 Task: Select Kindle E-Readers from Kindle E-readers & Books. Add to cart Kindle Kids Edition-2. Place order for _x000D_
12 Shoal Dr_x000D_
Barnegat, New Jersey(NJ), 08005, Cell Number (609) 660-9227
Action: Mouse moved to (12, 34)
Screenshot: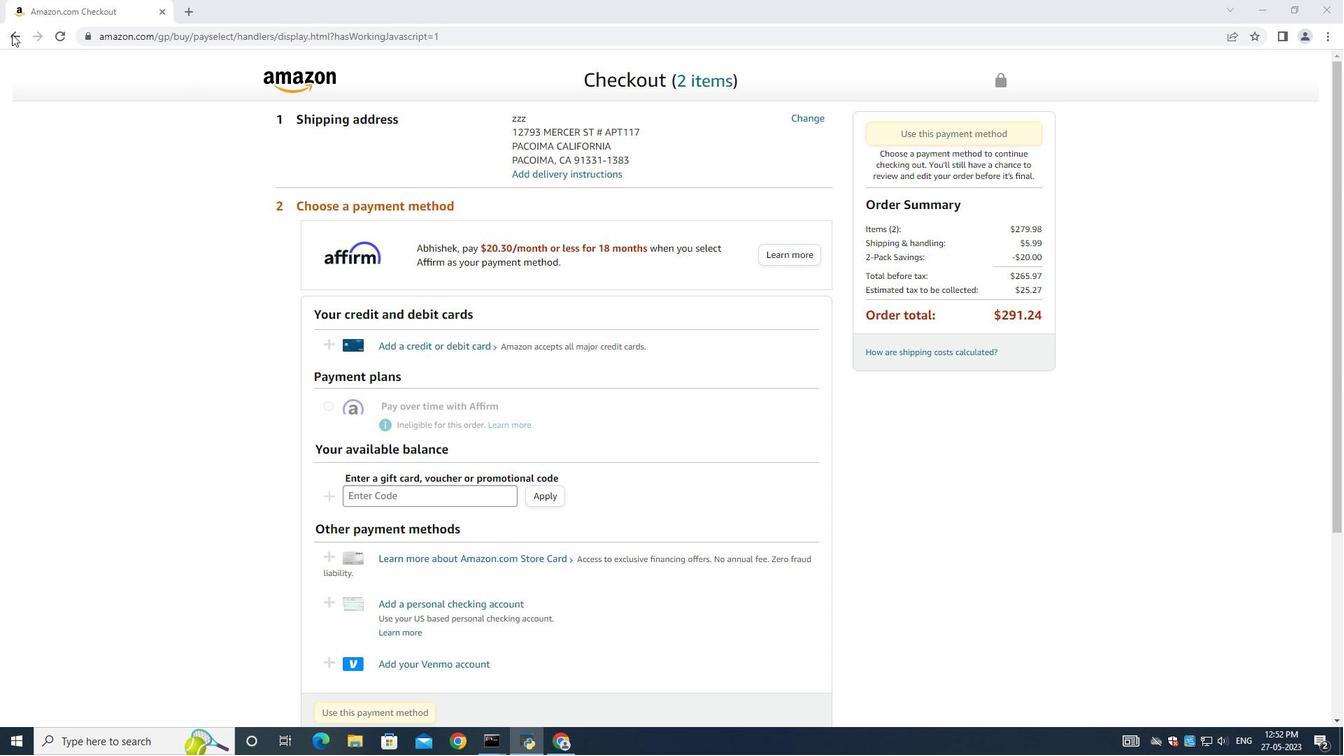 
Action: Mouse pressed left at (12, 34)
Screenshot: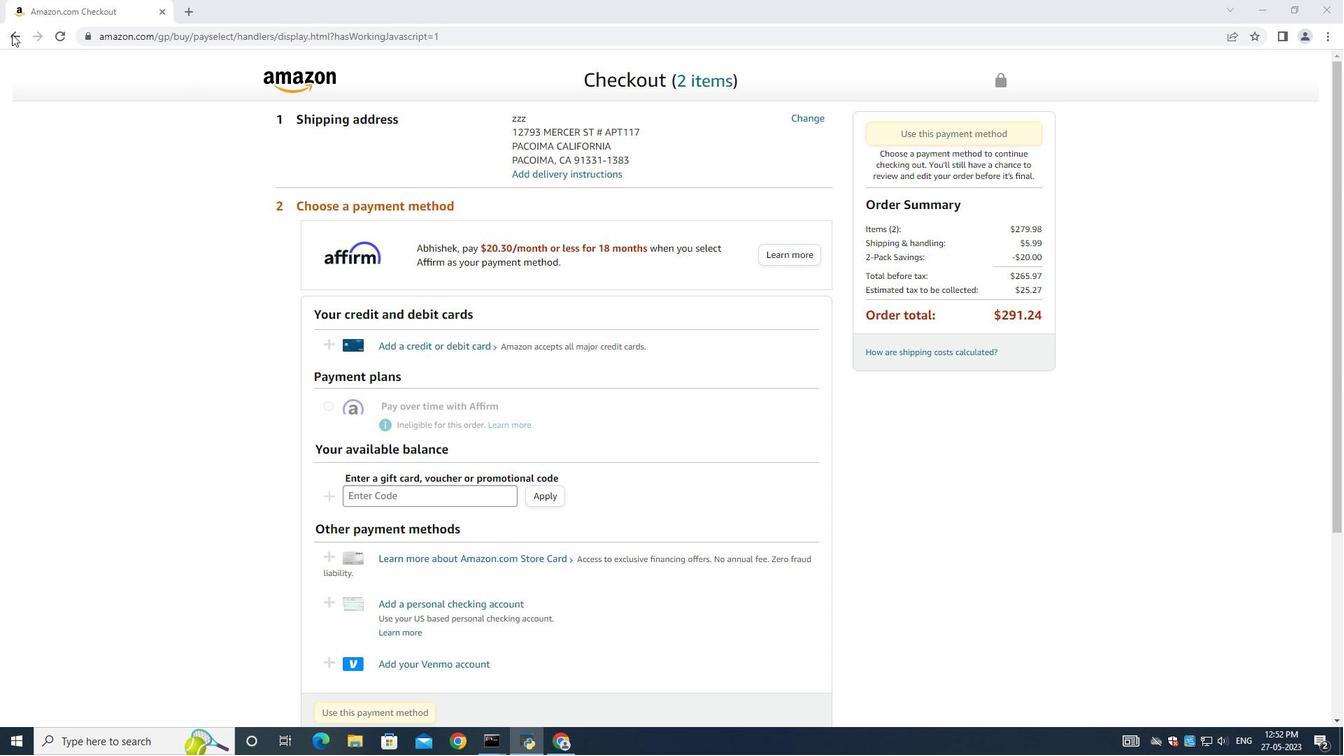 
Action: Mouse pressed left at (12, 34)
Screenshot: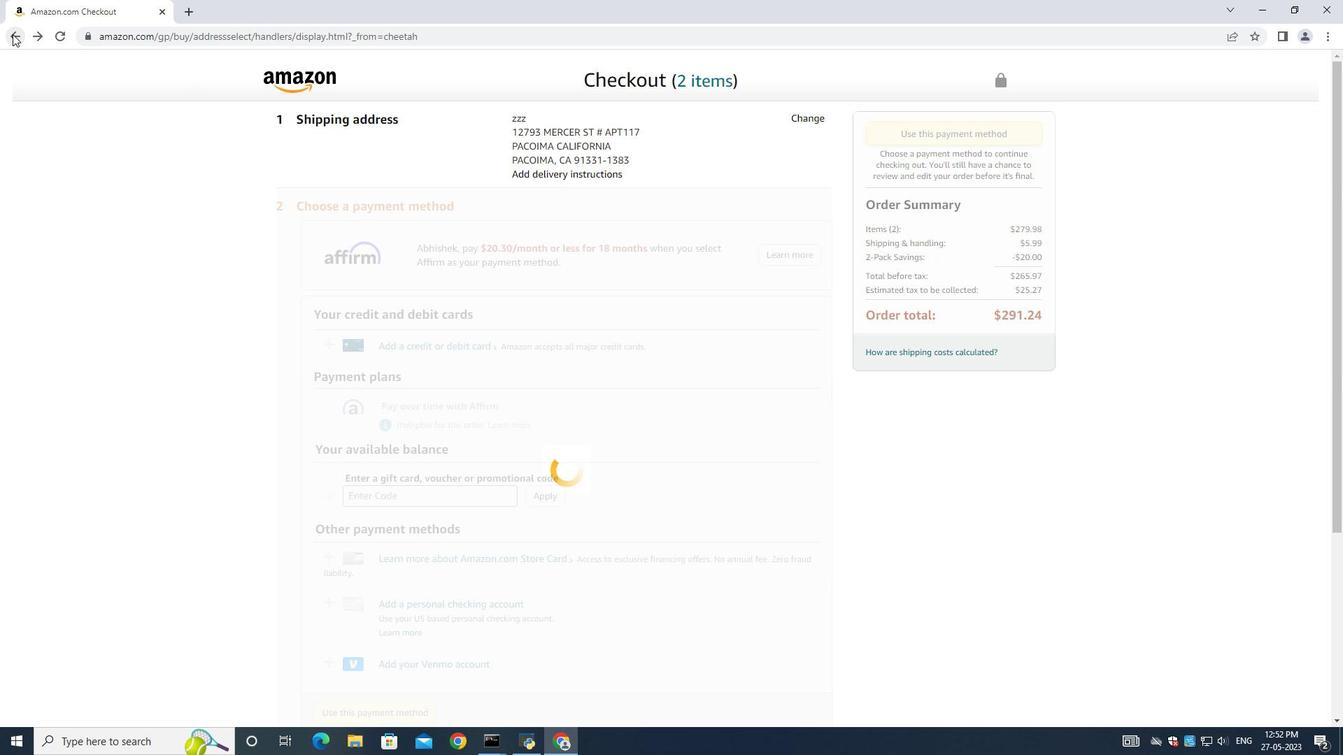 
Action: Mouse moved to (1310, 291)
Screenshot: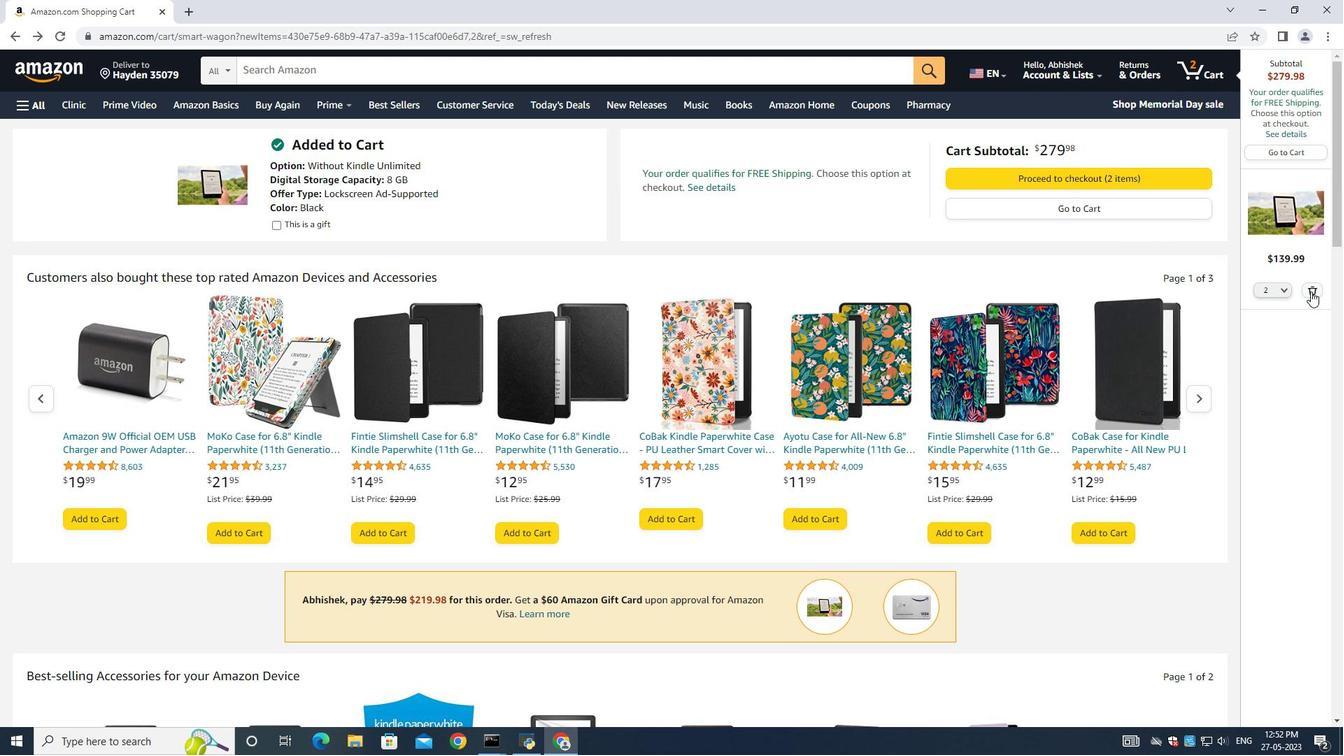 
Action: Mouse pressed left at (1310, 291)
Screenshot: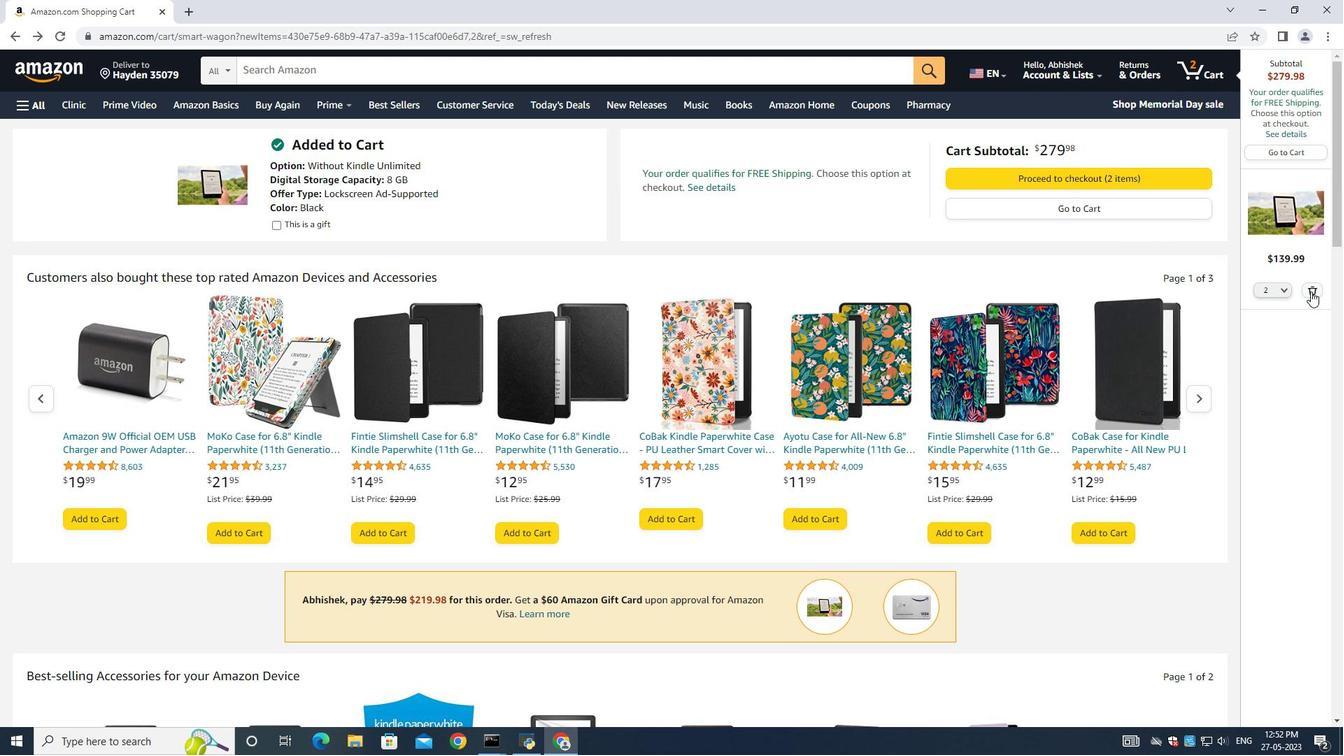 
Action: Mouse moved to (32, 75)
Screenshot: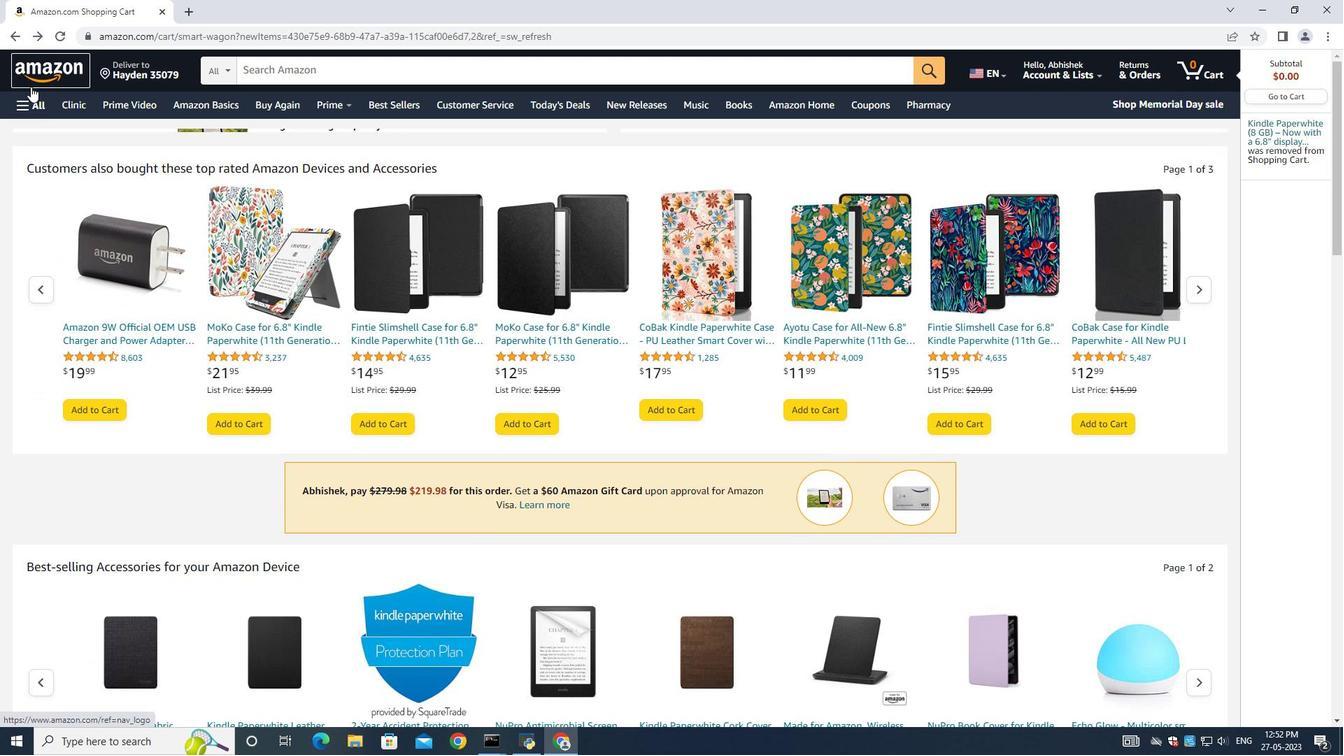 
Action: Mouse pressed left at (32, 75)
Screenshot: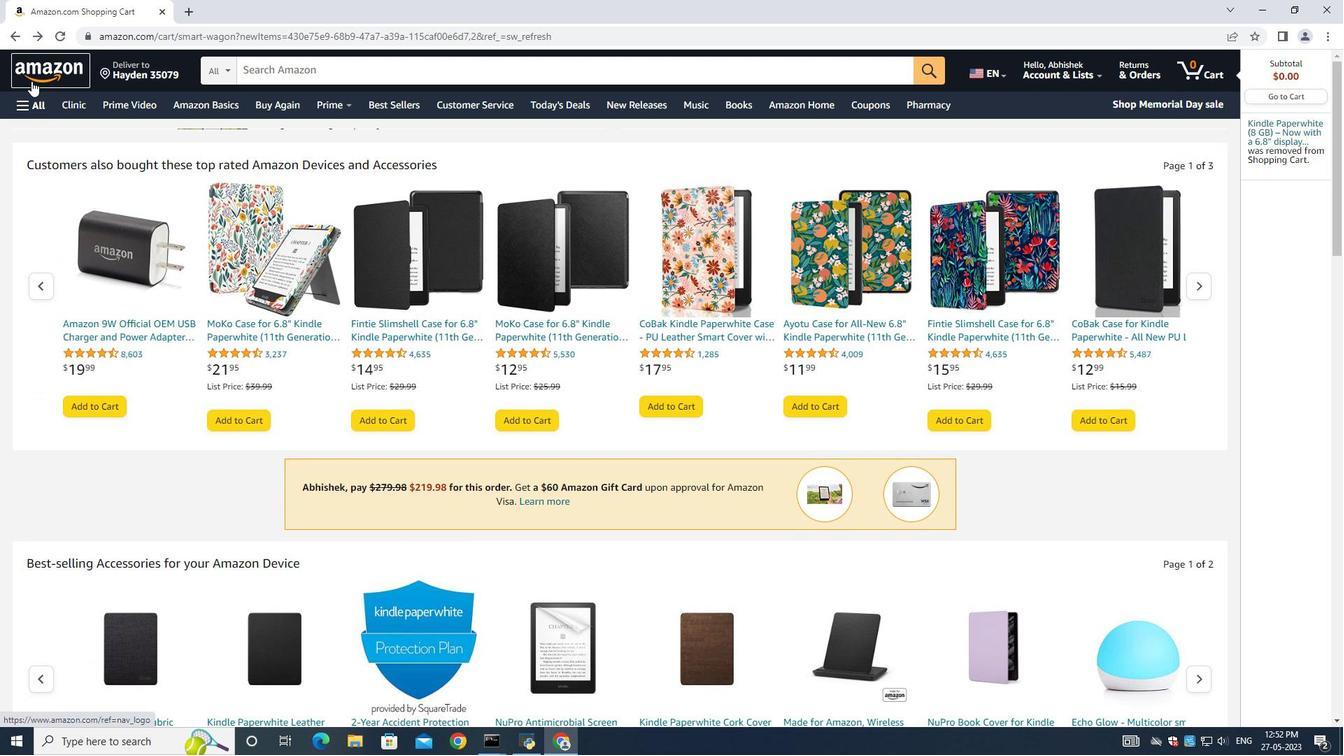 
Action: Mouse moved to (16, 101)
Screenshot: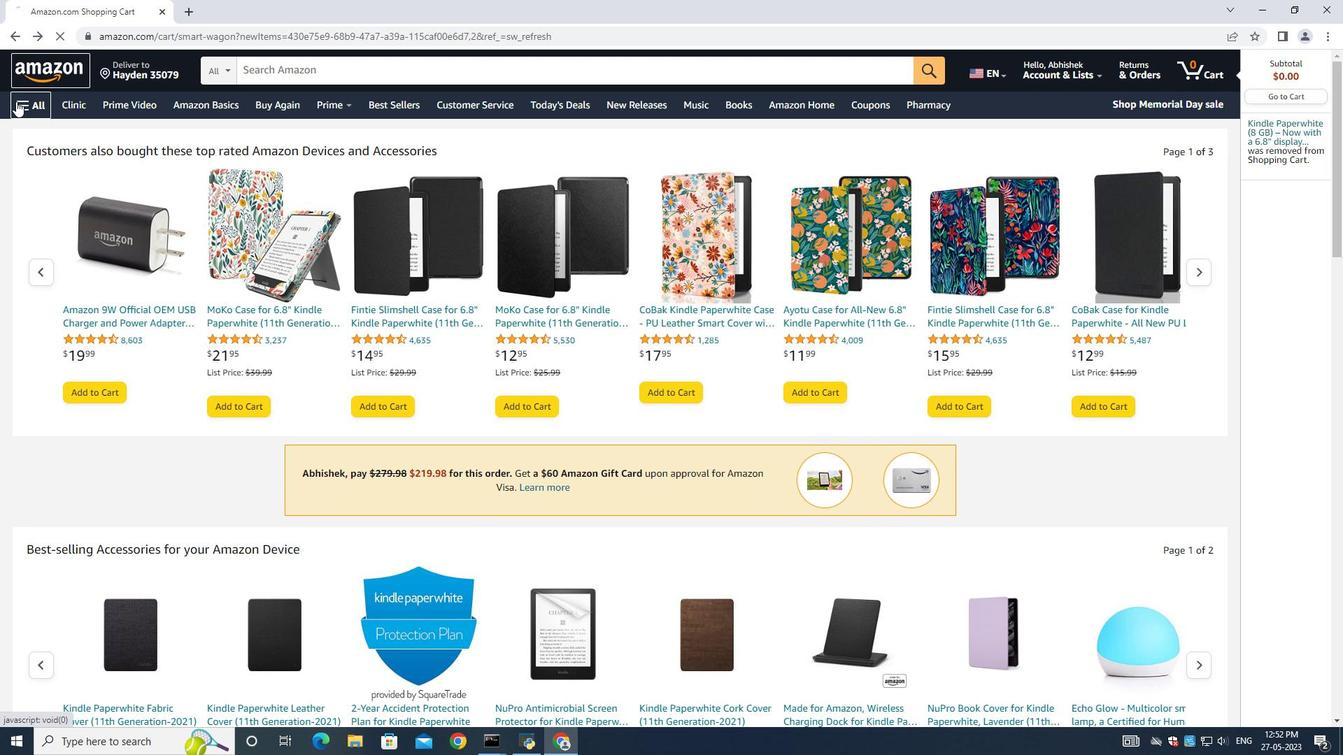 
Action: Mouse pressed left at (16, 101)
Screenshot: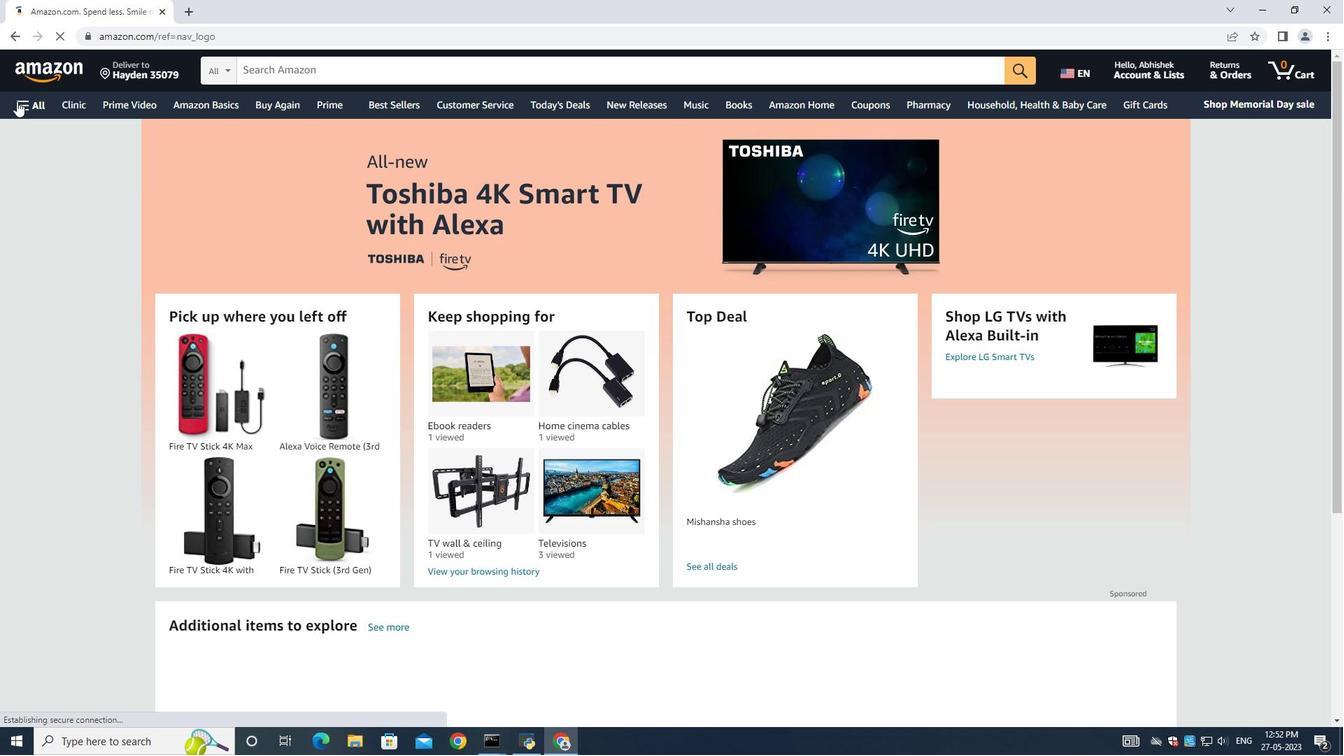
Action: Mouse moved to (128, 421)
Screenshot: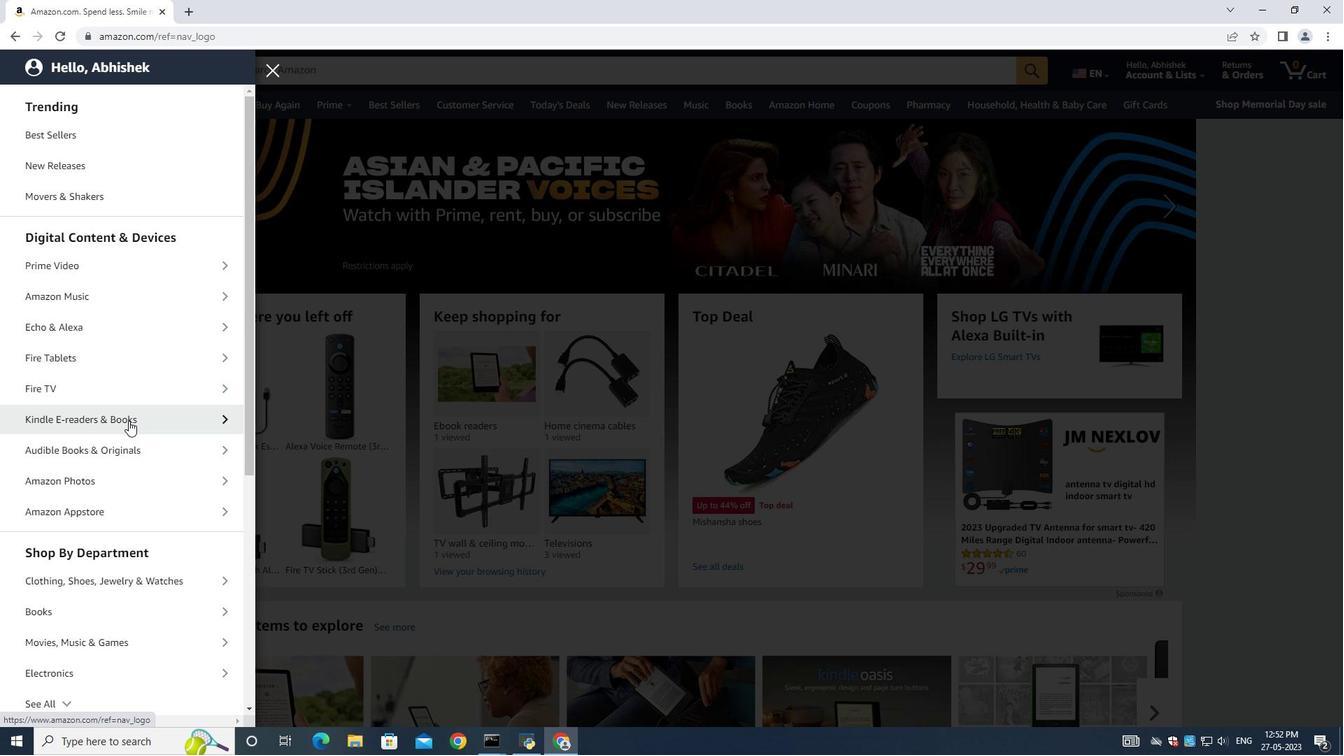 
Action: Mouse pressed left at (128, 421)
Screenshot: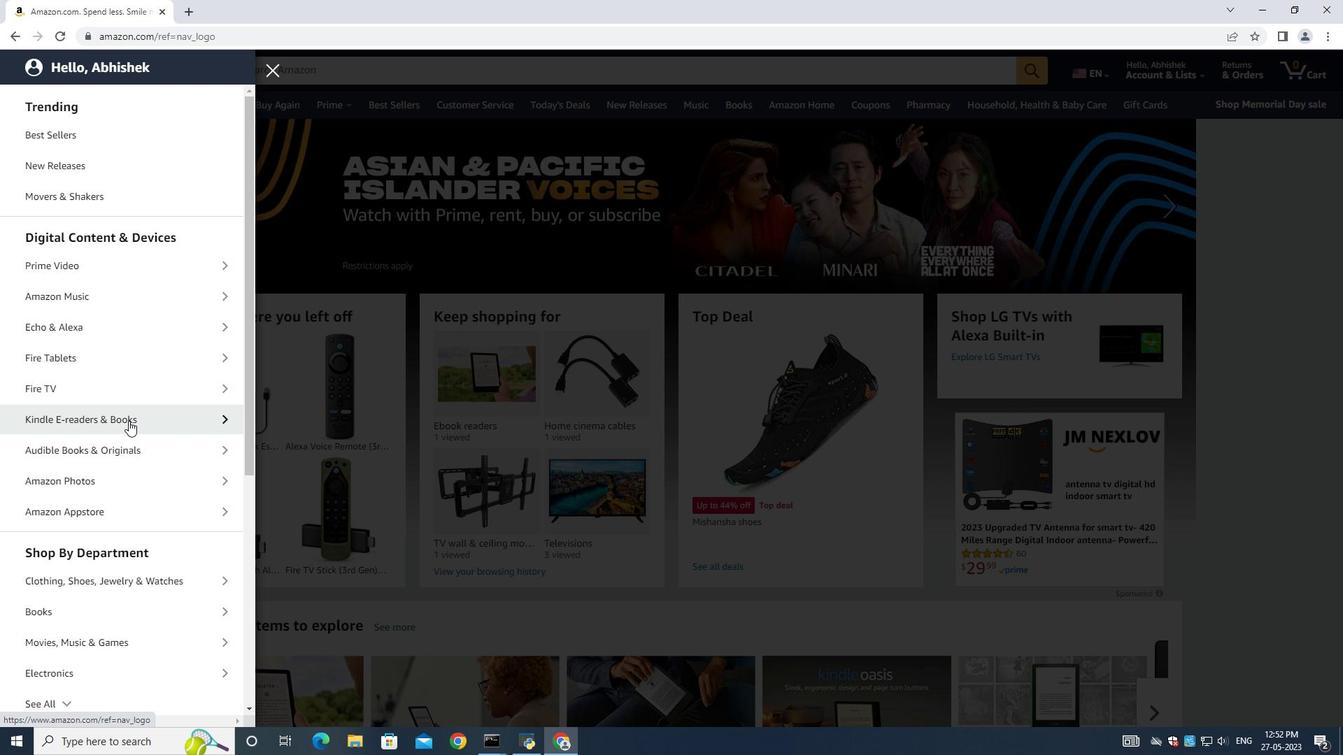 
Action: Mouse moved to (49, 162)
Screenshot: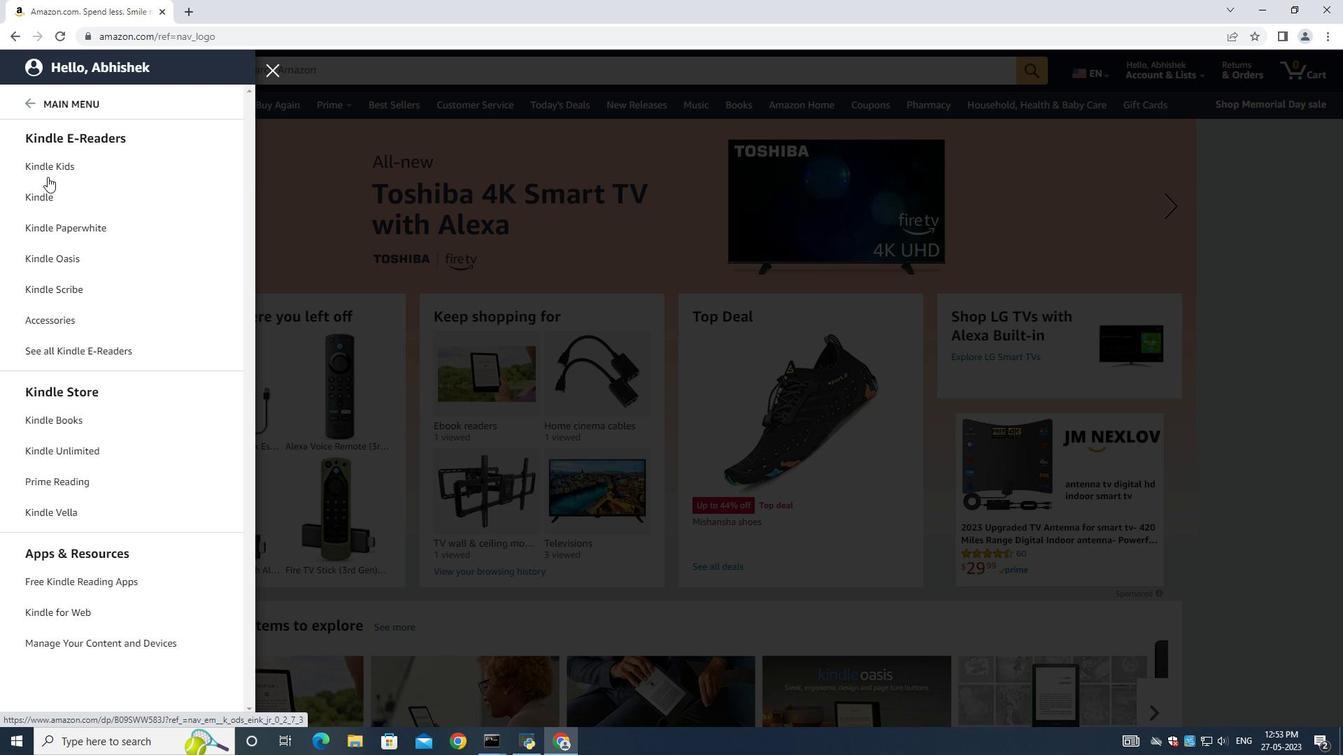 
Action: Mouse pressed left at (49, 162)
Screenshot: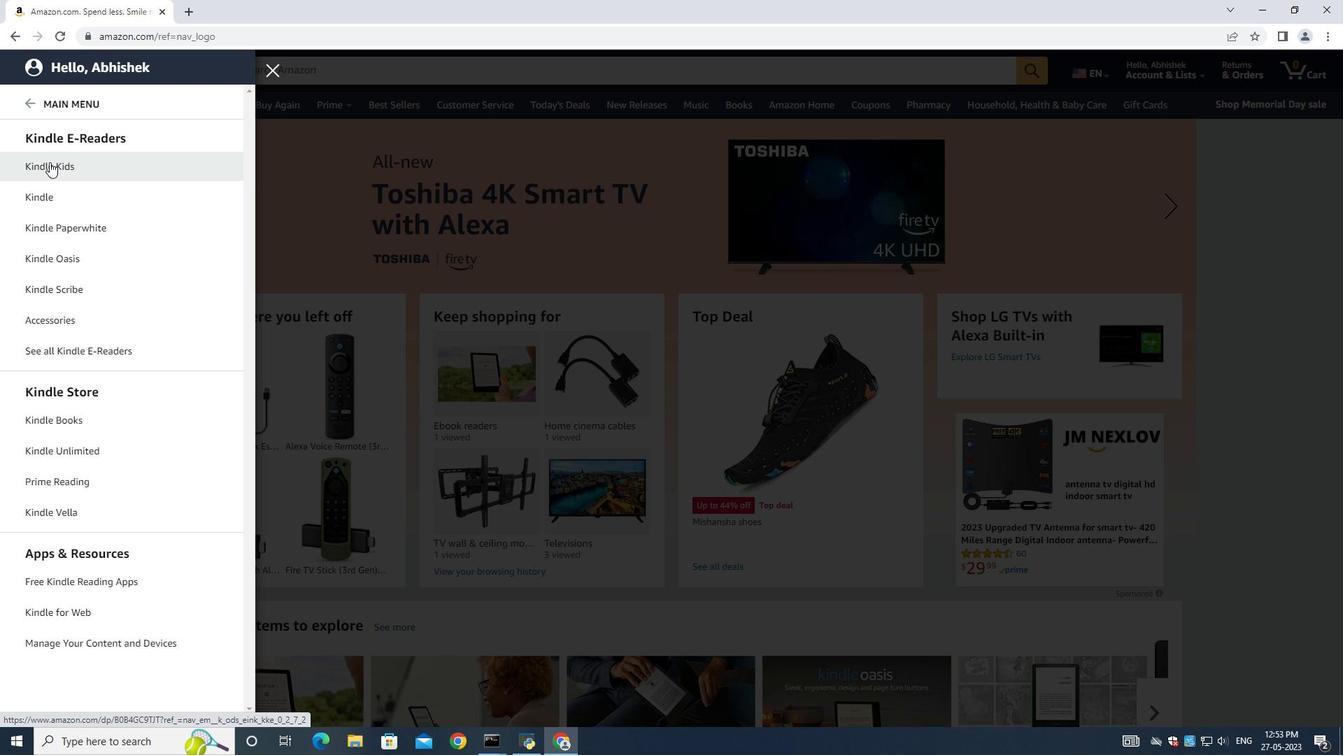 
Action: Mouse moved to (1031, 402)
Screenshot: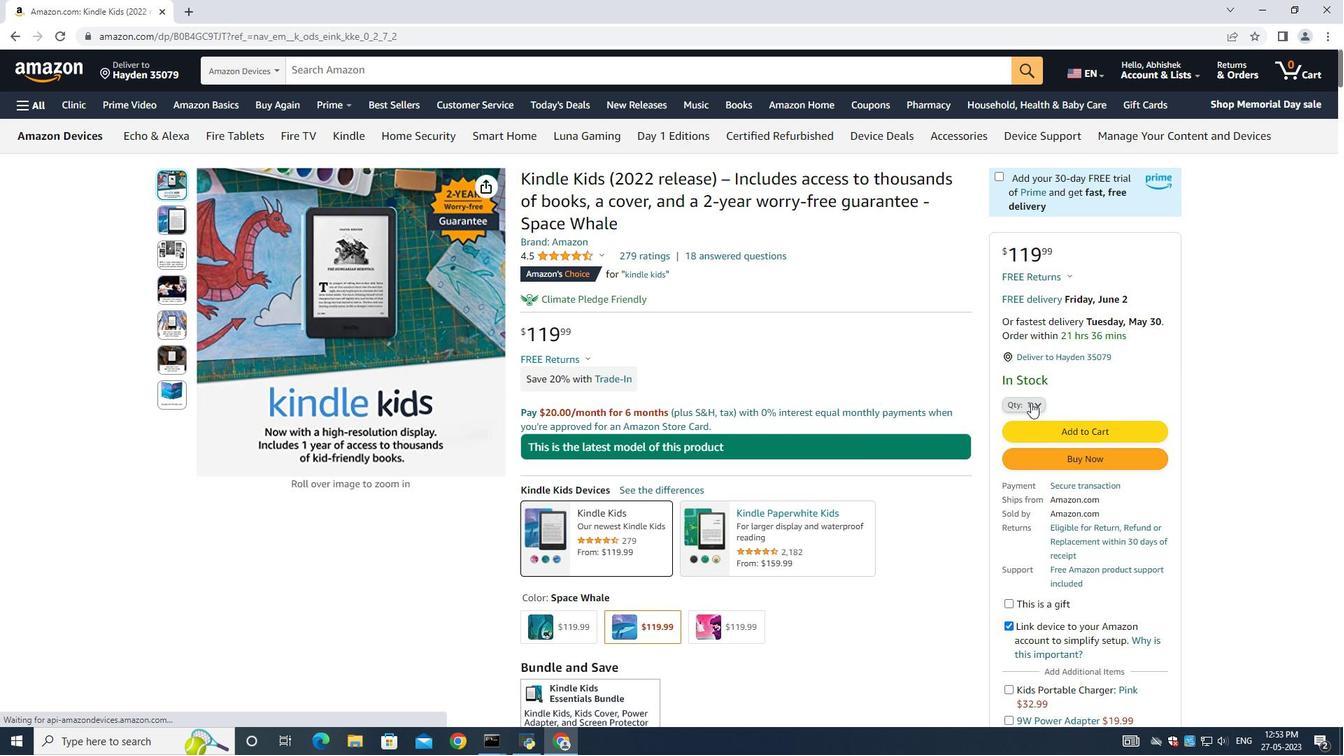 
Action: Mouse pressed left at (1031, 402)
Screenshot: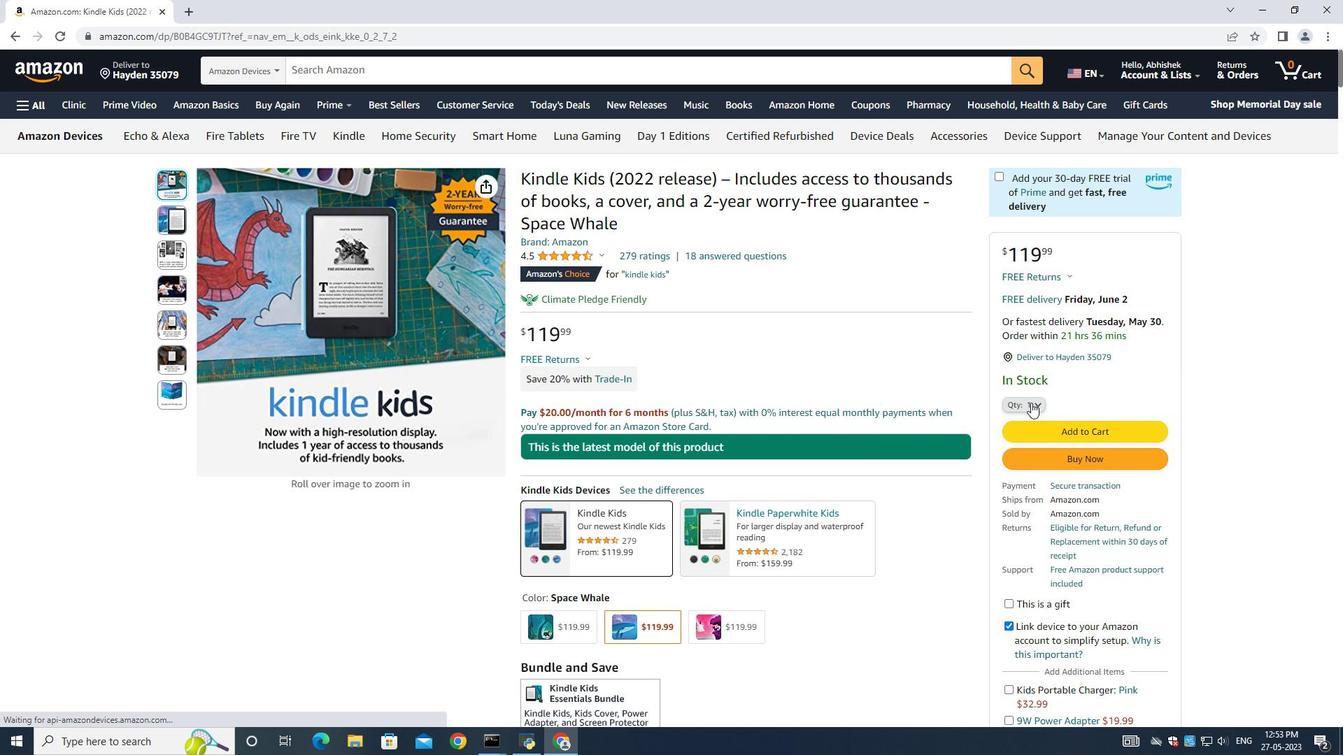 
Action: Mouse moved to (1015, 426)
Screenshot: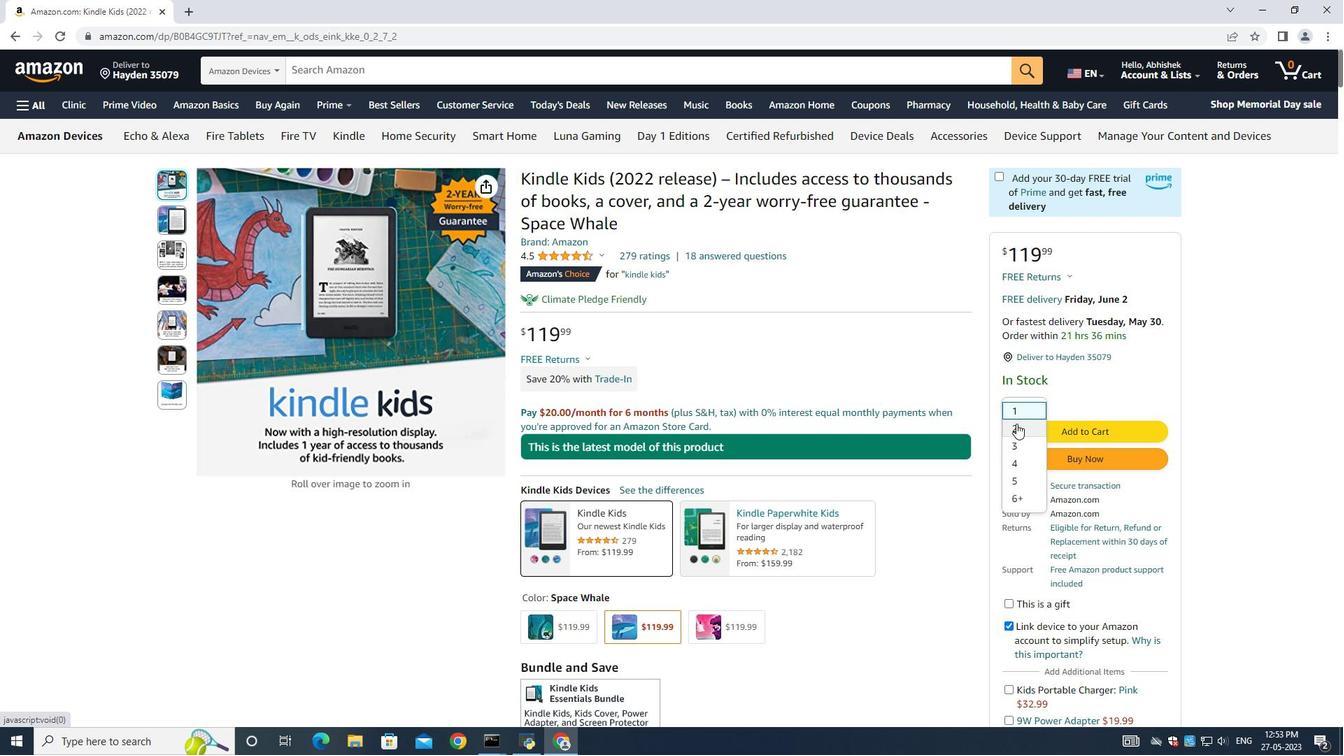 
Action: Mouse pressed left at (1015, 426)
Screenshot: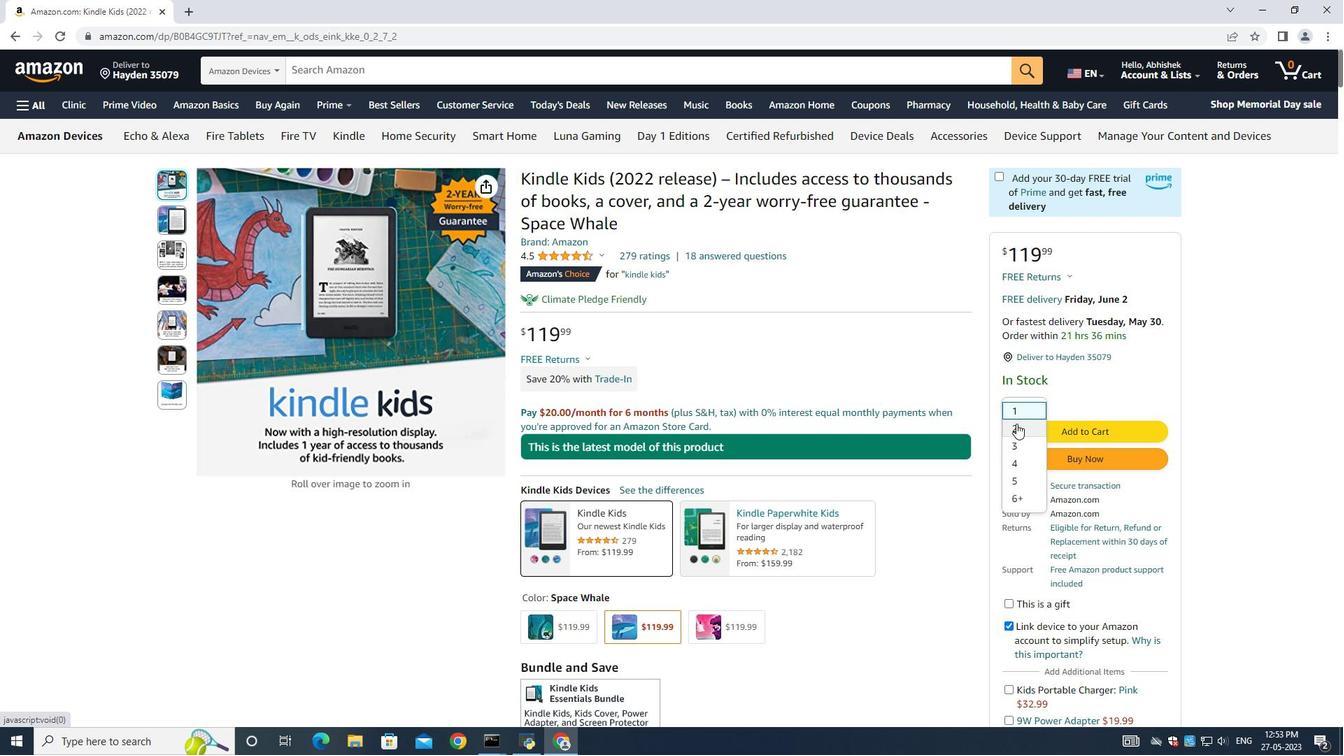 
Action: Mouse moved to (1048, 430)
Screenshot: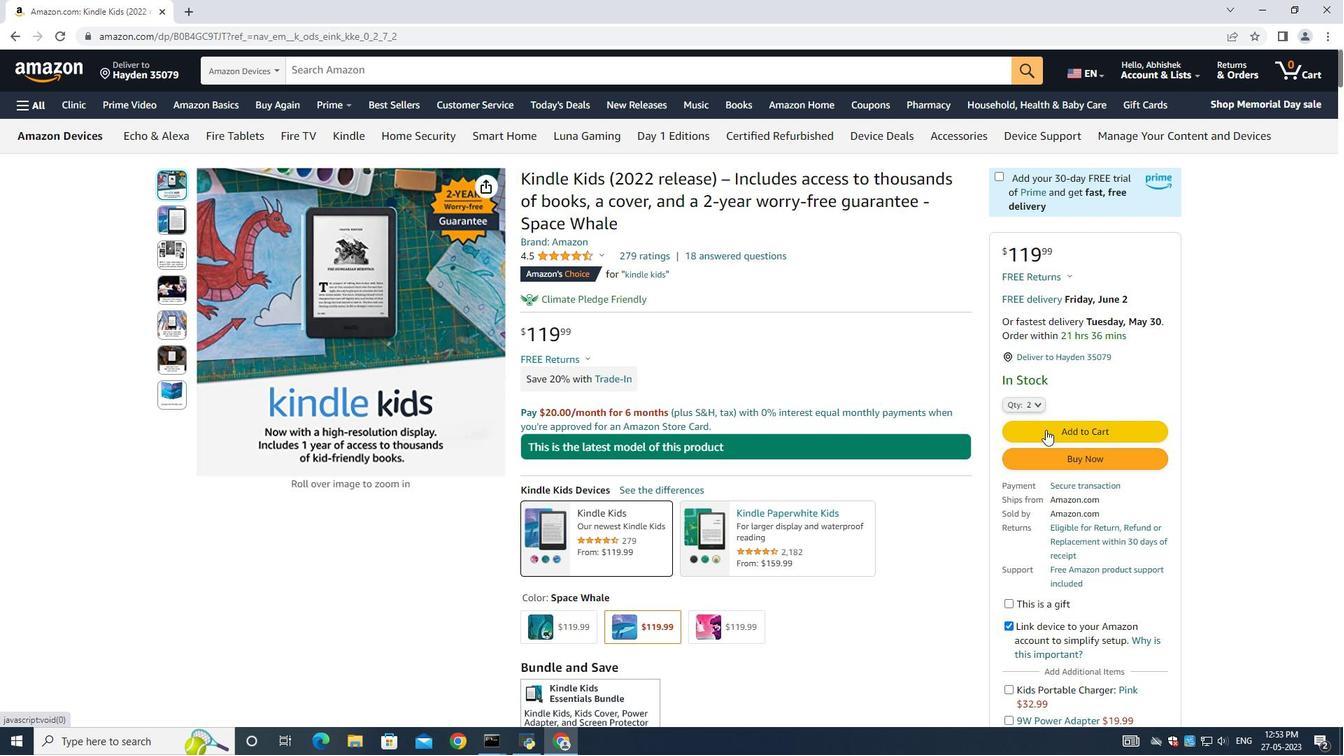 
Action: Mouse pressed left at (1048, 430)
Screenshot: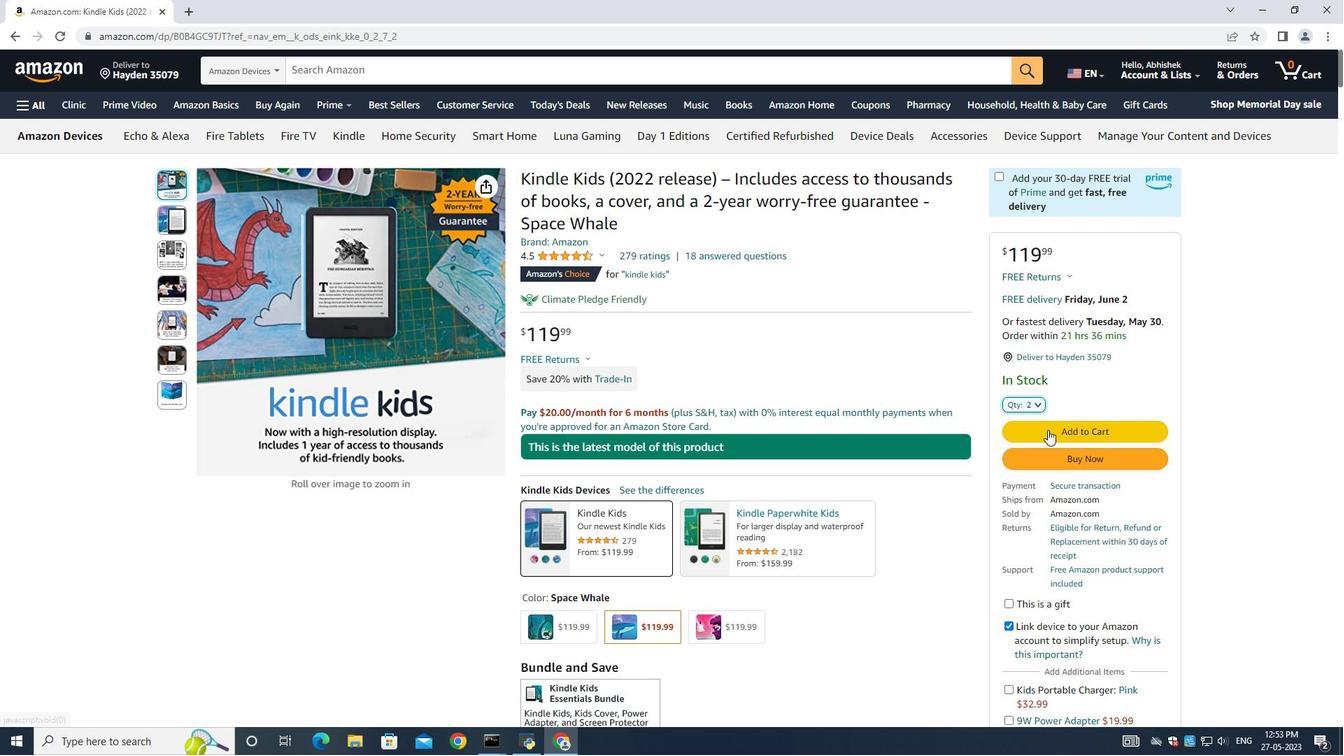 
Action: Mouse moved to (825, 526)
Screenshot: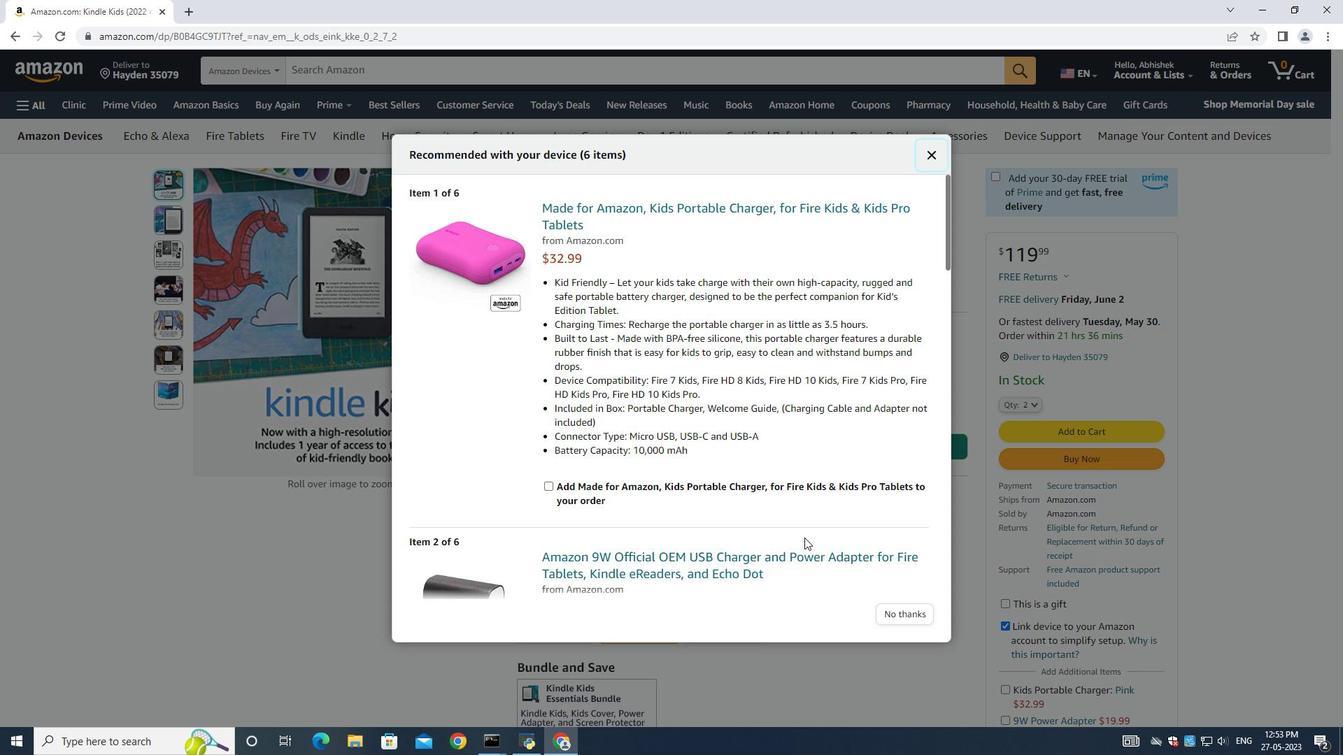 
Action: Mouse scrolled (824, 524) with delta (0, 0)
Screenshot: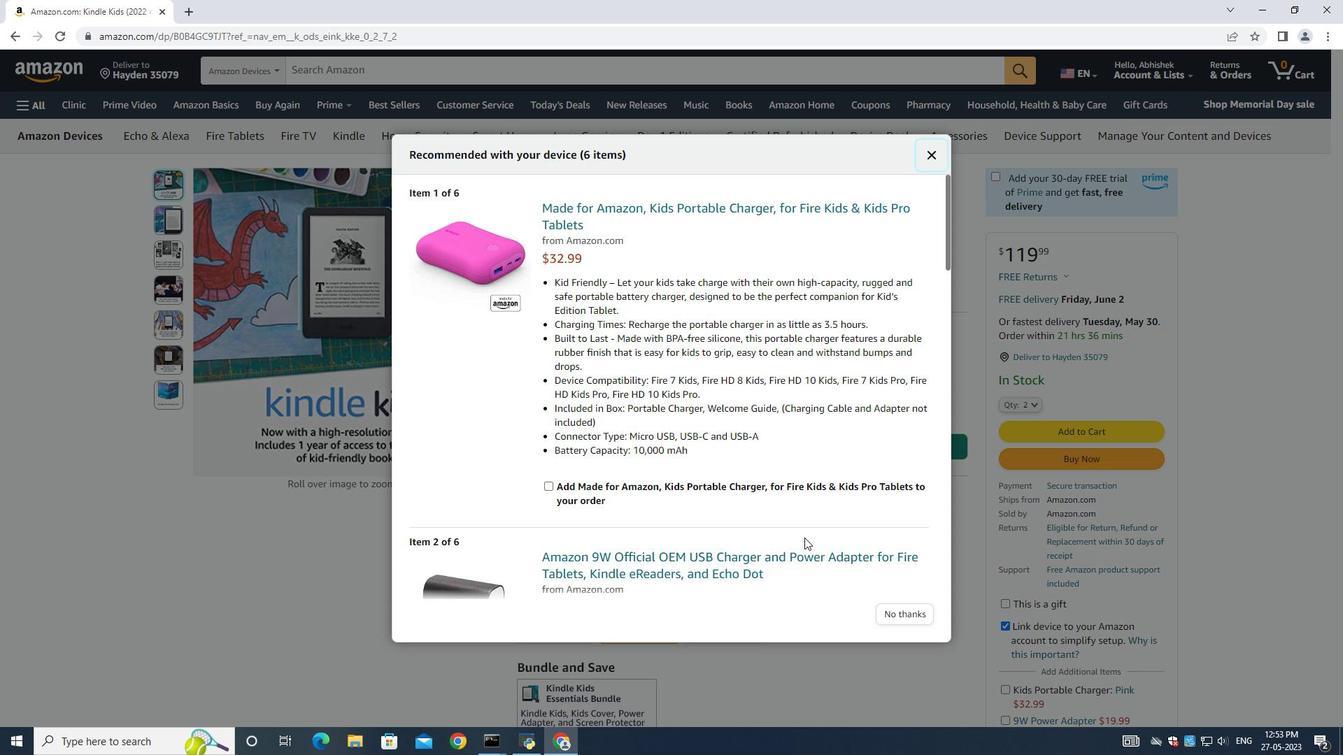 
Action: Mouse moved to (833, 530)
Screenshot: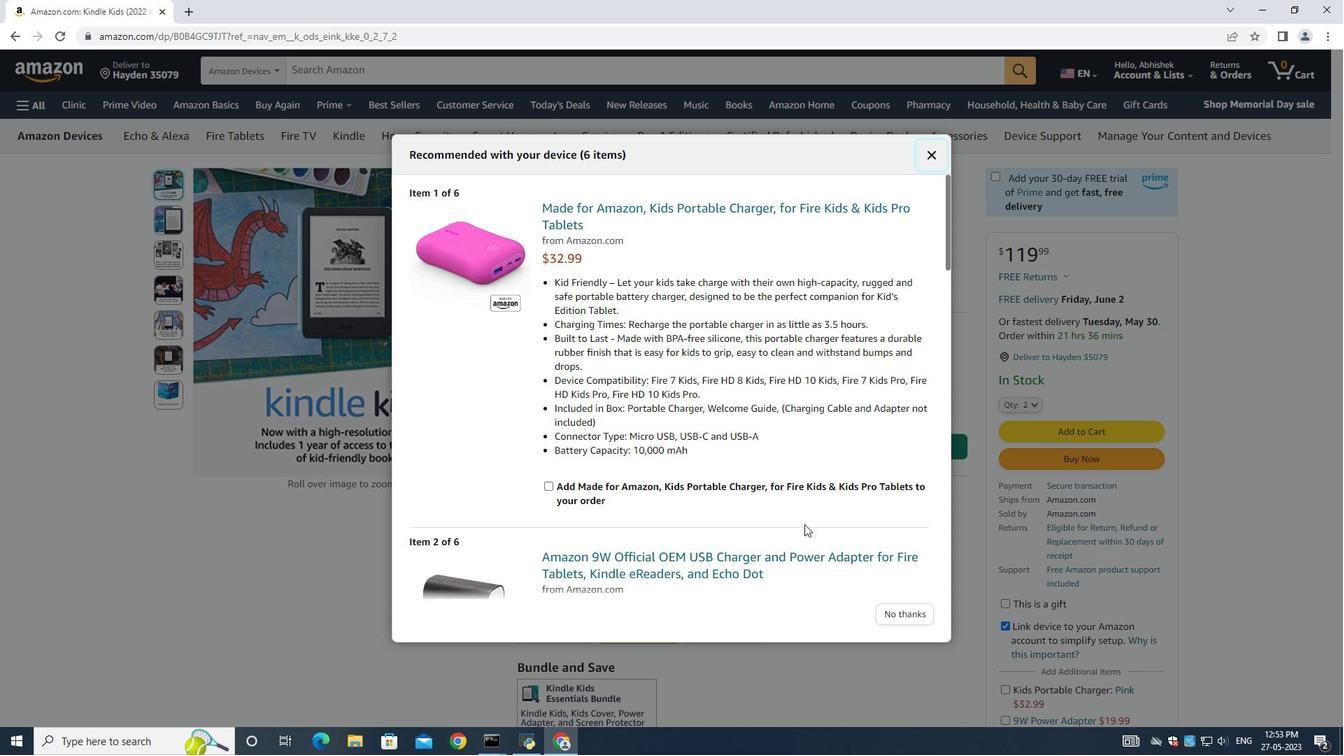 
Action: Mouse scrolled (831, 528) with delta (0, 0)
Screenshot: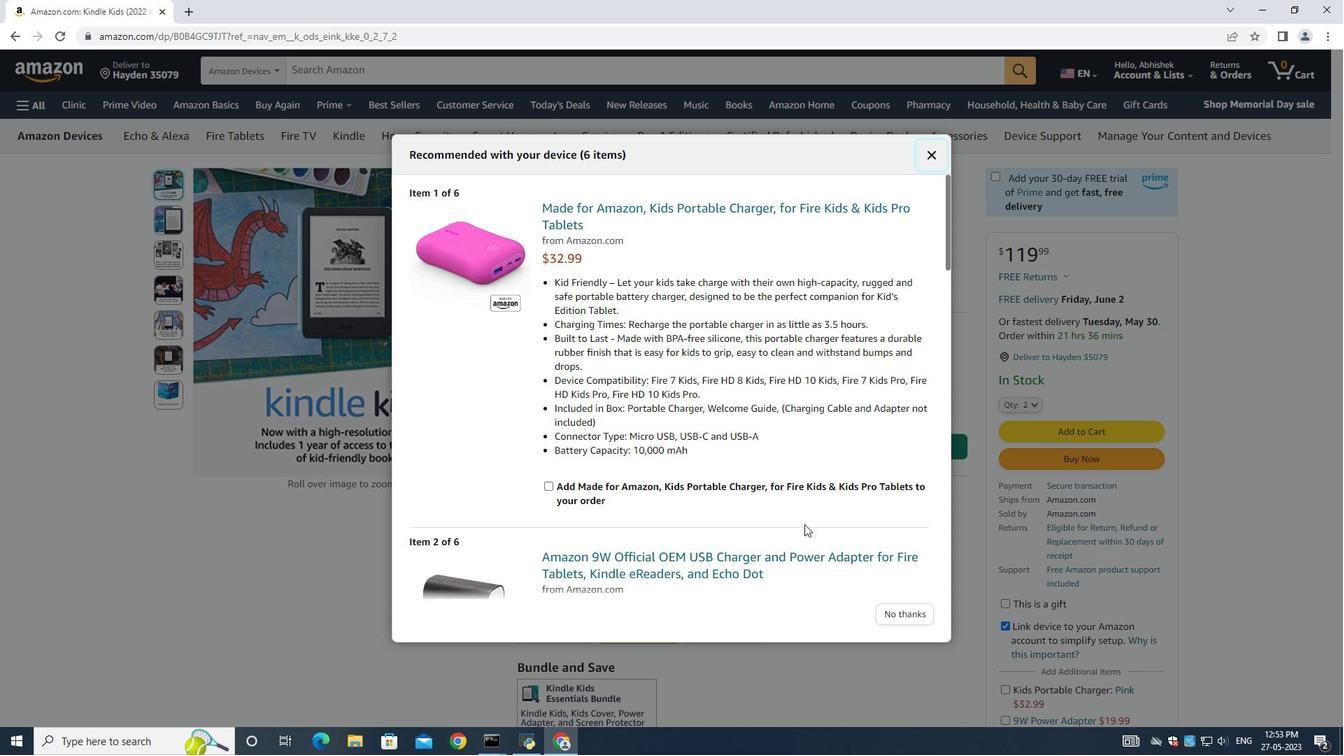 
Action: Mouse moved to (840, 533)
Screenshot: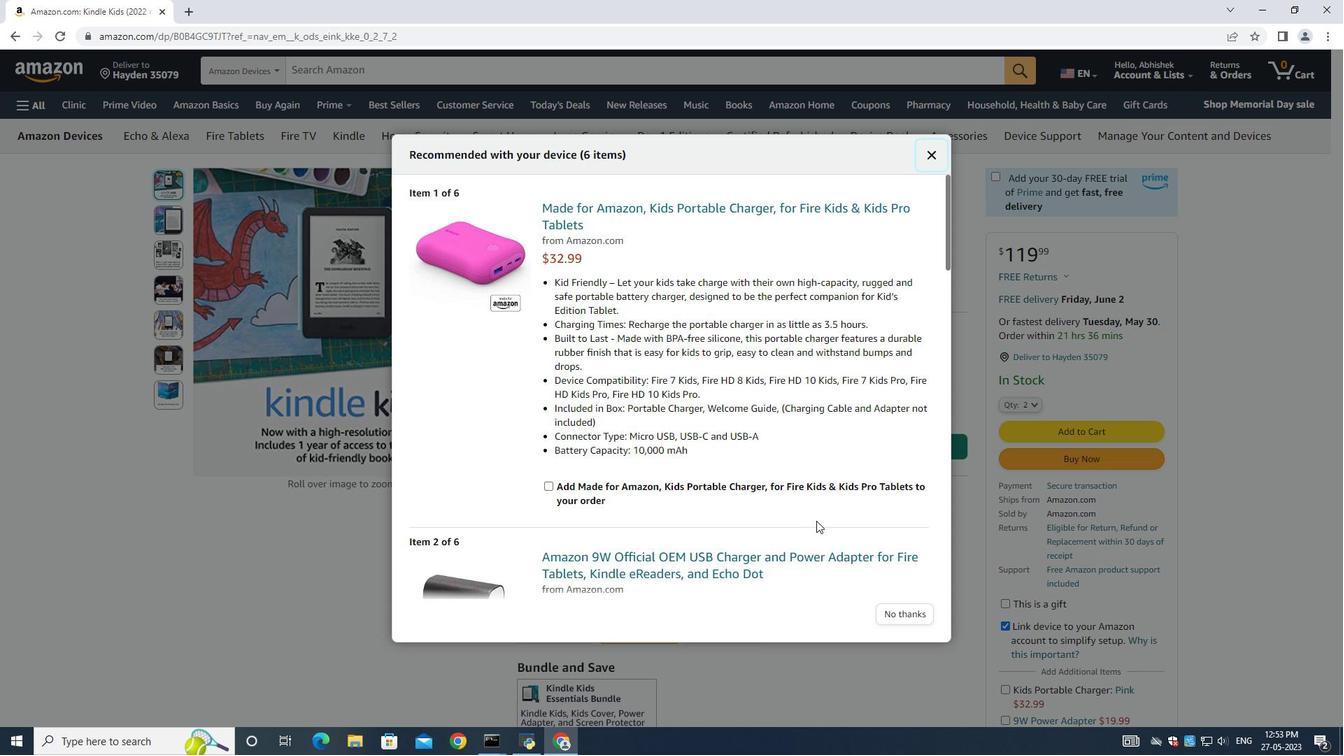 
Action: Mouse scrolled (836, 531) with delta (0, 0)
Screenshot: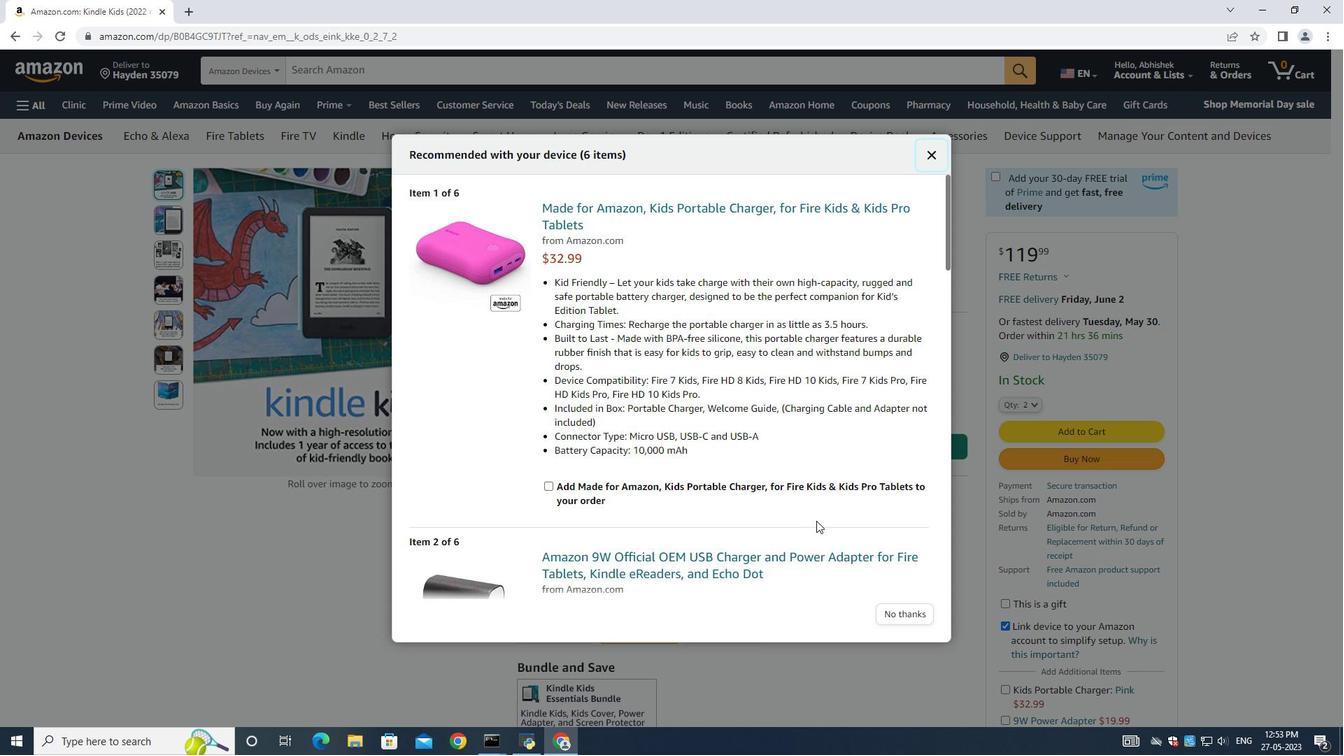
Action: Mouse moved to (854, 536)
Screenshot: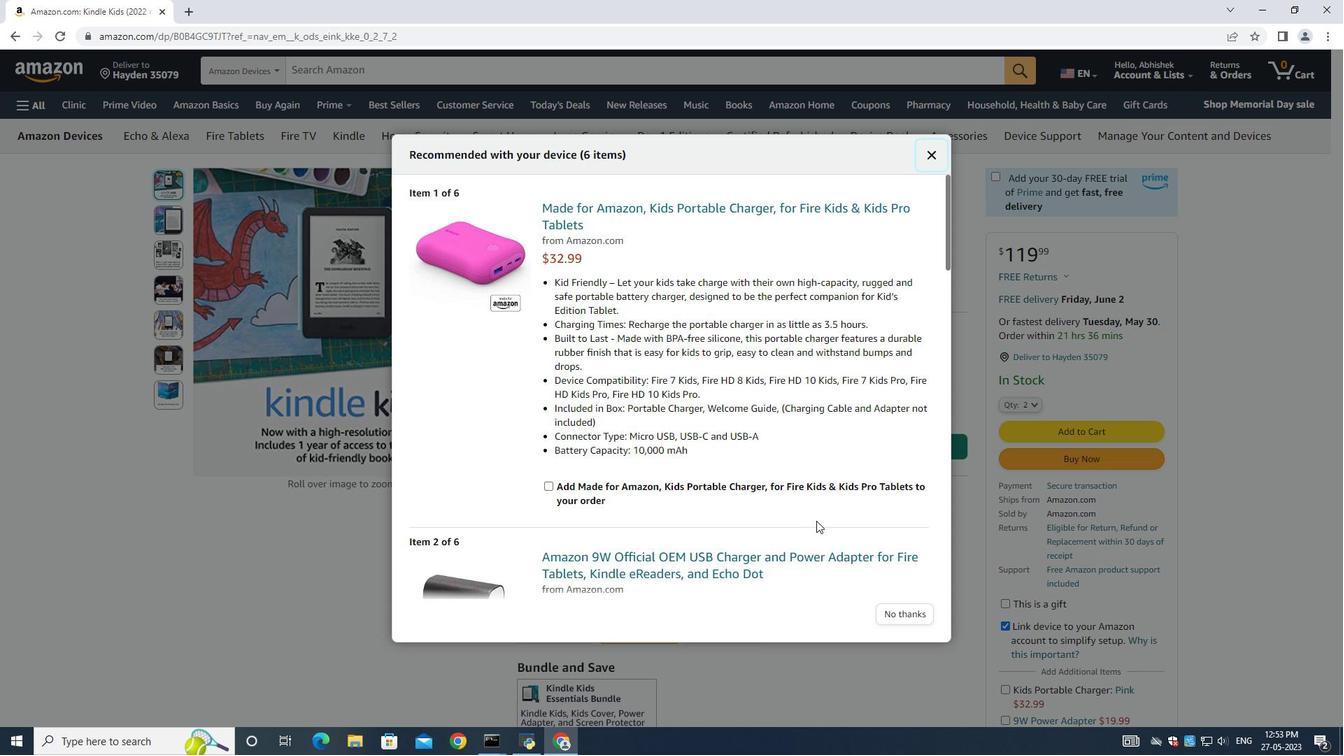 
Action: Mouse scrolled (848, 534) with delta (0, 0)
Screenshot: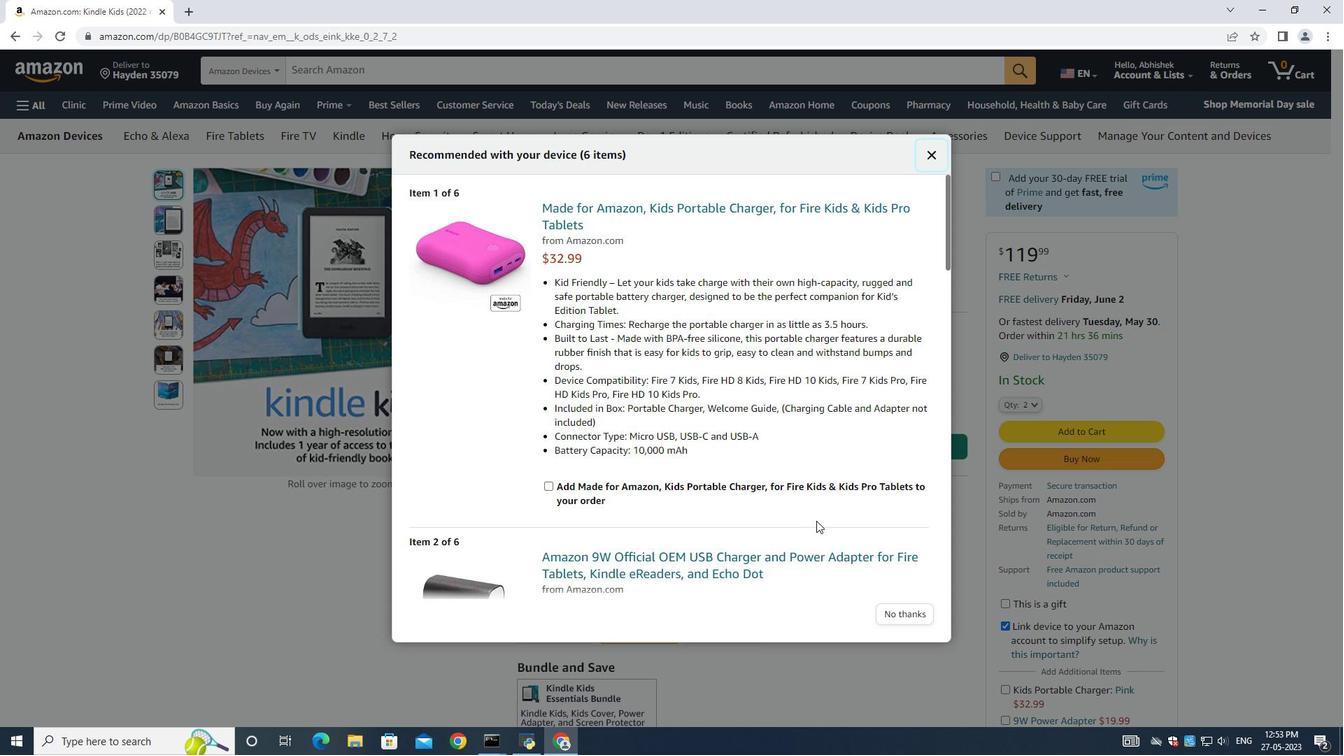 
Action: Mouse moved to (875, 540)
Screenshot: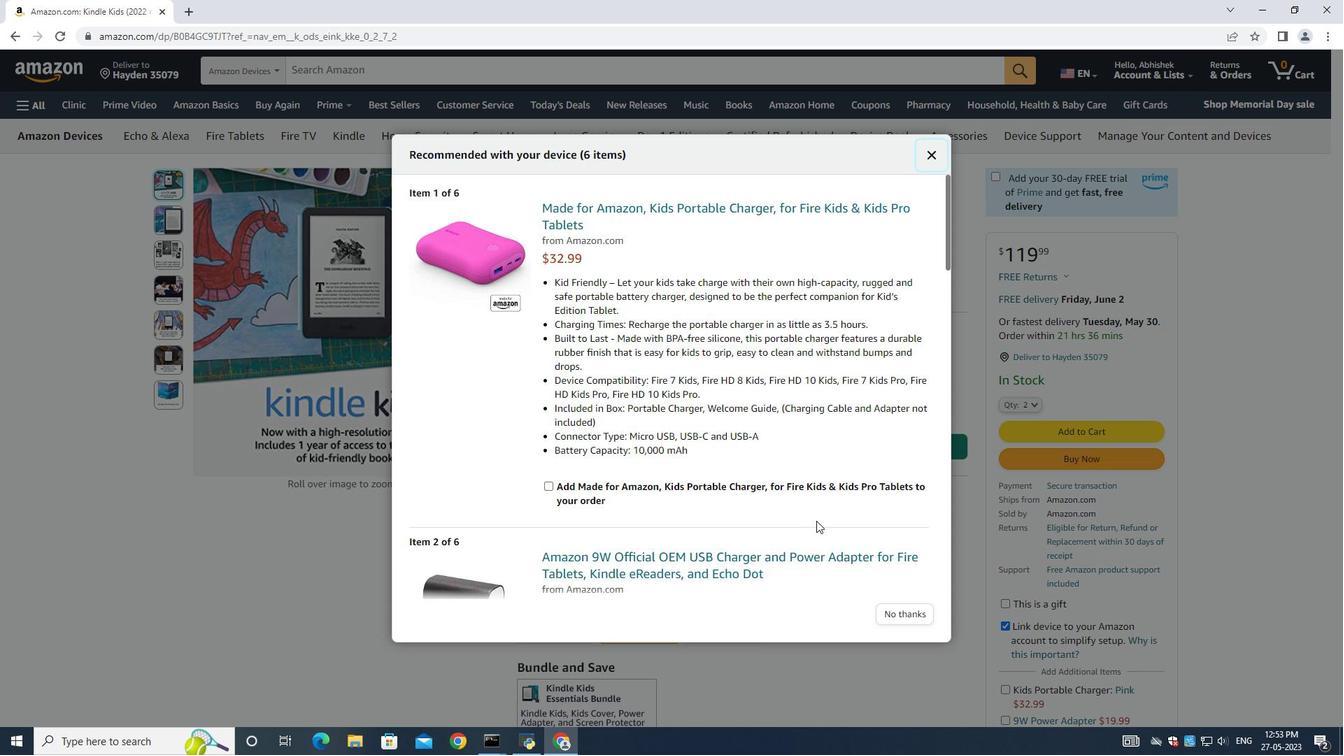 
Action: Mouse scrolled (859, 536) with delta (0, 0)
Screenshot: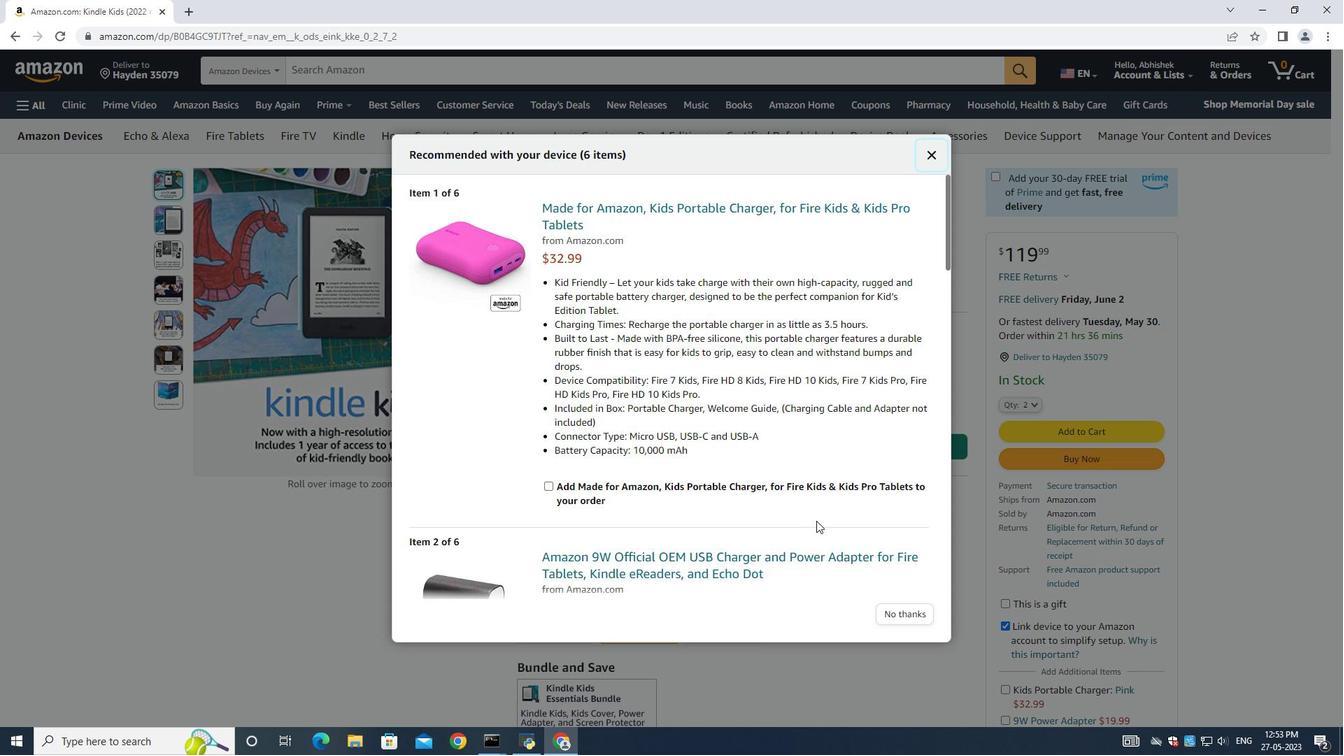 
Action: Mouse moved to (927, 591)
Screenshot: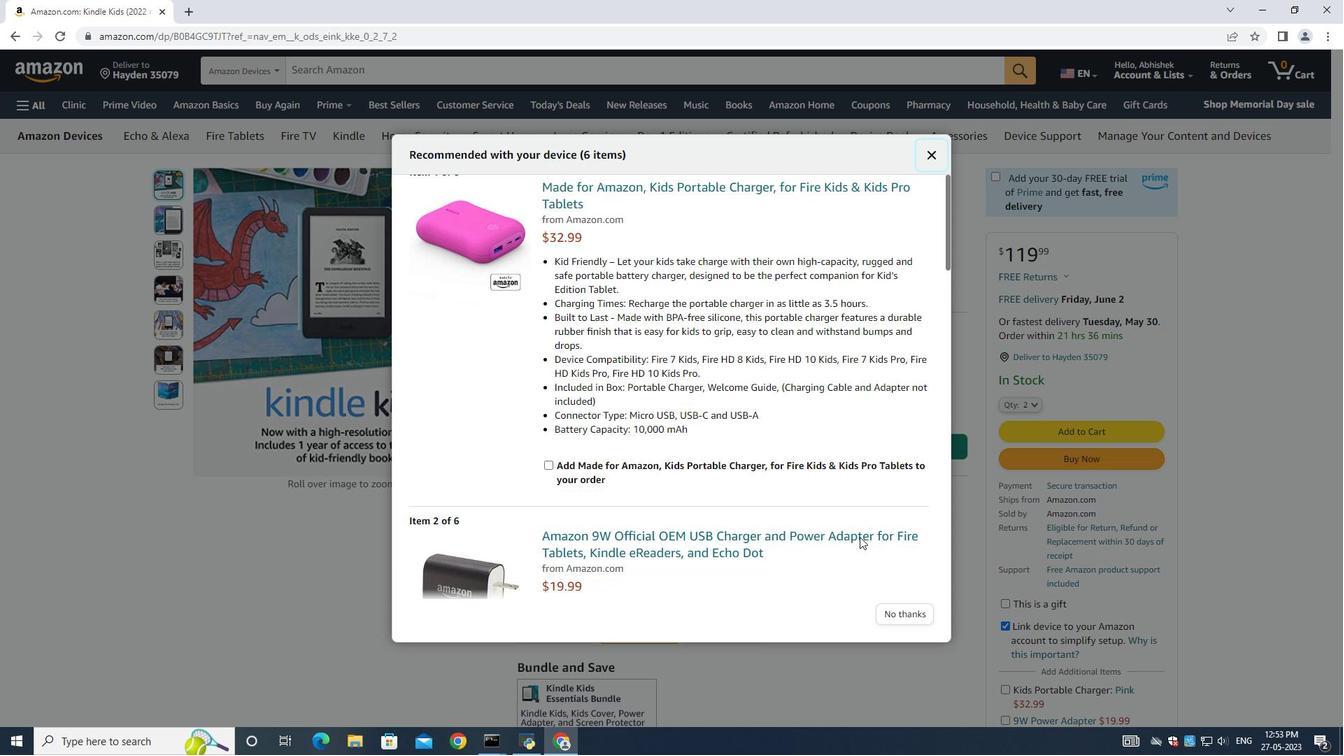 
Action: Mouse scrolled (887, 542) with delta (0, 0)
Screenshot: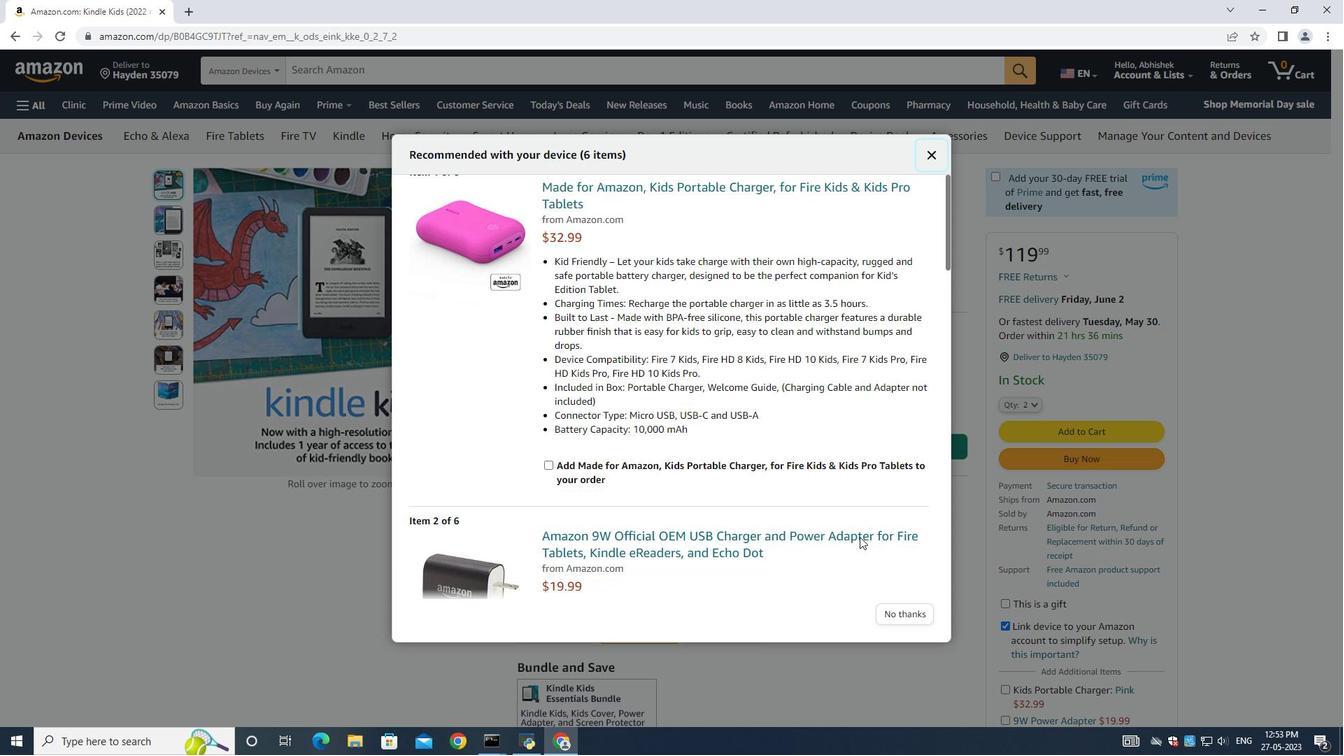 
Action: Mouse moved to (908, 615)
Screenshot: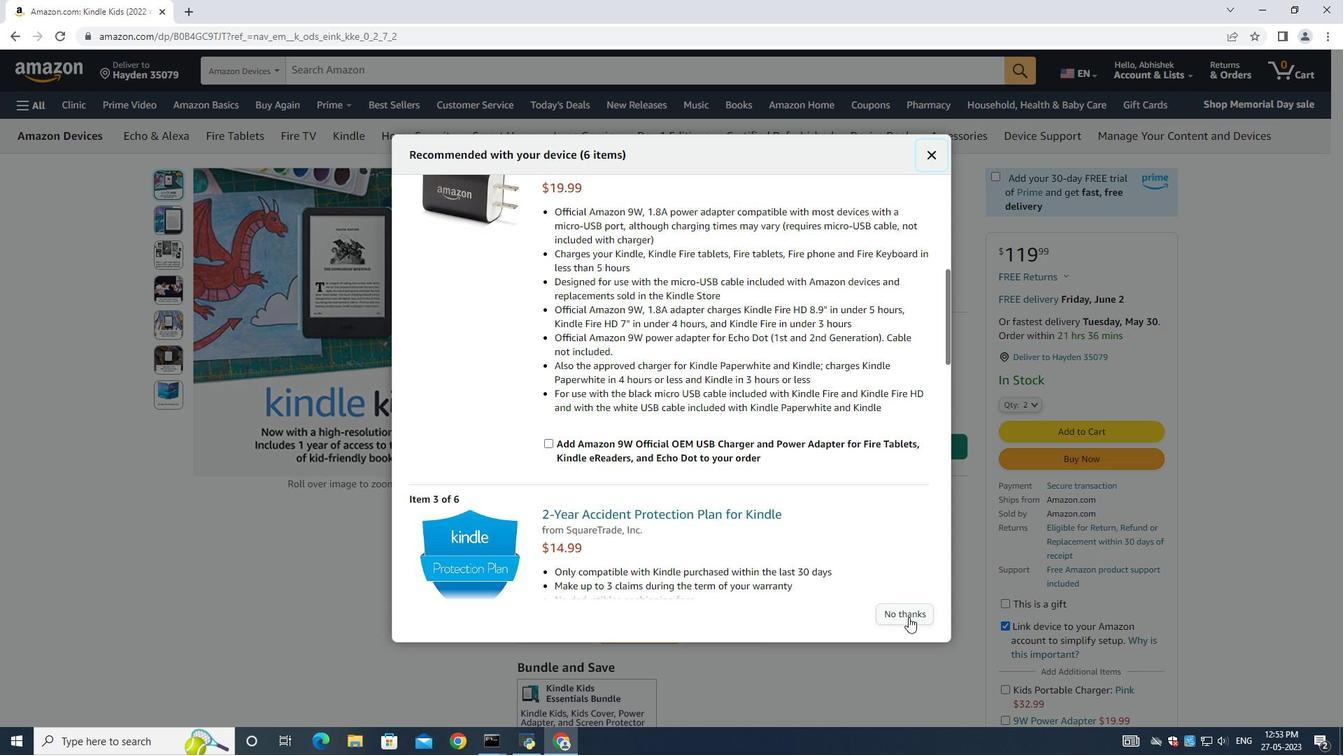 
Action: Mouse pressed left at (908, 615)
Screenshot: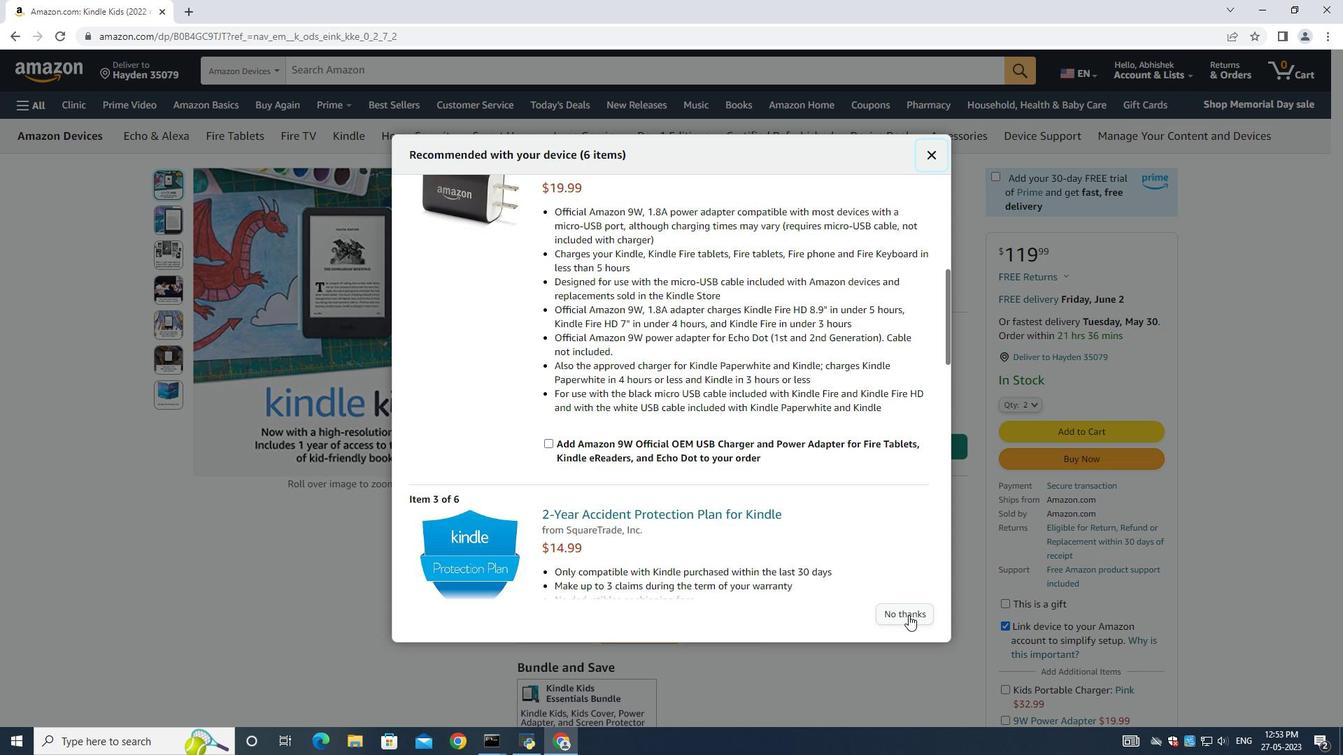 
Action: Mouse moved to (1014, 181)
Screenshot: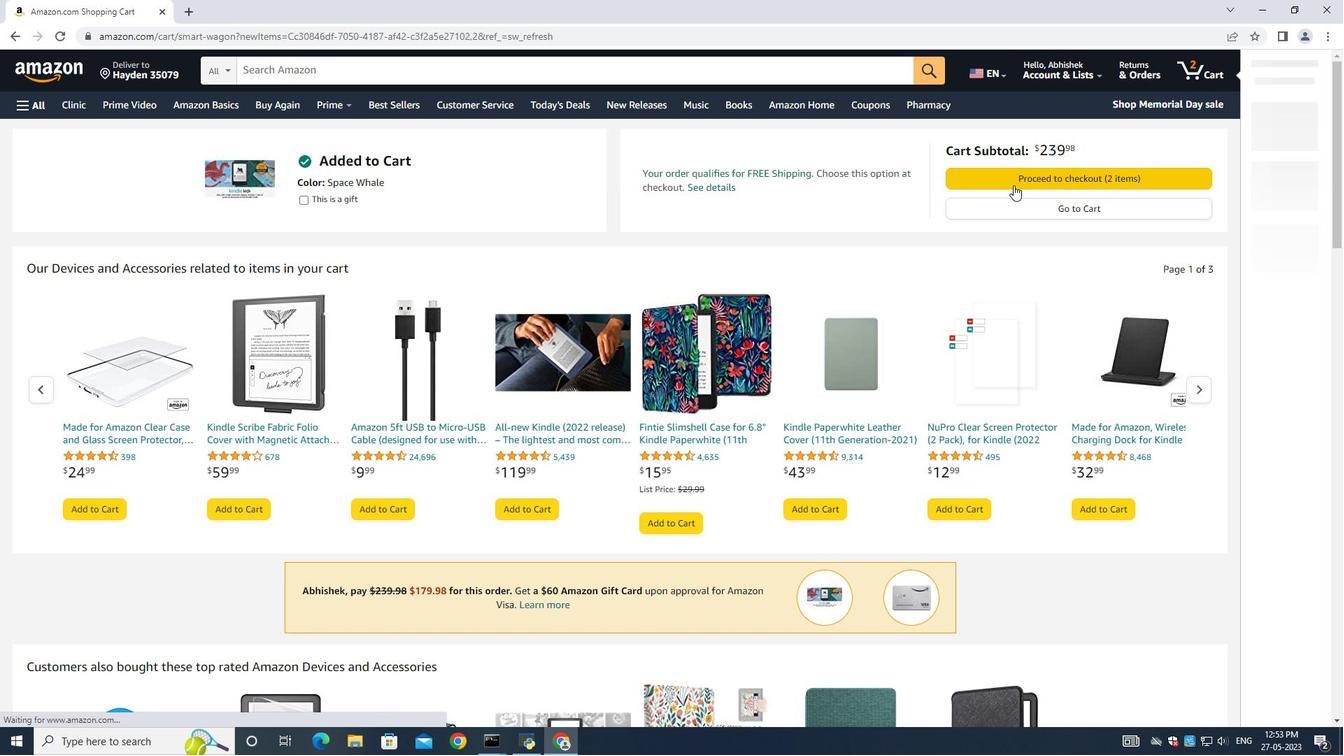 
Action: Mouse pressed left at (1014, 181)
Screenshot: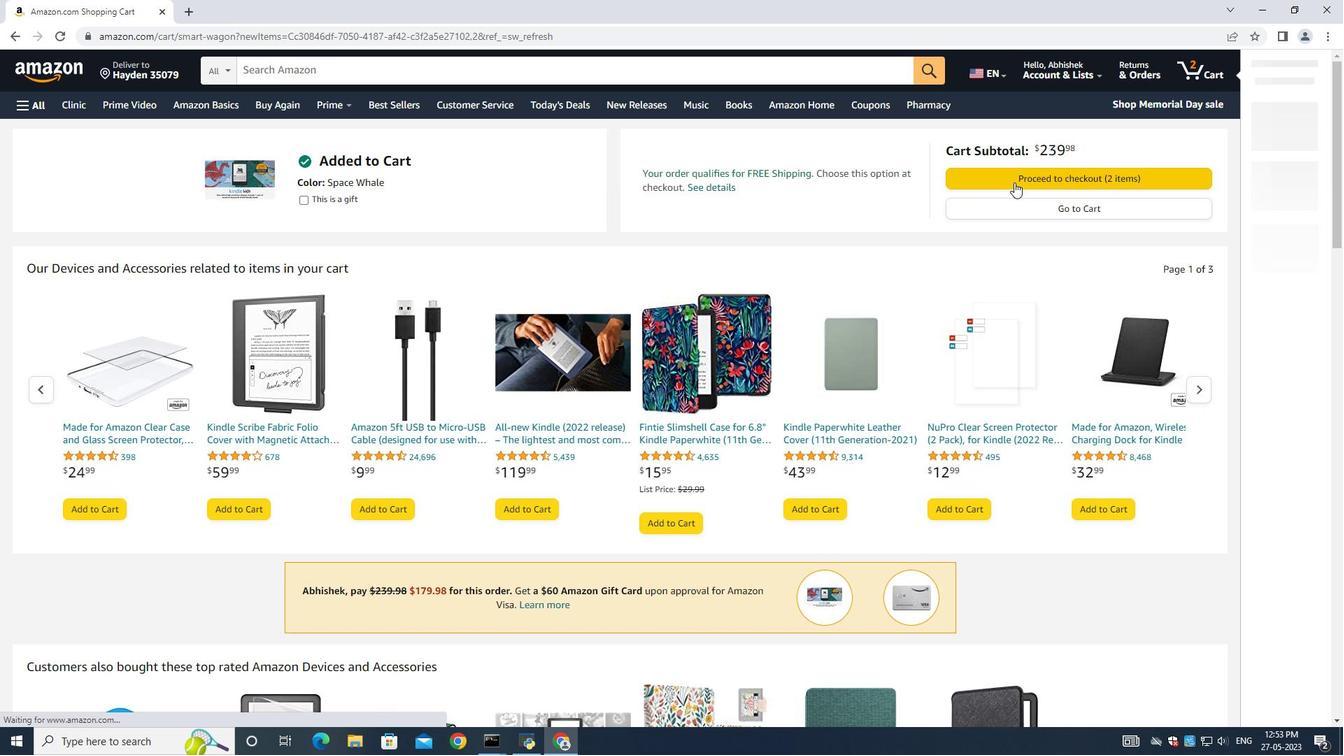 
Action: Mouse moved to (980, 234)
Screenshot: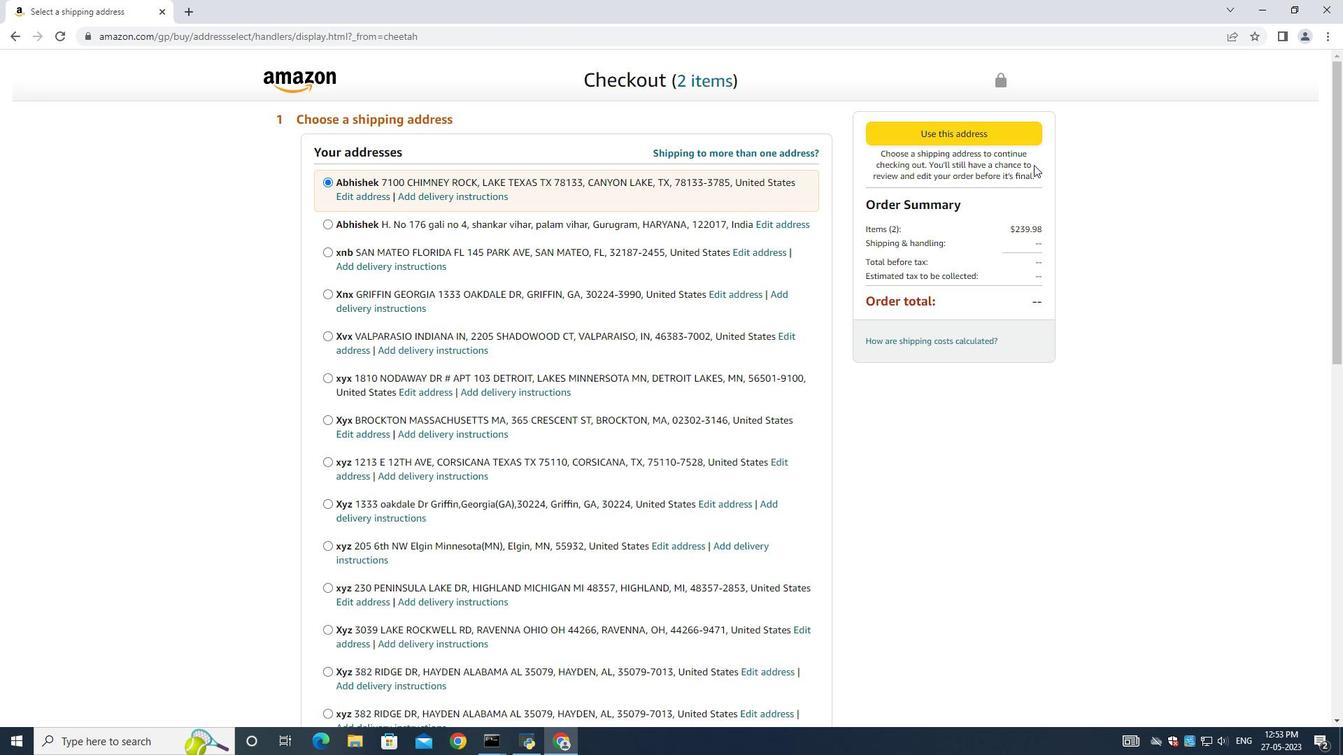 
Action: Mouse scrolled (997, 233) with delta (0, 0)
Screenshot: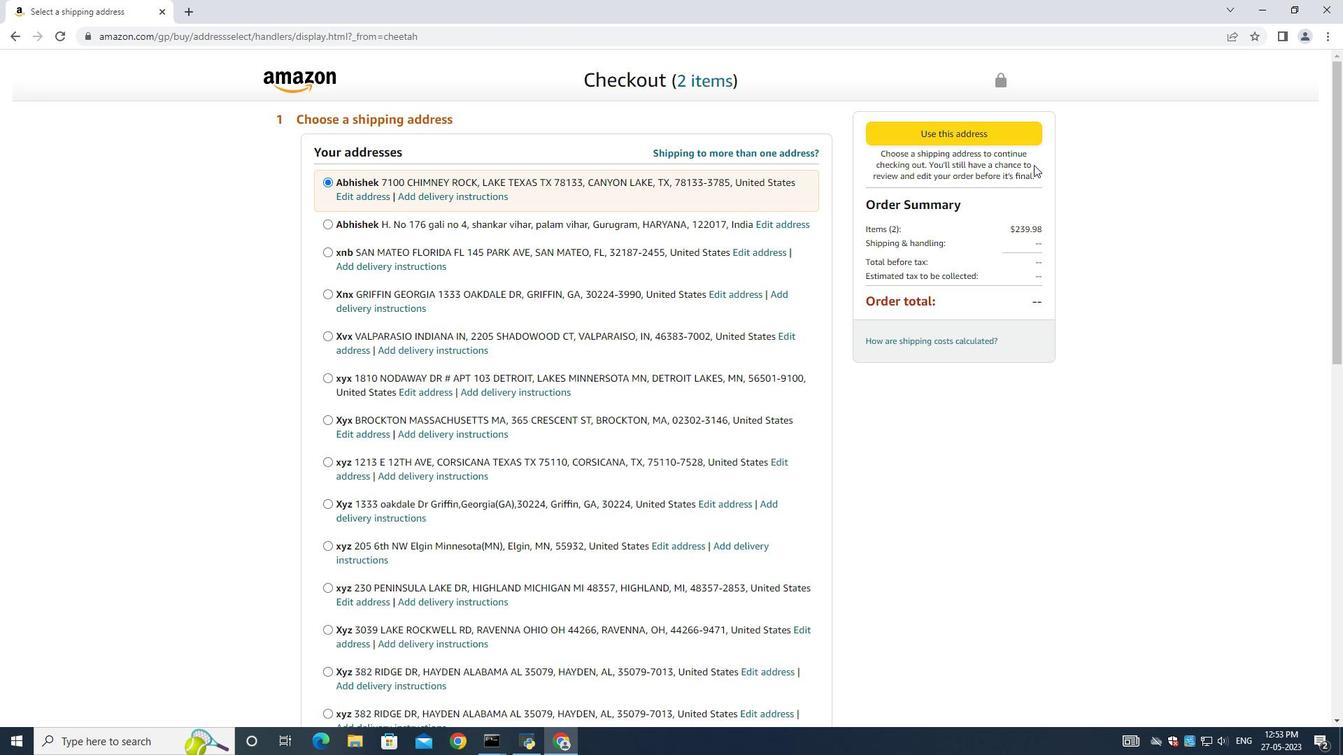 
Action: Mouse moved to (964, 237)
Screenshot: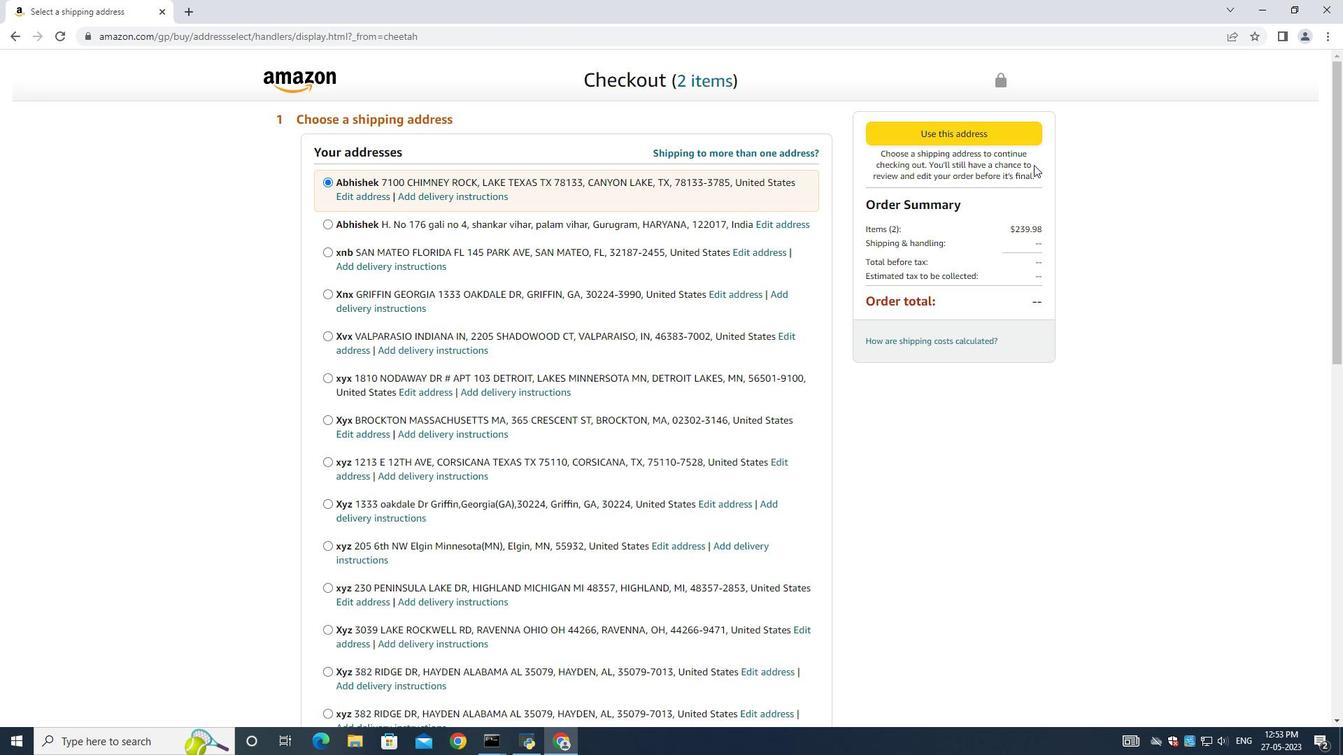 
Action: Mouse scrolled (970, 235) with delta (0, 0)
Screenshot: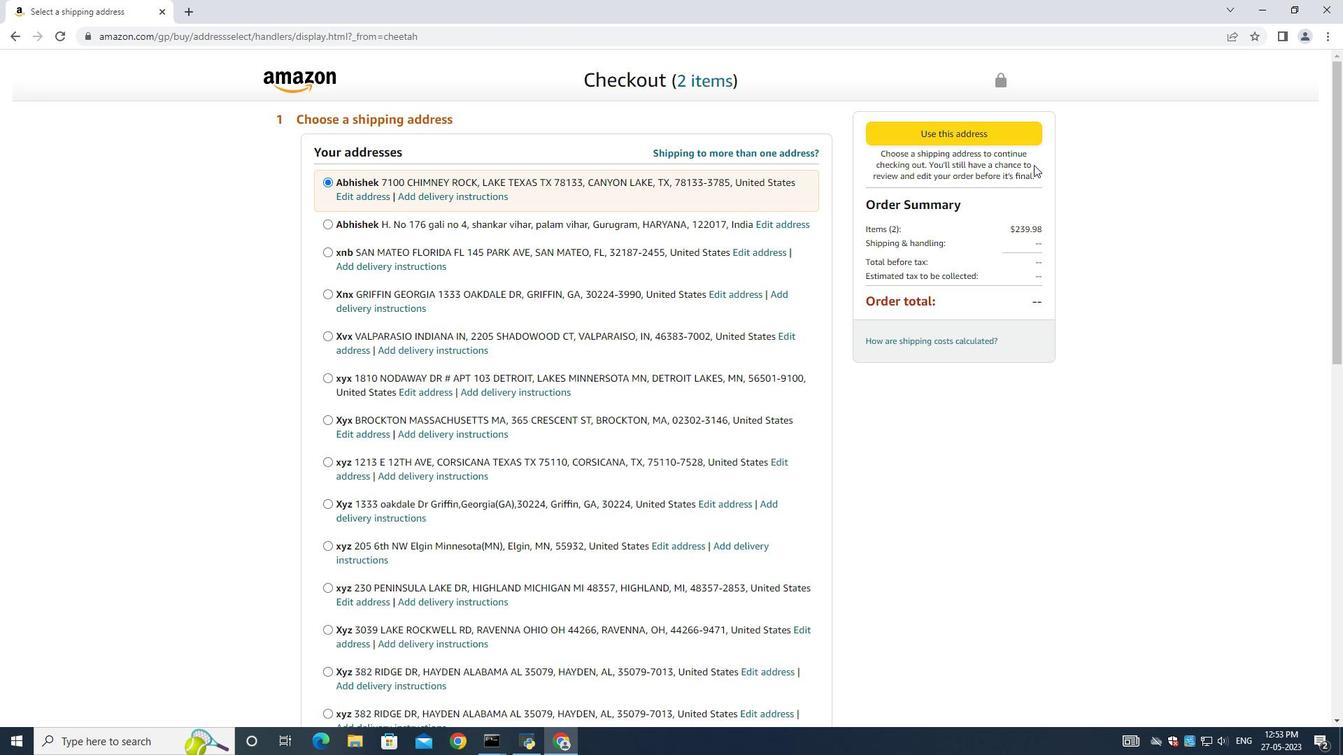 
Action: Mouse moved to (941, 245)
Screenshot: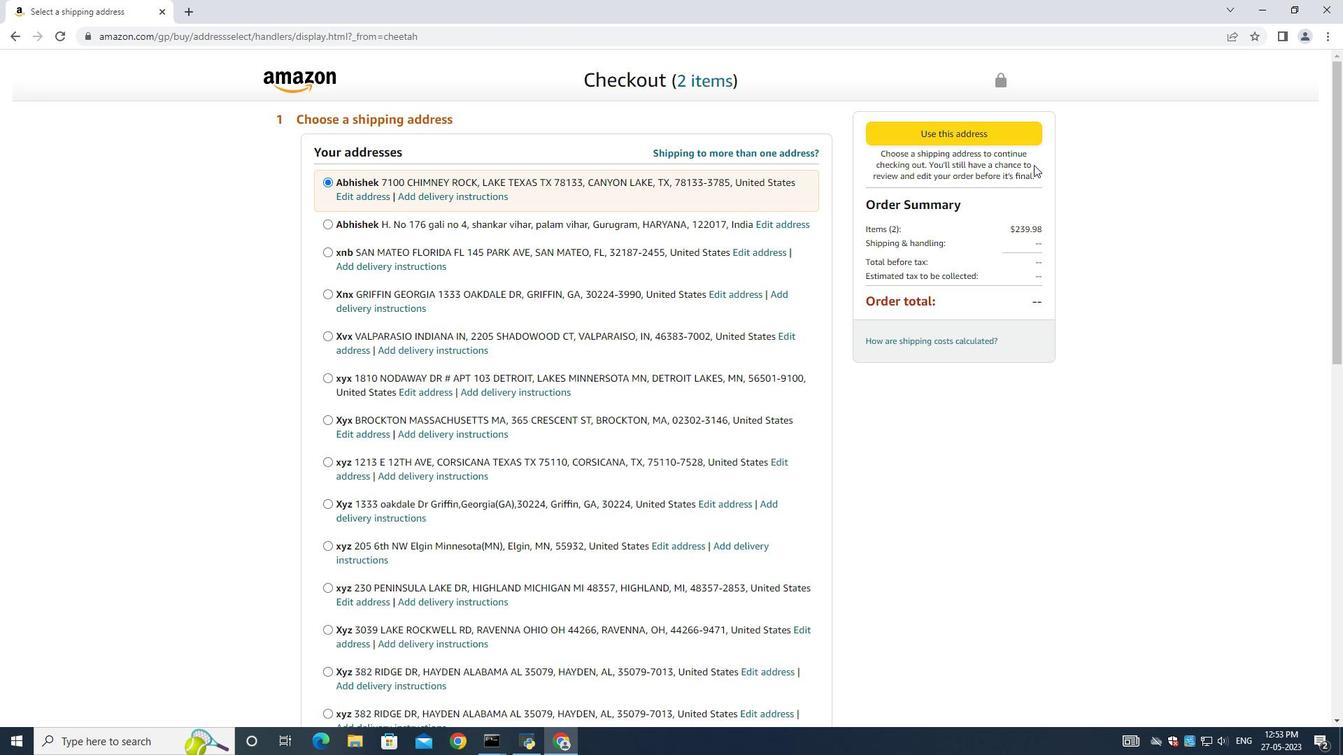 
Action: Mouse scrolled (941, 244) with delta (0, 0)
Screenshot: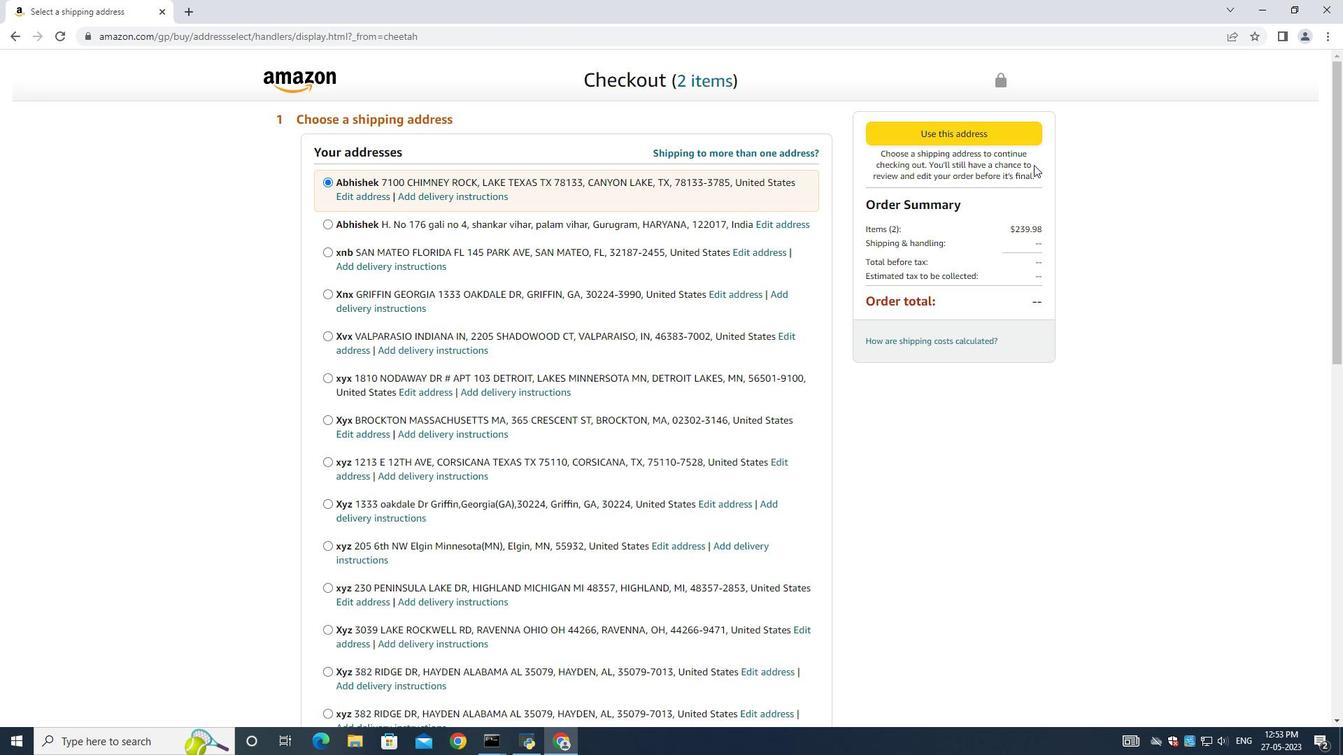 
Action: Mouse moved to (830, 318)
Screenshot: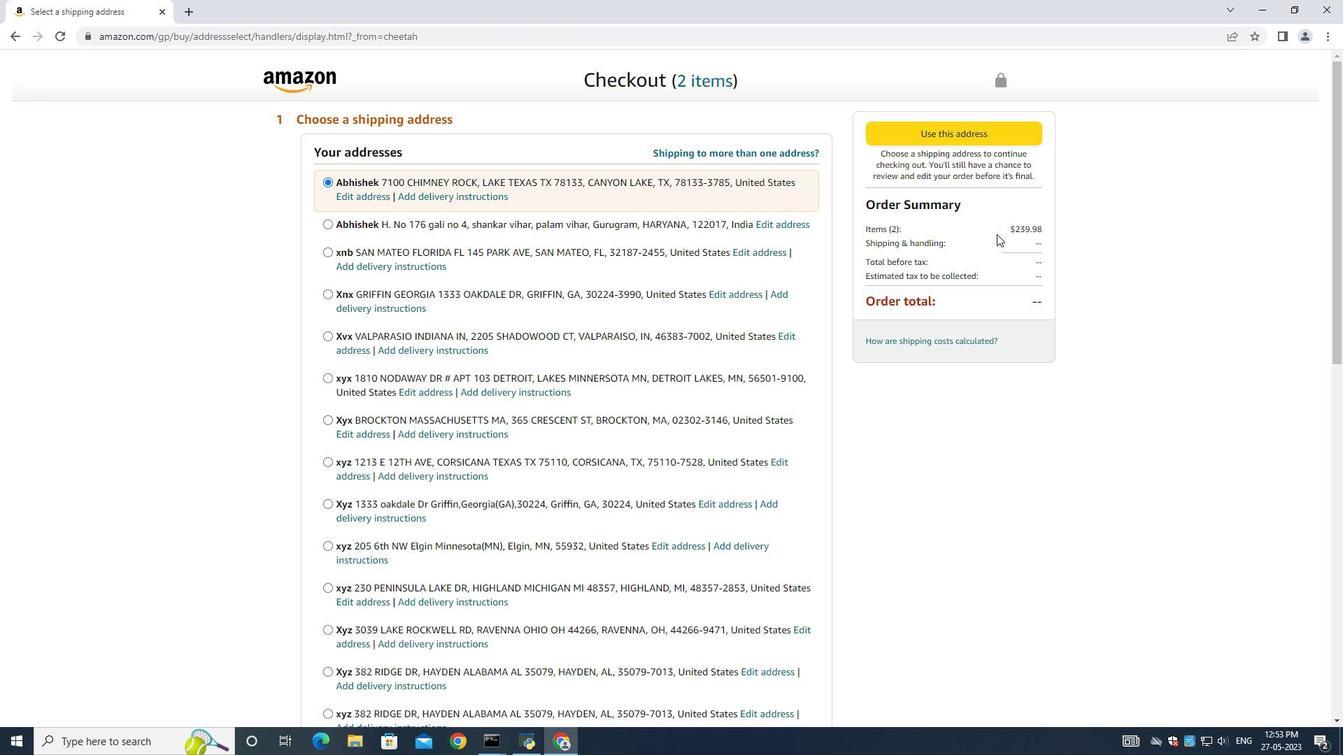 
Action: Mouse scrolled (851, 300) with delta (0, 0)
Screenshot: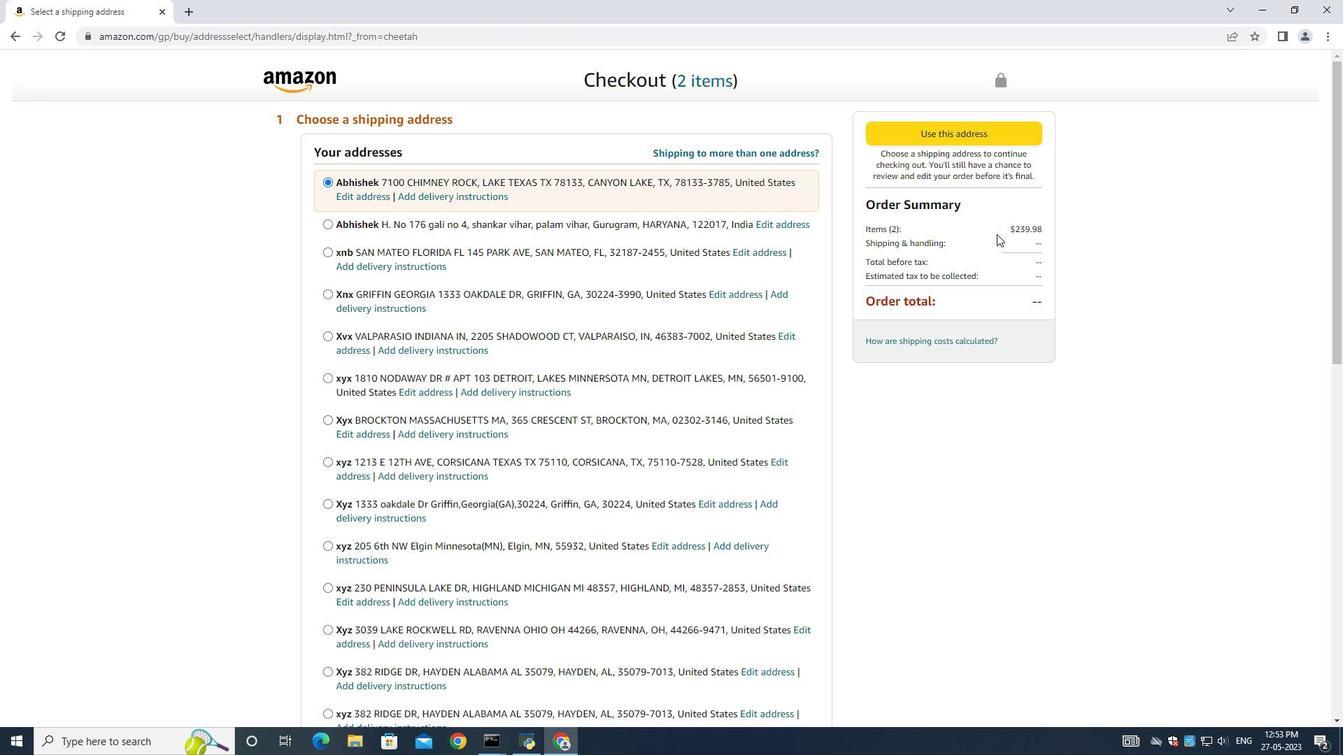 
Action: Mouse moved to (547, 502)
Screenshot: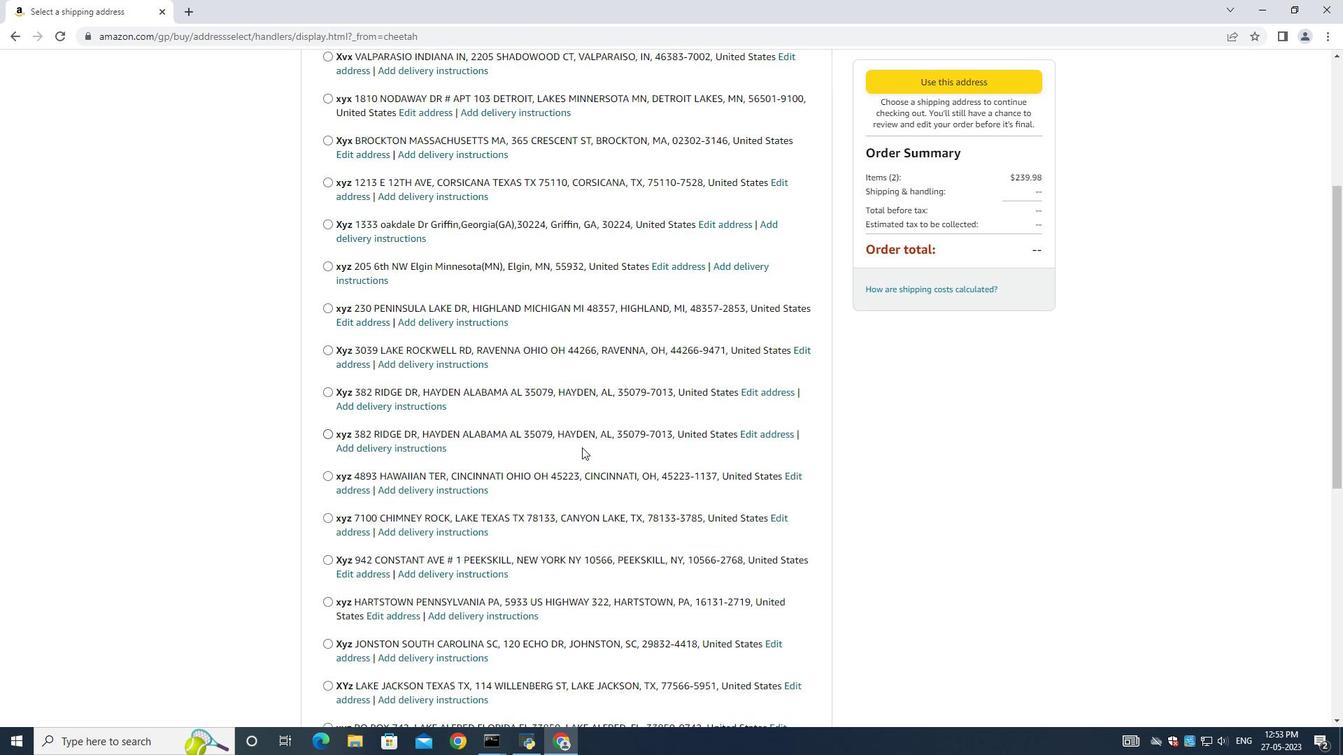 
Action: Mouse scrolled (547, 501) with delta (0, 0)
Screenshot: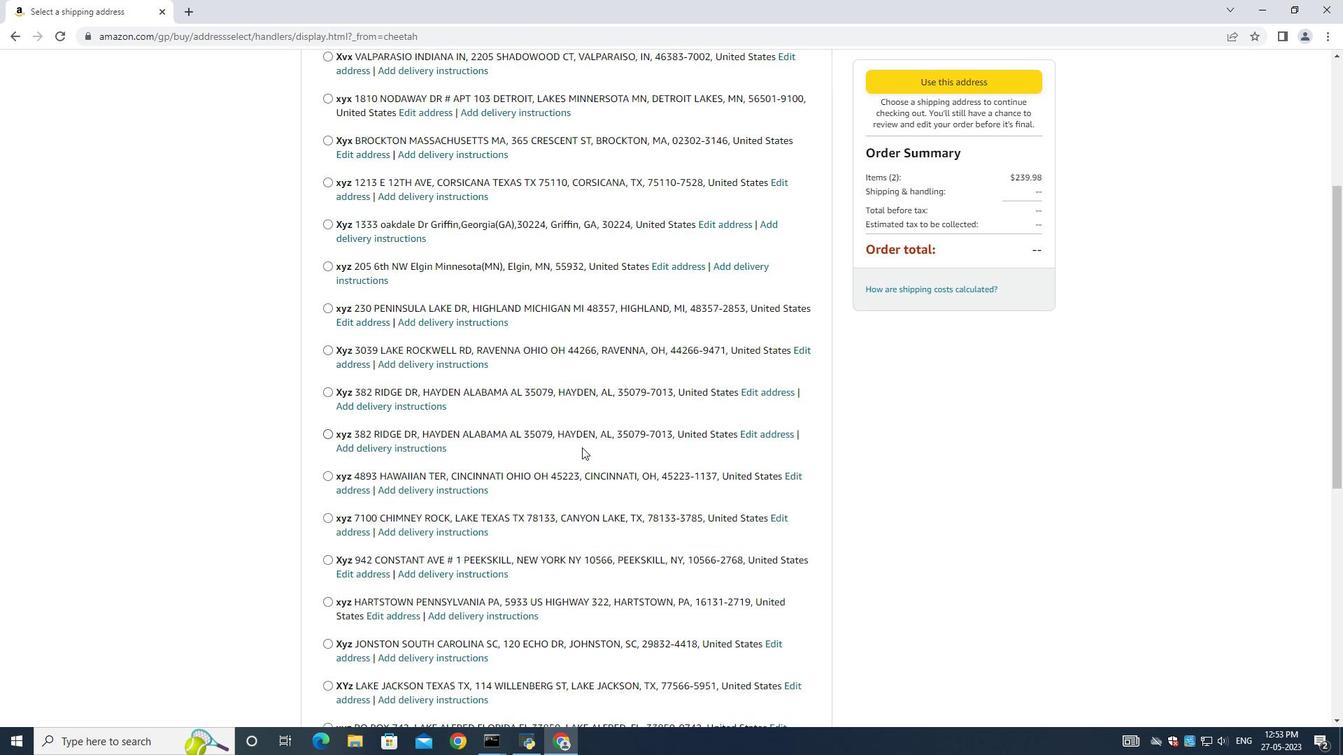 
Action: Mouse moved to (547, 502)
Screenshot: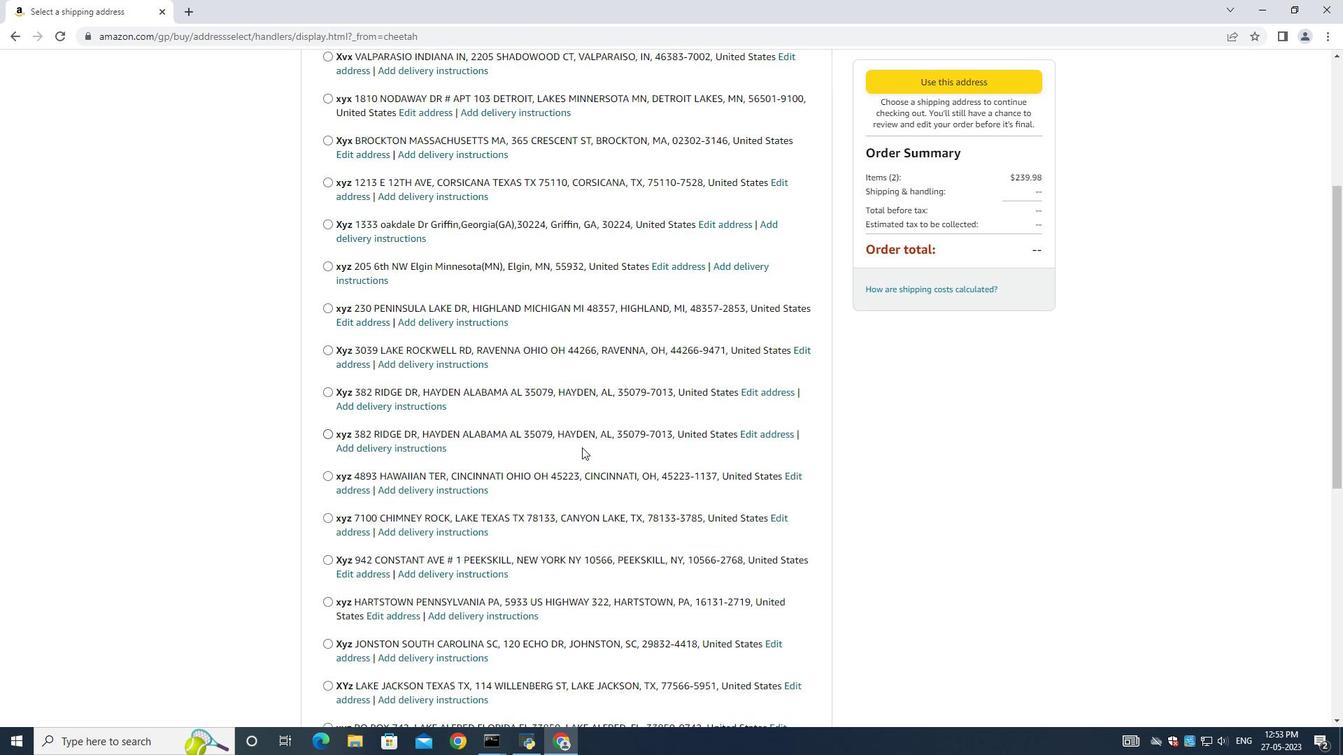 
Action: Mouse scrolled (547, 501) with delta (0, 0)
Screenshot: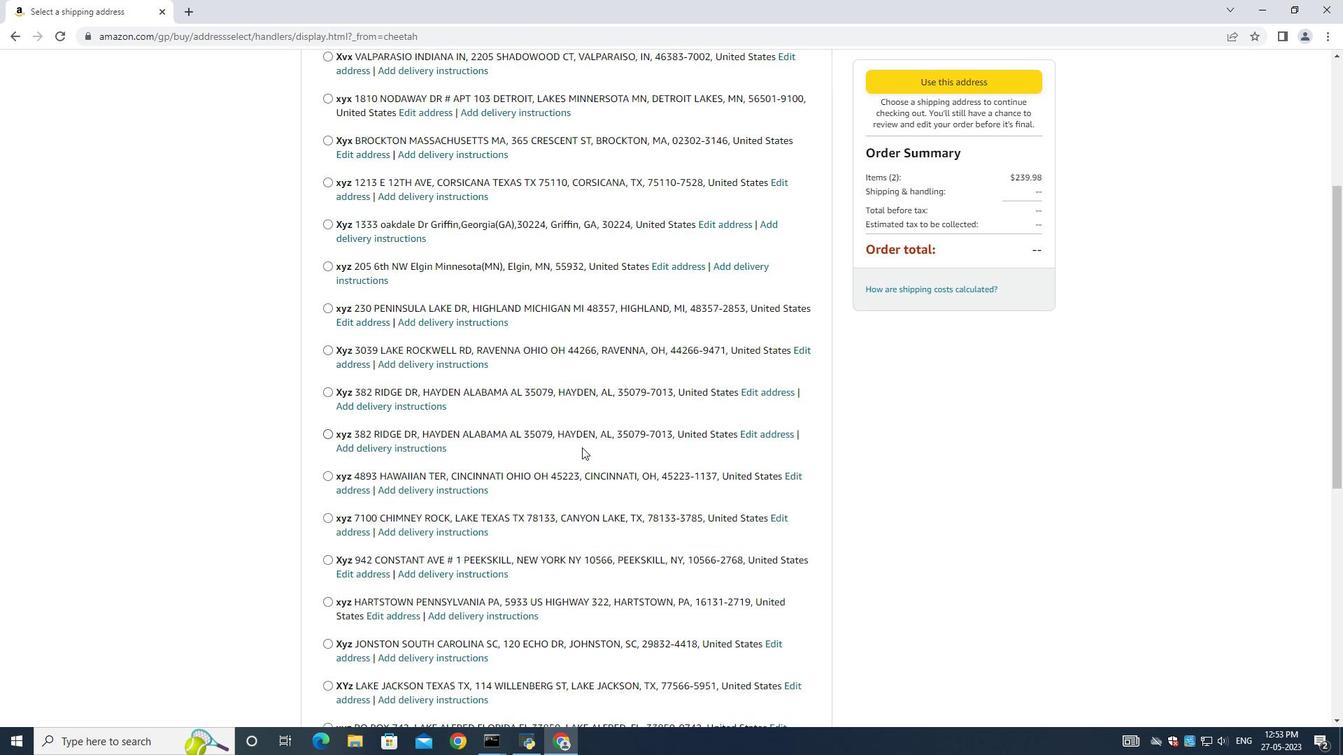 
Action: Mouse scrolled (547, 501) with delta (0, 0)
Screenshot: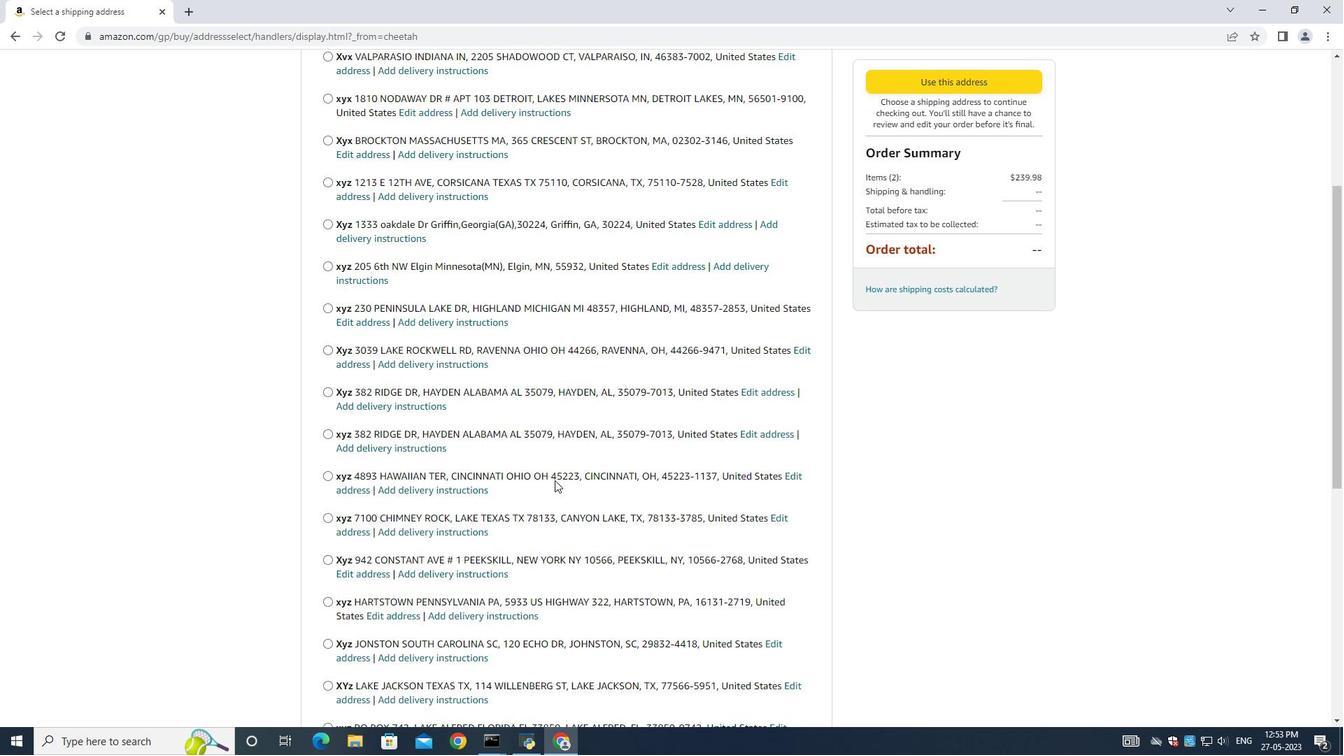 
Action: Mouse moved to (547, 498)
Screenshot: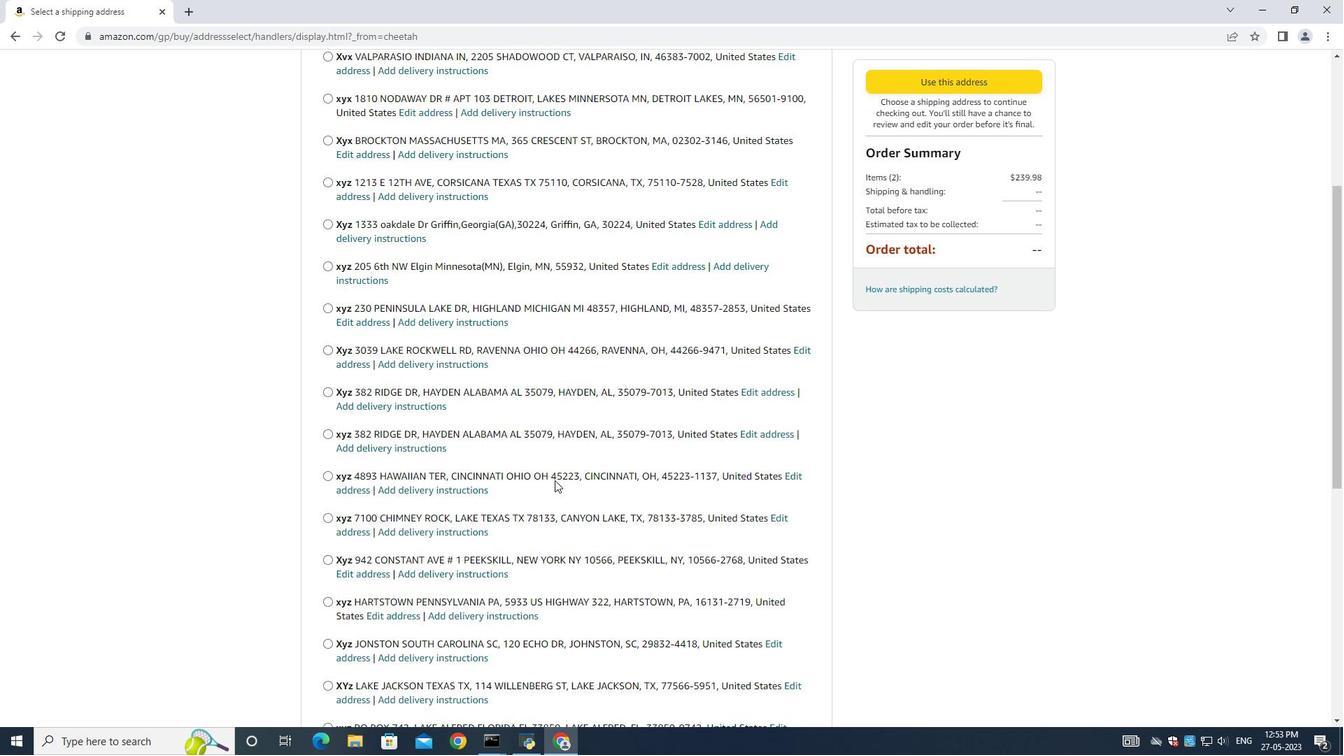 
Action: Mouse scrolled (547, 498) with delta (0, 0)
Screenshot: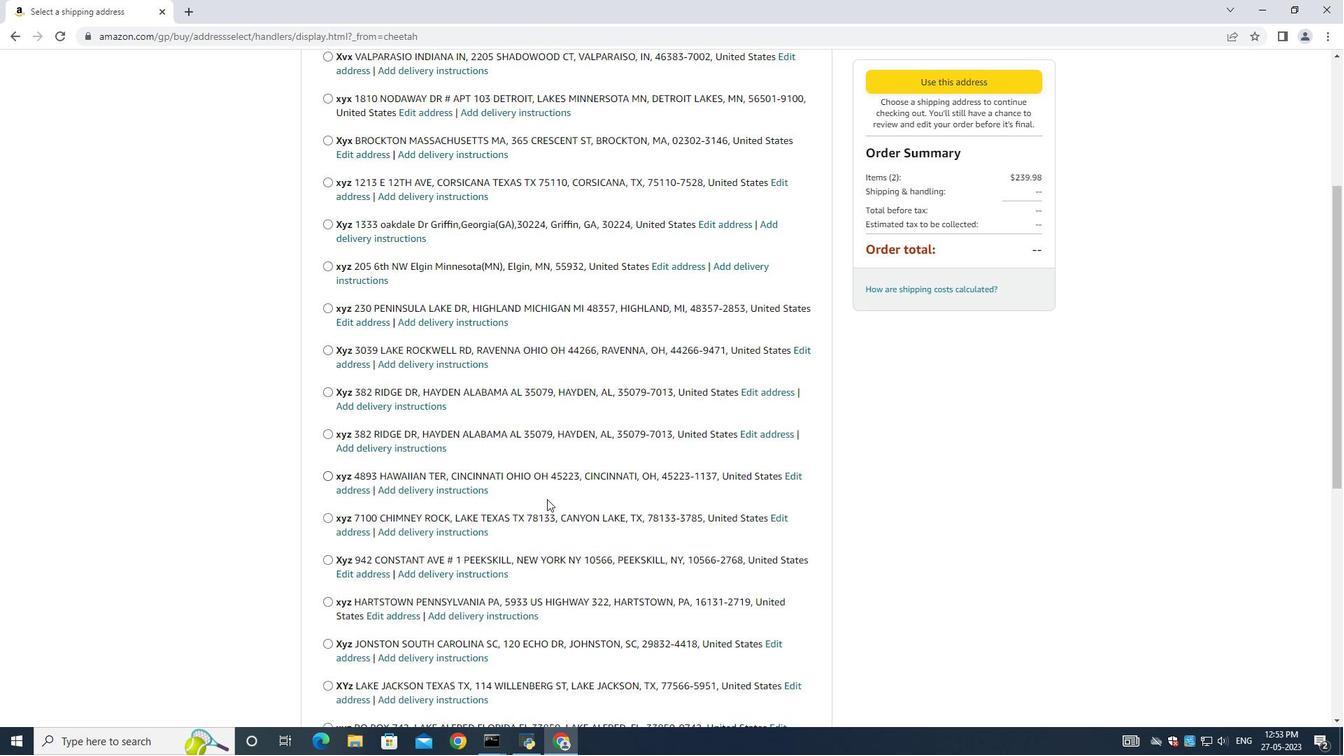 
Action: Mouse moved to (528, 500)
Screenshot: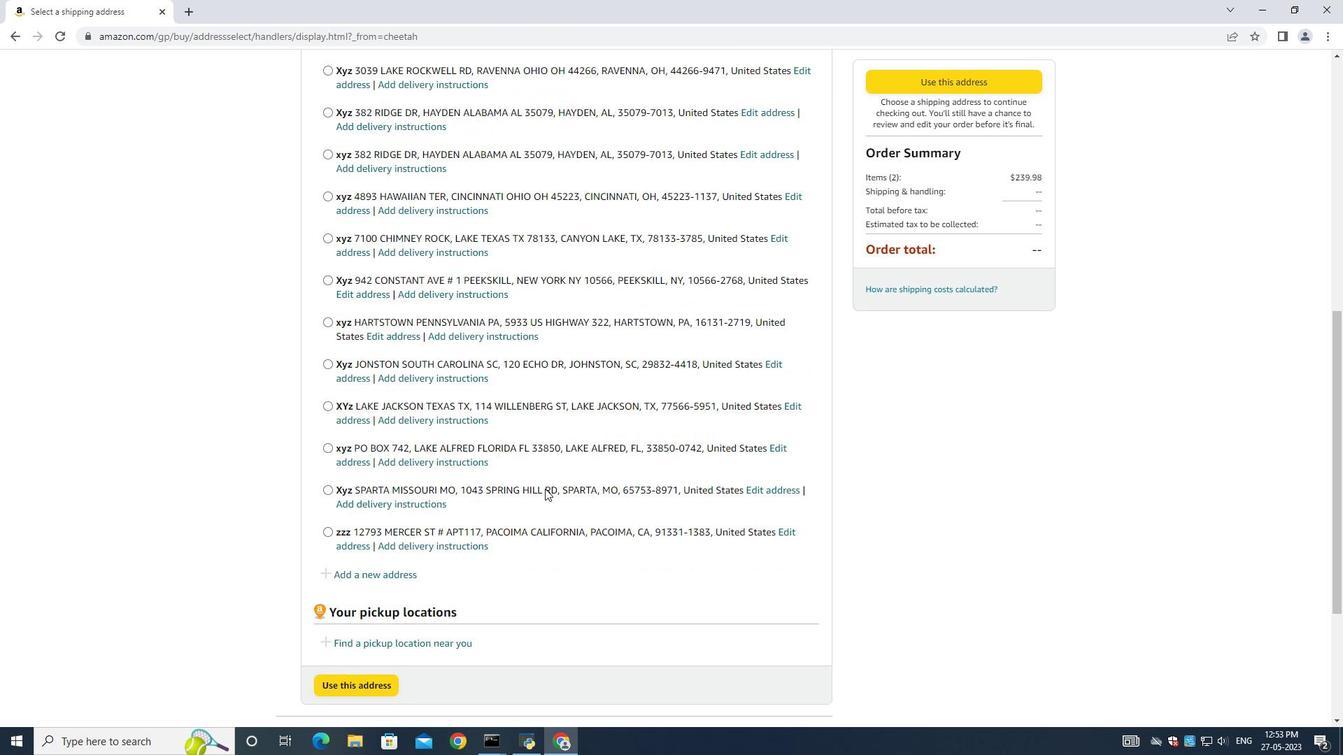 
Action: Mouse scrolled (528, 500) with delta (0, 0)
Screenshot: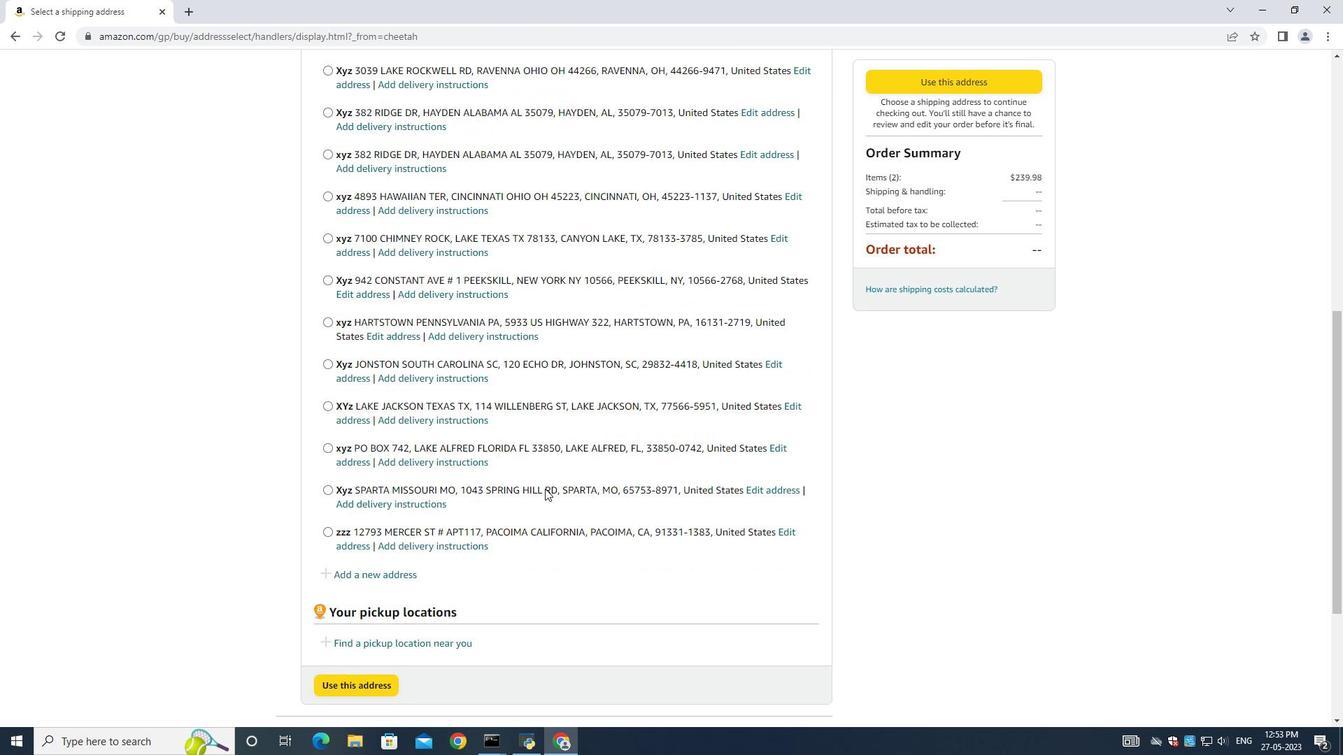
Action: Mouse moved to (366, 506)
Screenshot: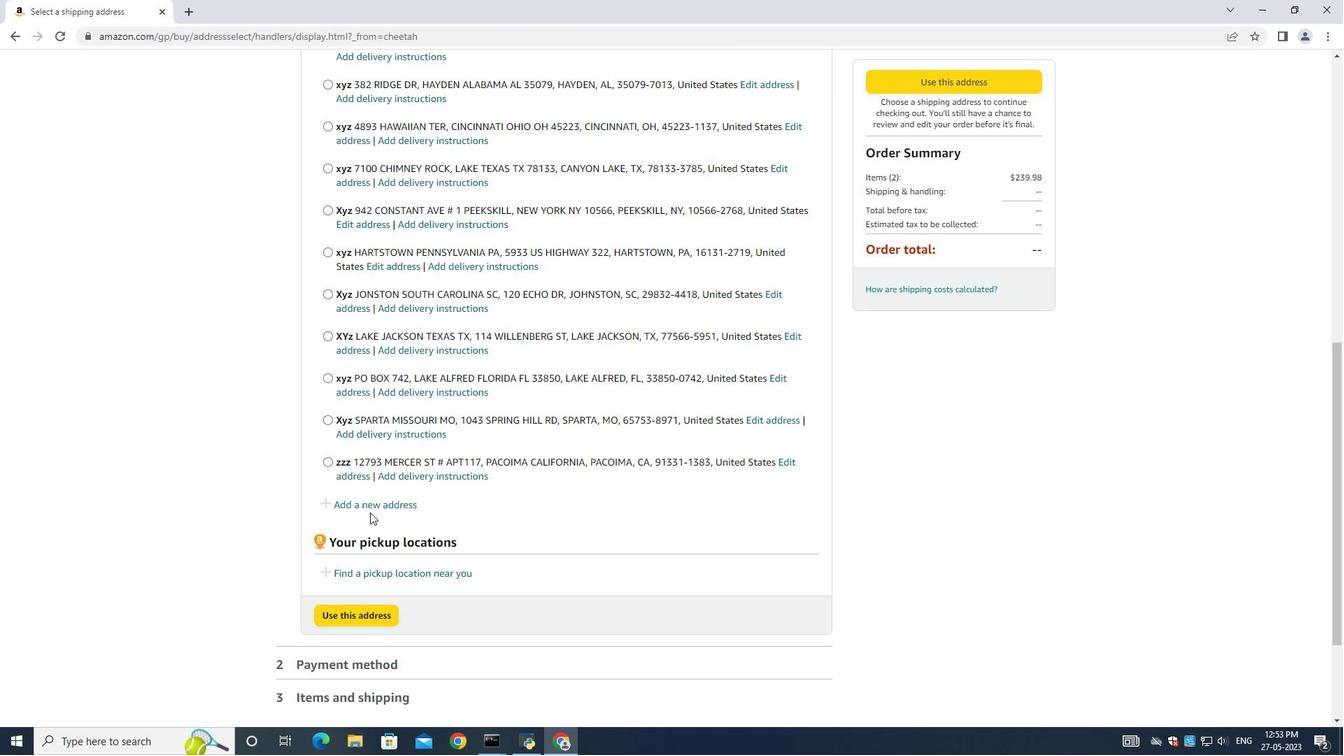 
Action: Mouse pressed left at (366, 506)
Screenshot: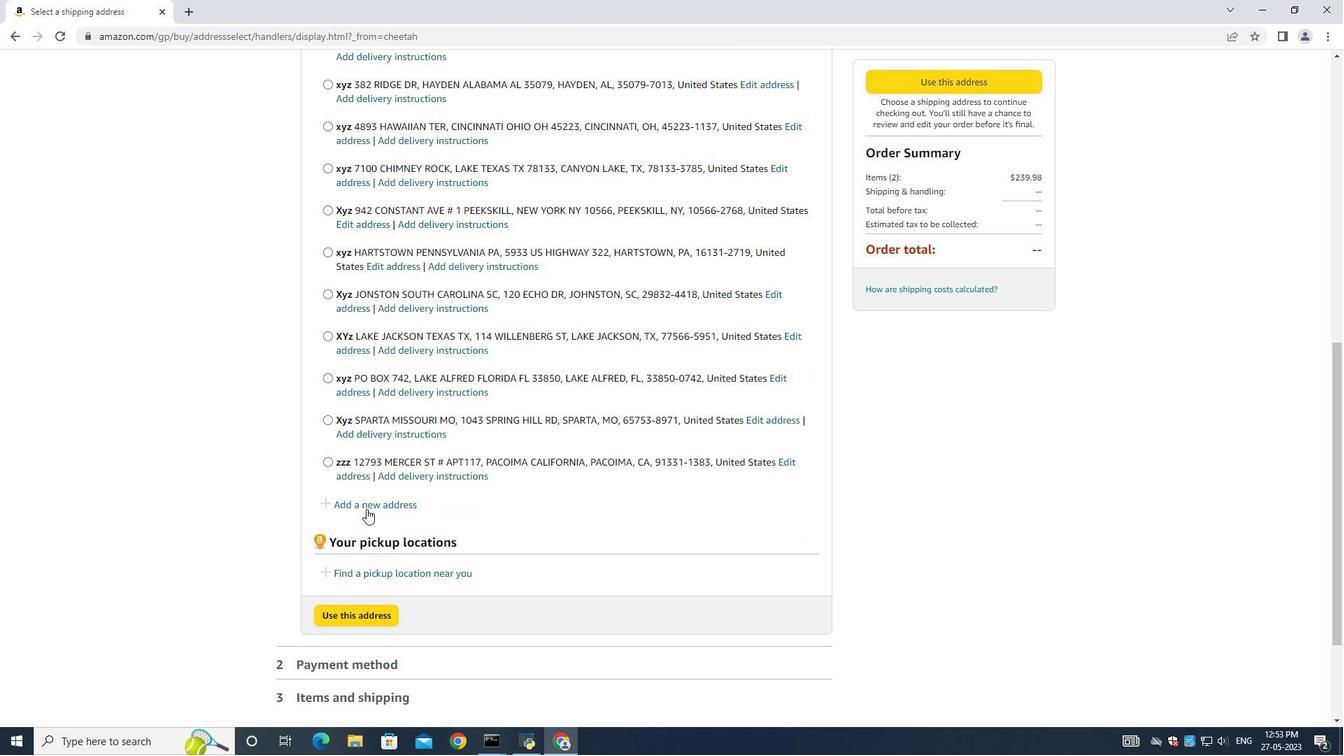 
Action: Mouse moved to (488, 334)
Screenshot: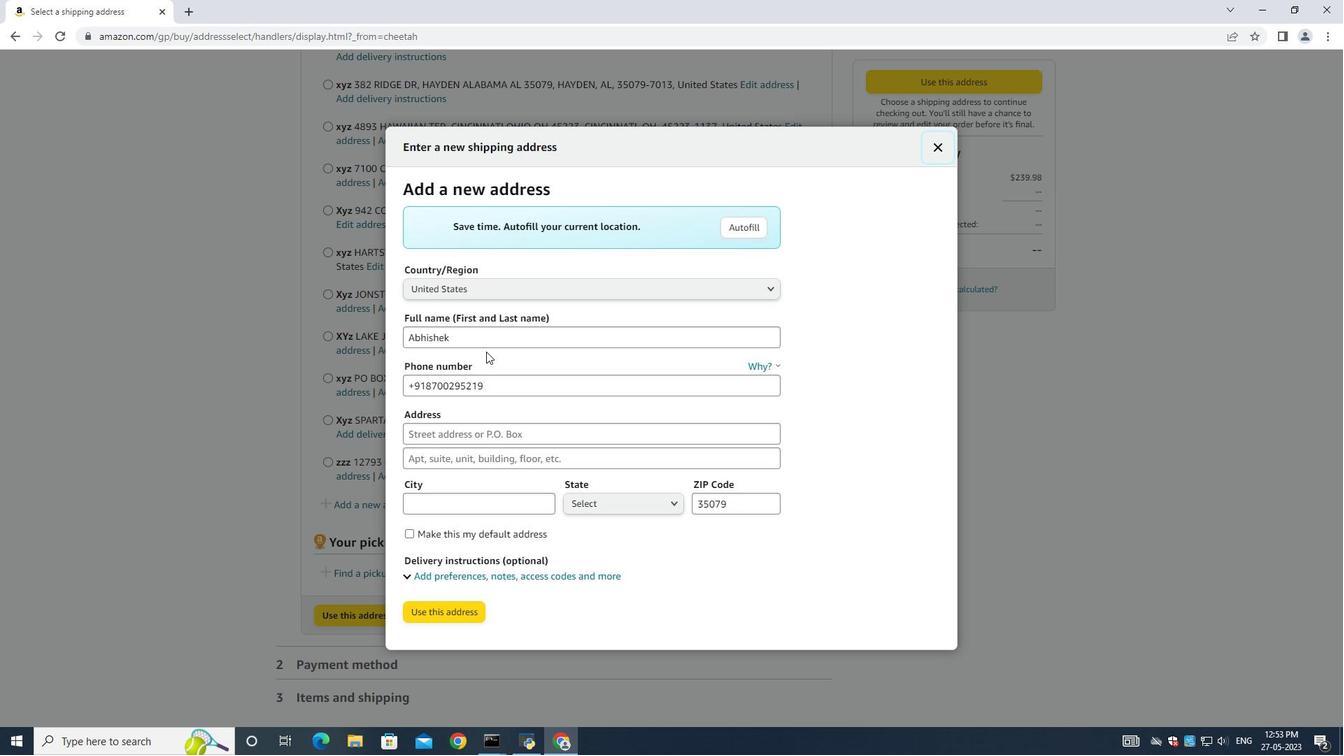 
Action: Mouse pressed left at (488, 334)
Screenshot: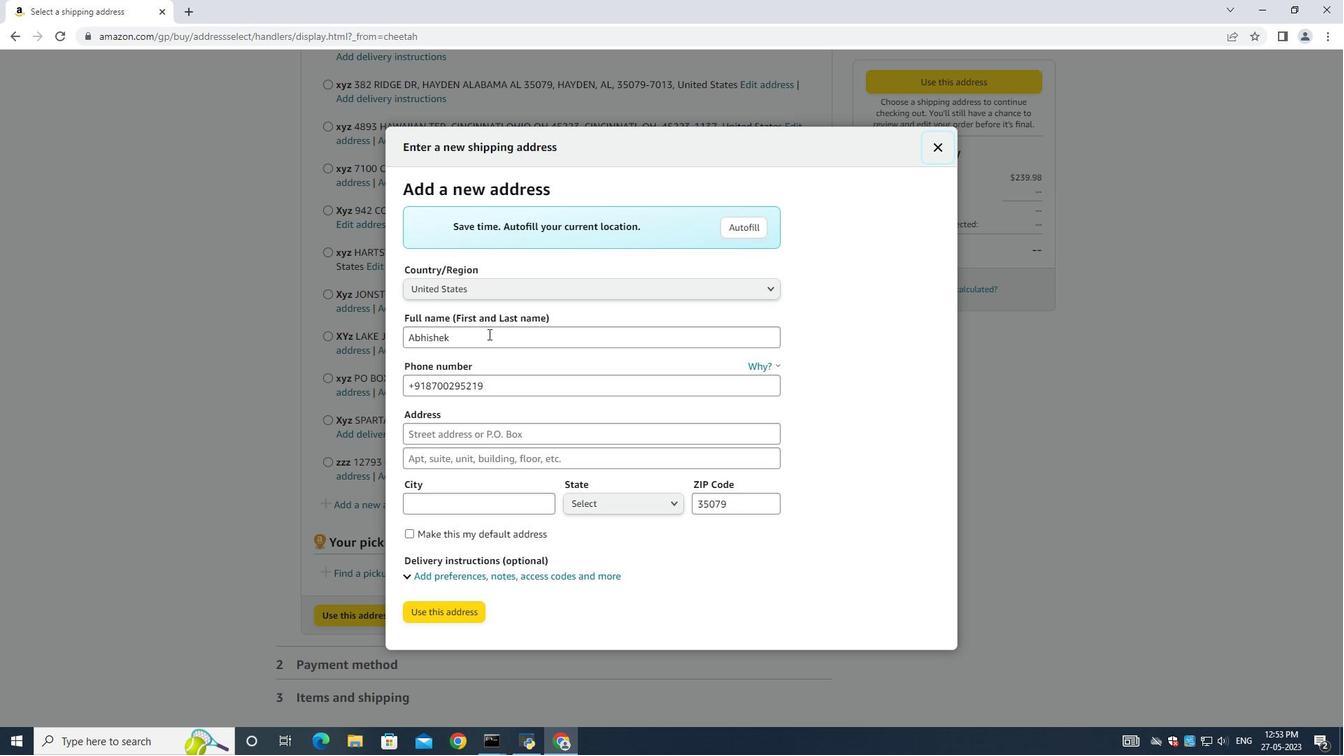 
Action: Mouse moved to (489, 334)
Screenshot: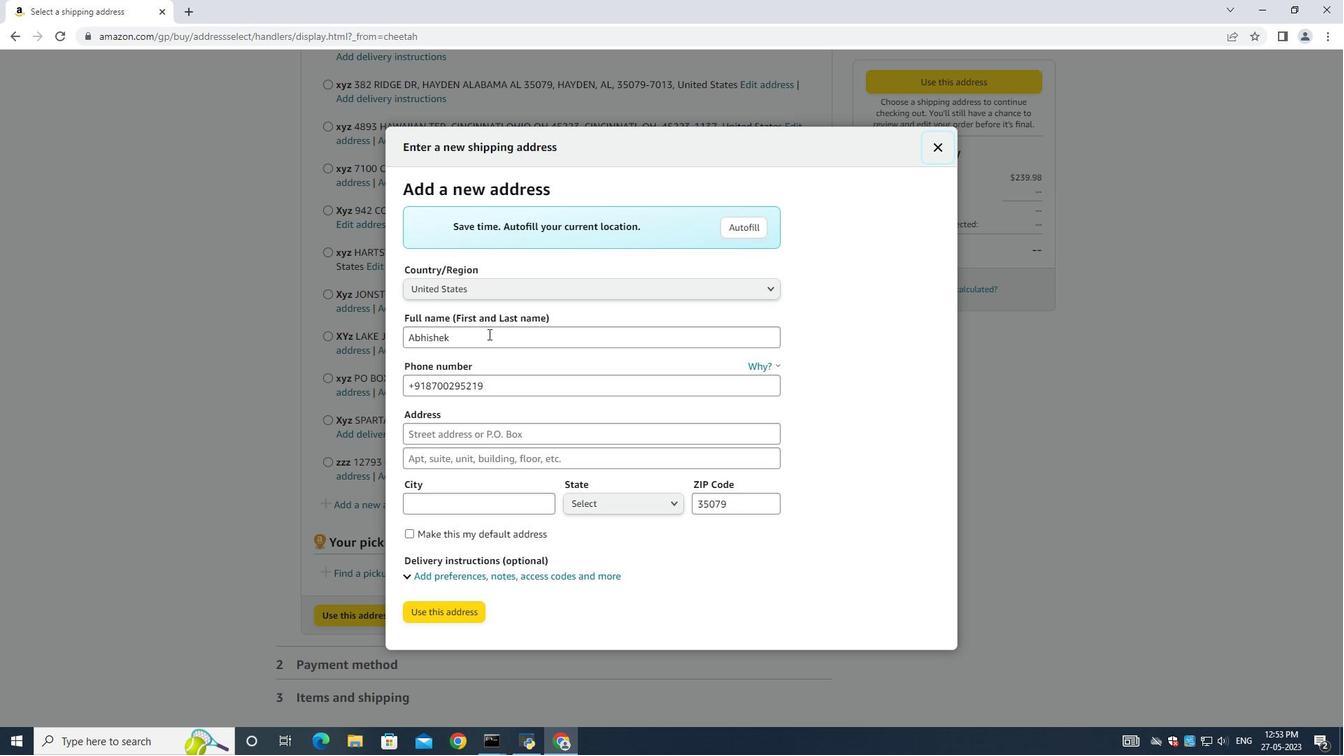 
Action: Key pressed ajuhctrl+Akxv
Screenshot: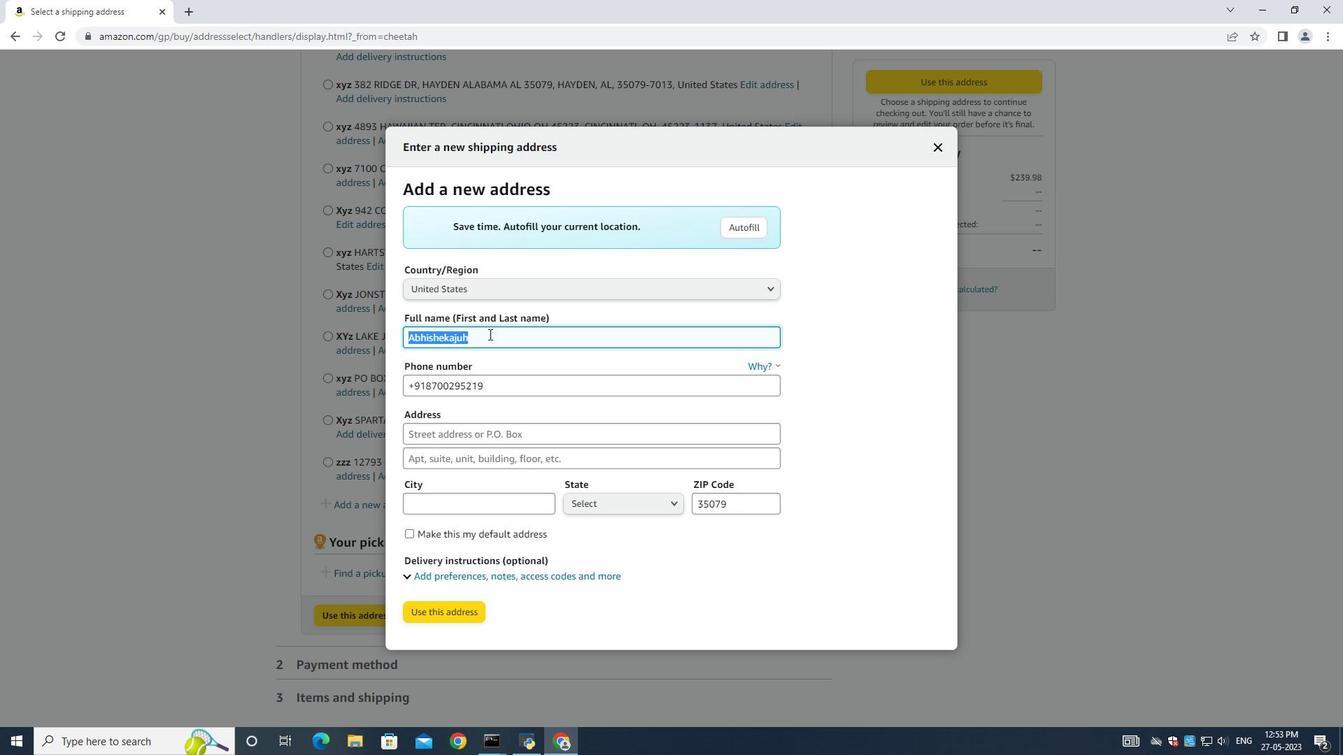 
Action: Mouse moved to (510, 393)
Screenshot: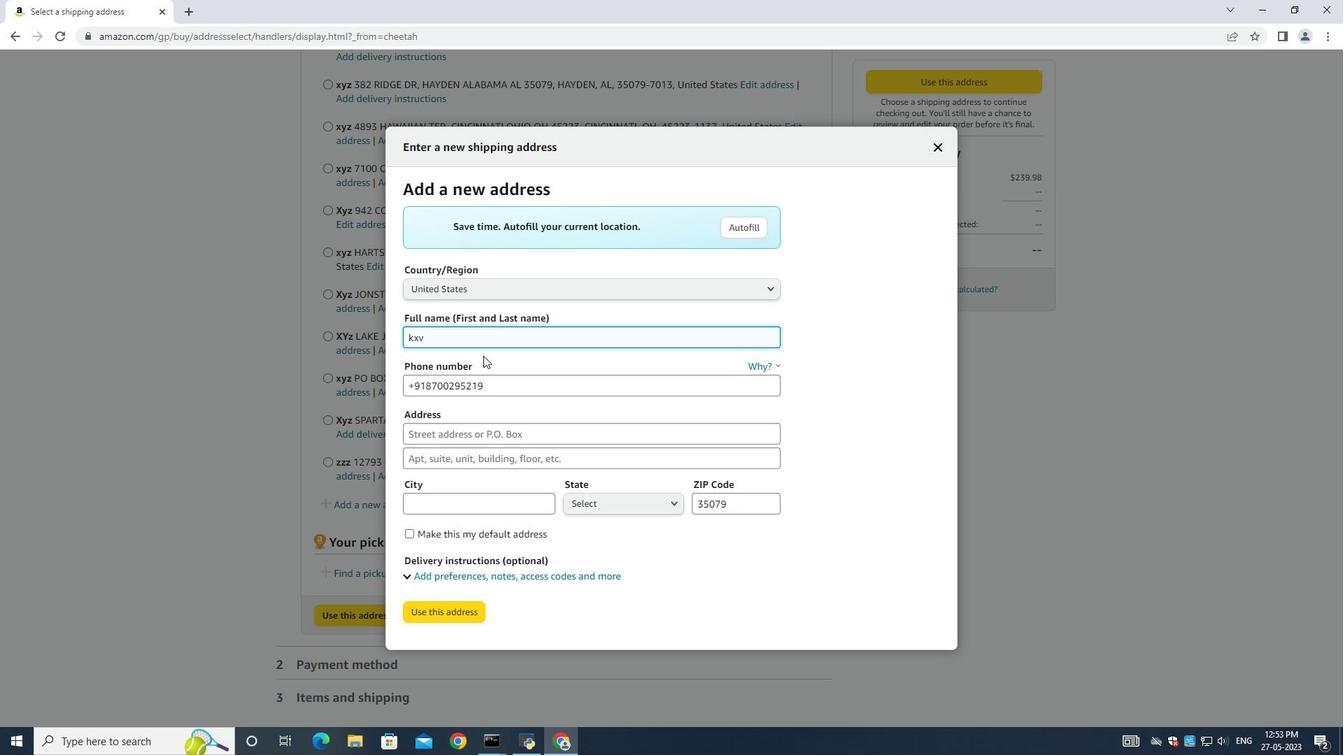 
Action: Mouse pressed left at (510, 393)
Screenshot: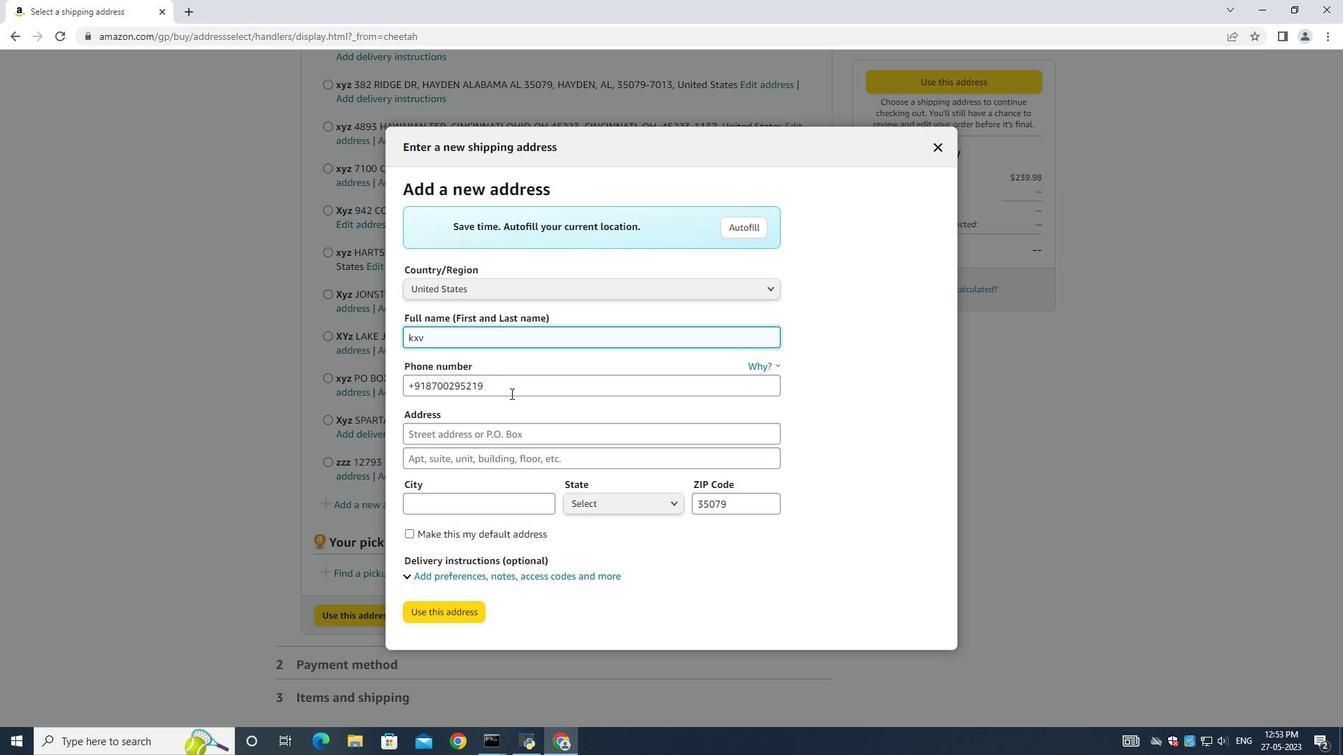 
Action: Key pressed ctrl+A<Key.backspace><Key.shift>(609<Key.shift>)<Key.space>660-9227
Screenshot: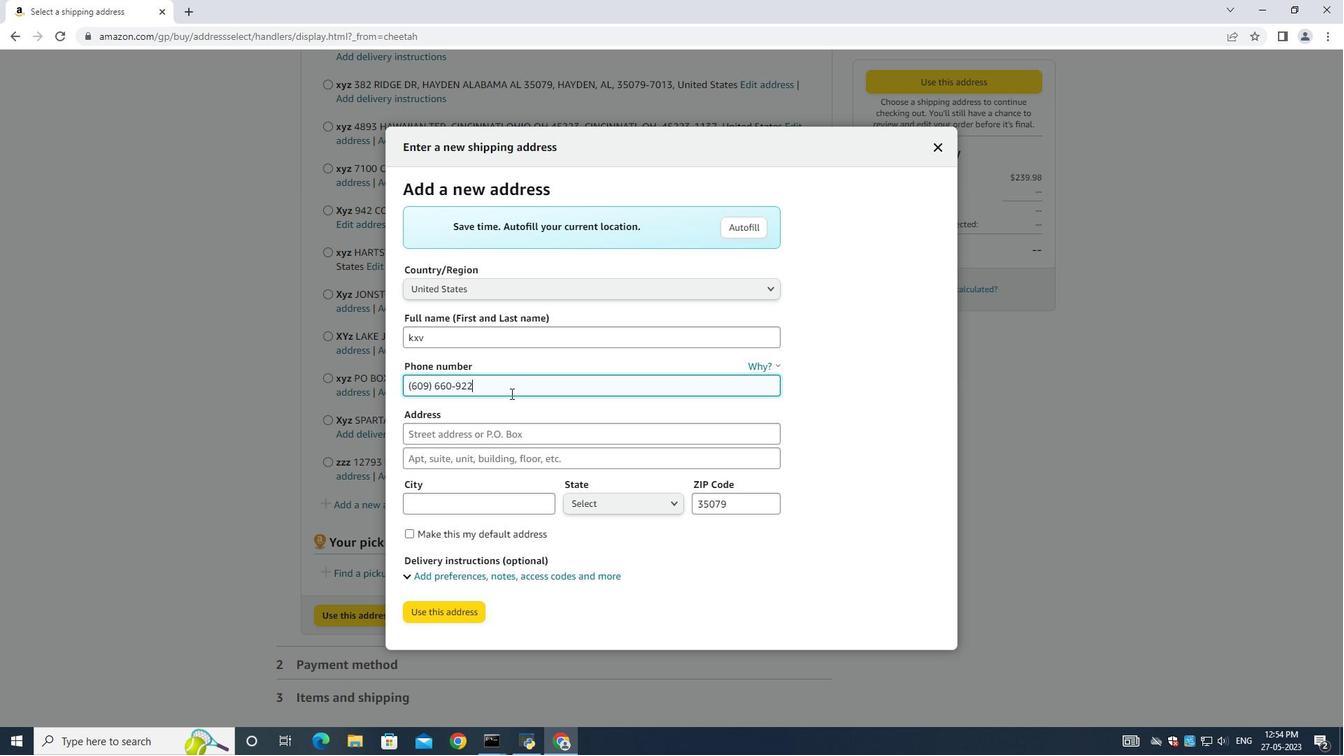 
Action: Mouse moved to (503, 437)
Screenshot: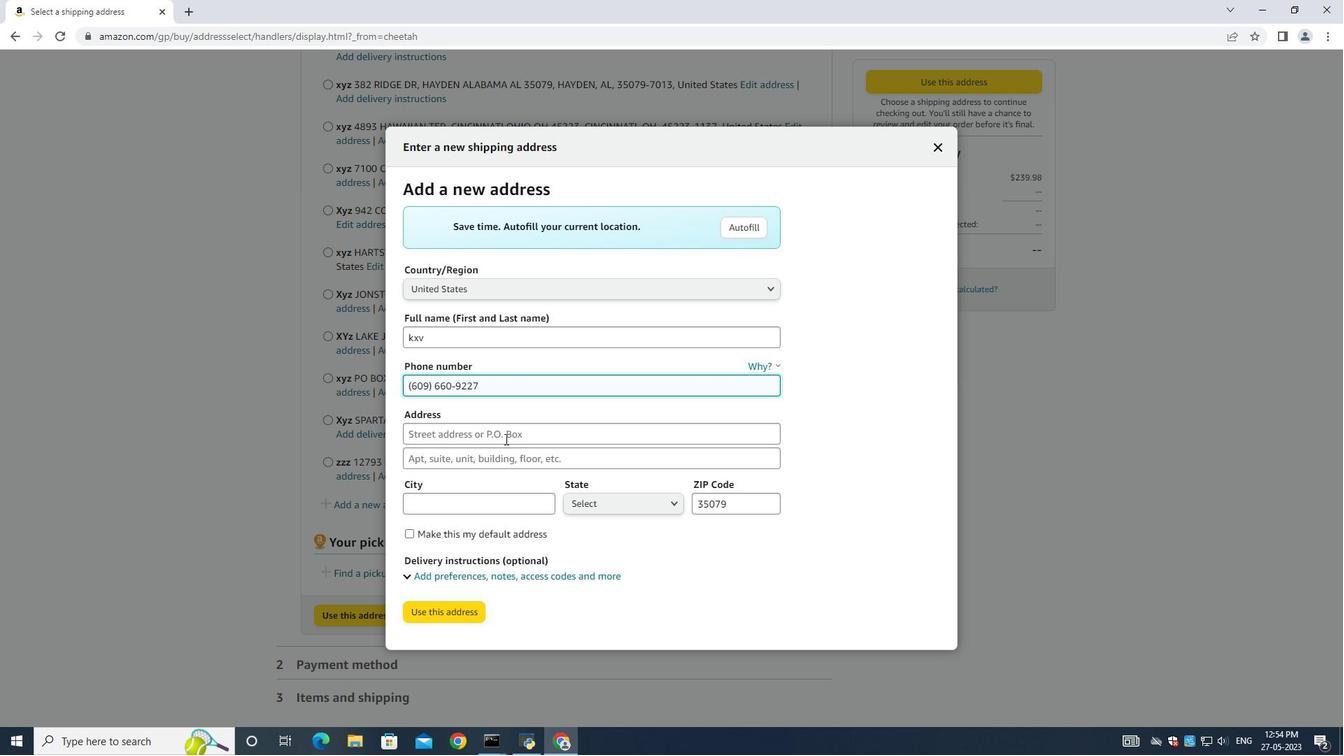 
Action: Mouse pressed left at (503, 437)
Screenshot: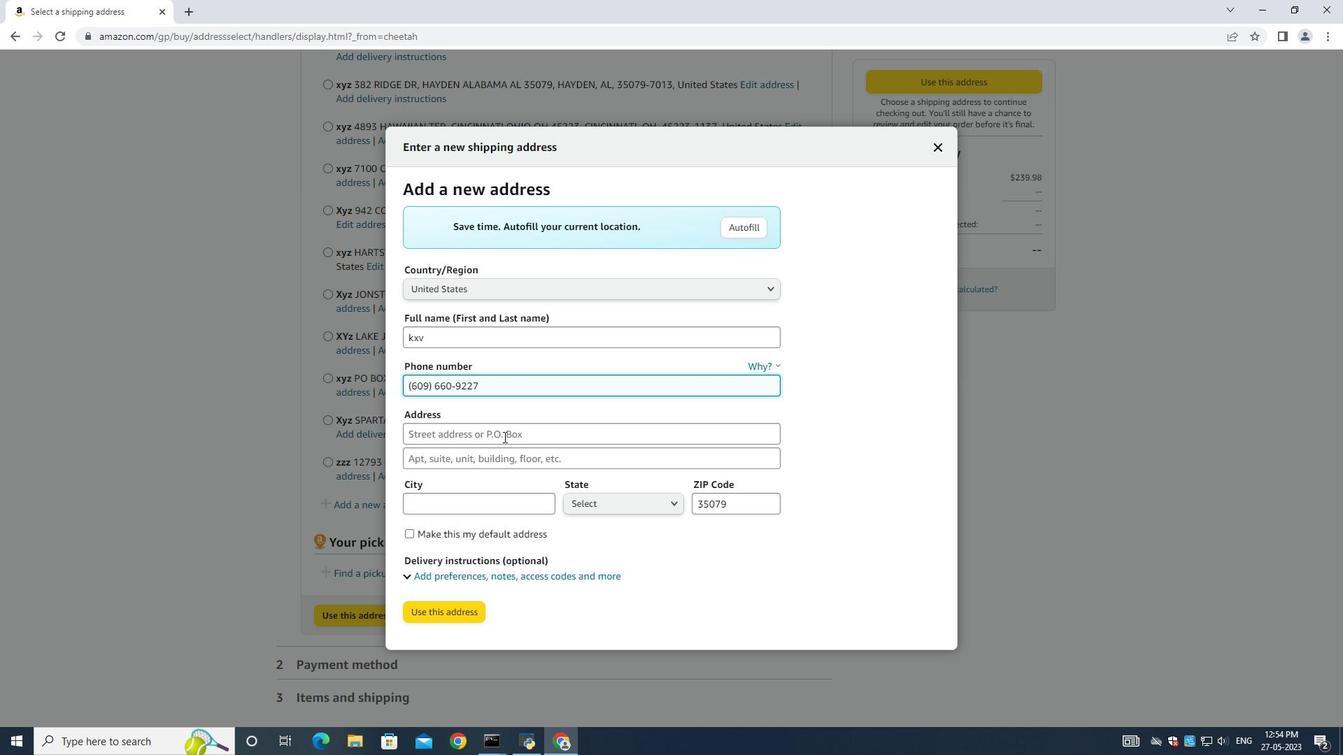 
Action: Mouse moved to (503, 437)
Screenshot: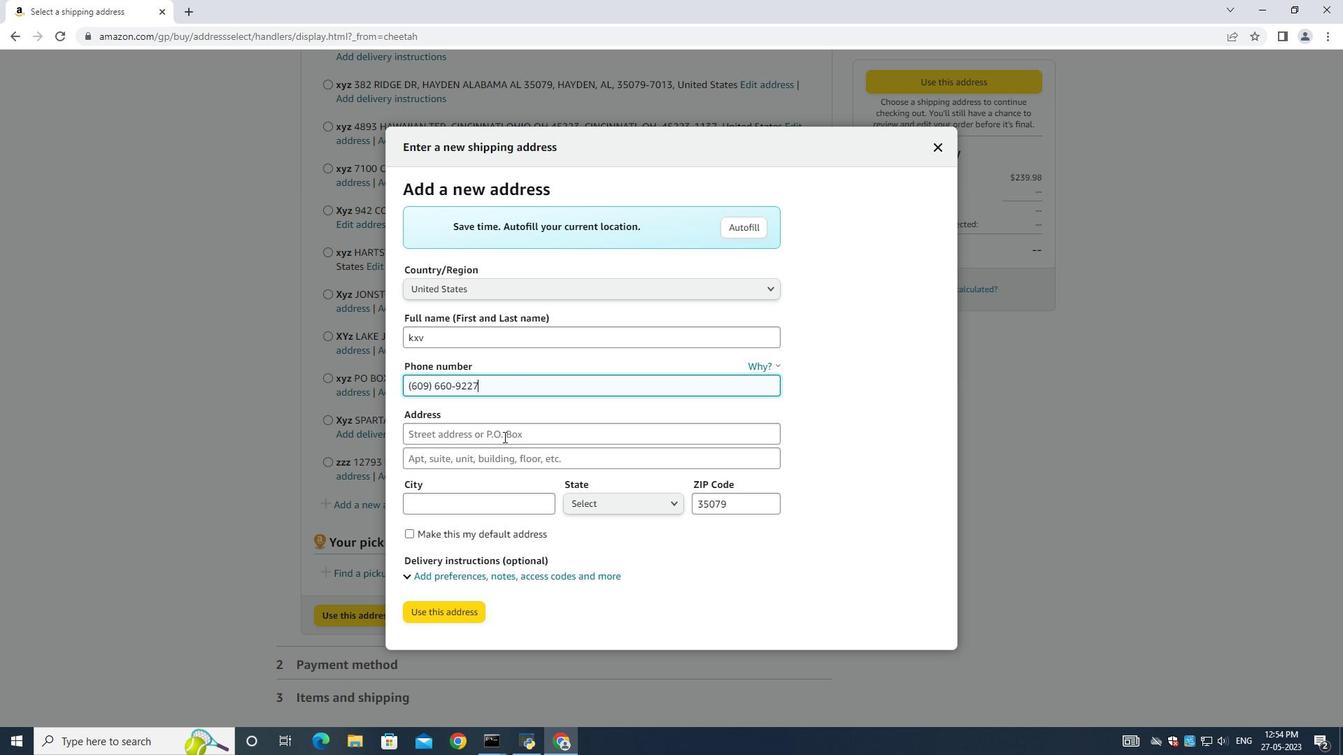 
Action: Key pressed 12<Key.space><Key.shift>Shoal<Key.space><Key.shift>Dr
Screenshot: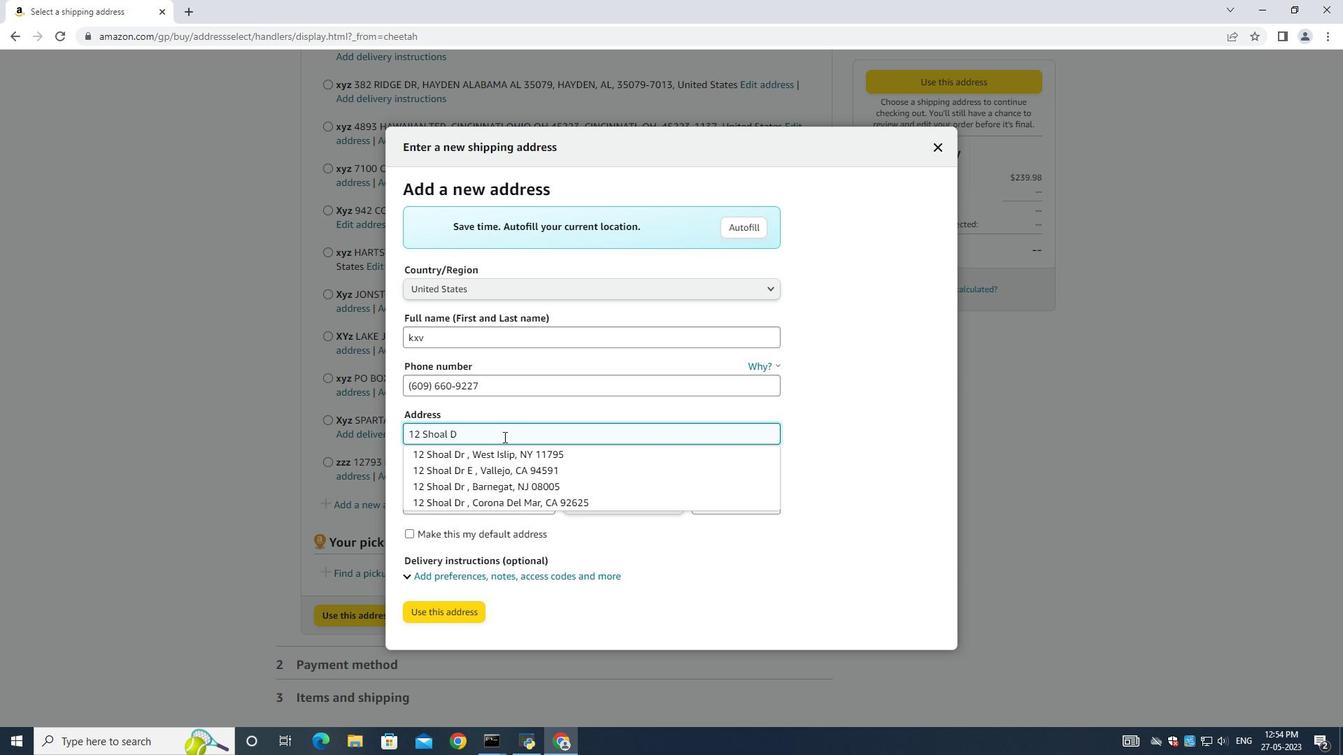 
Action: Mouse moved to (516, 440)
Screenshot: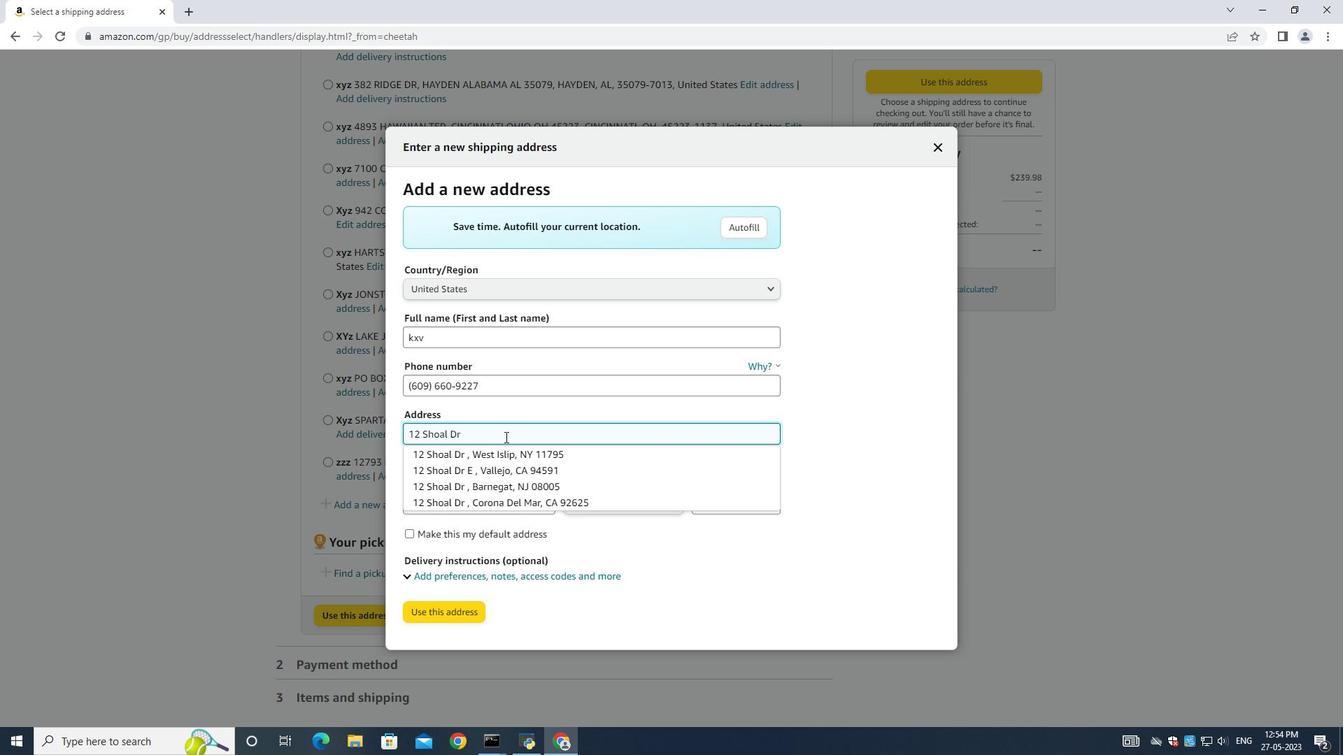 
Action: Mouse pressed left at (516, 440)
Screenshot: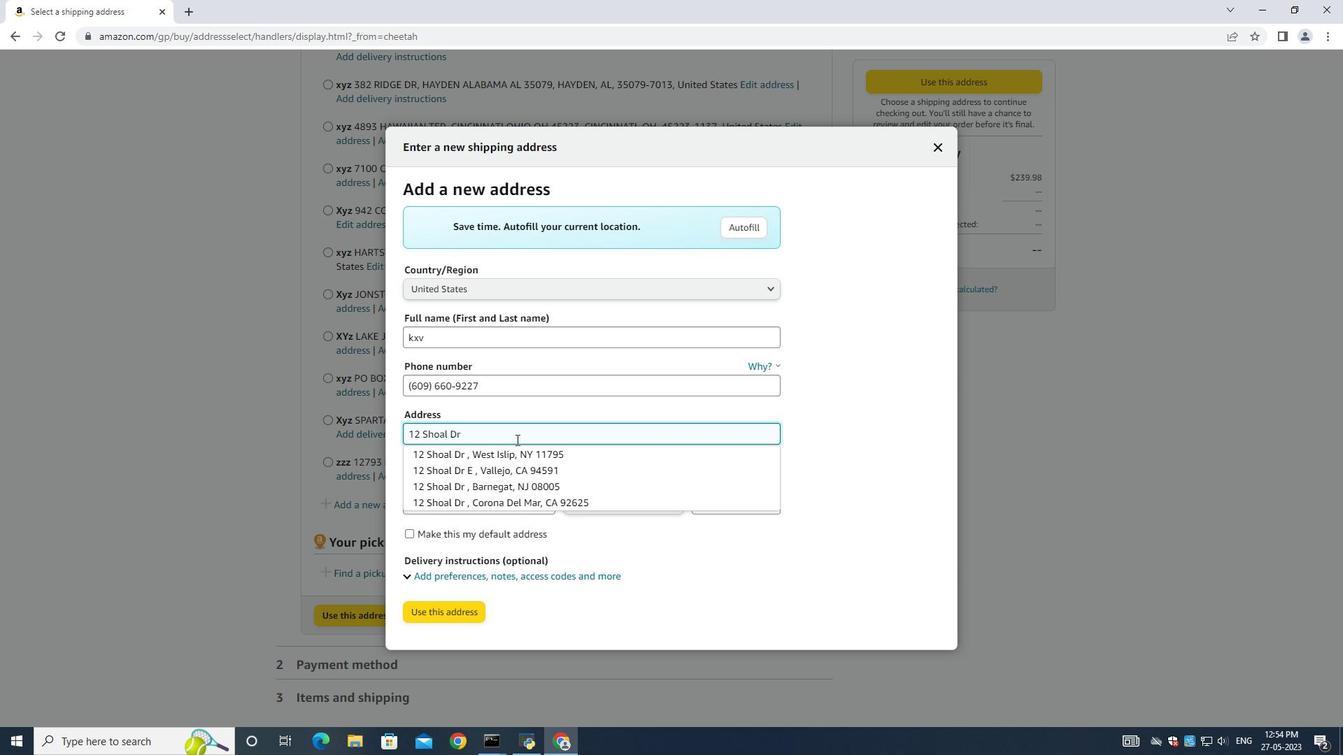
Action: Mouse moved to (549, 400)
Screenshot: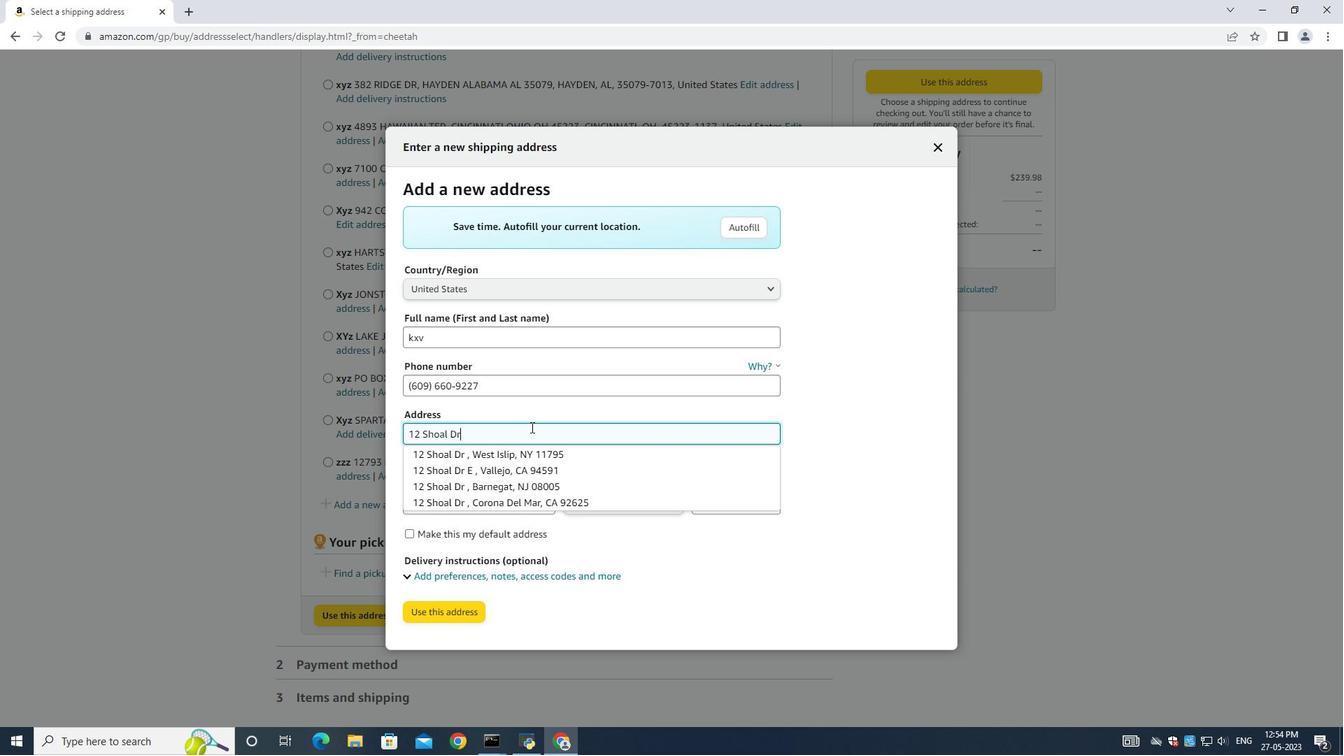 
Action: Mouse pressed left at (549, 400)
Screenshot: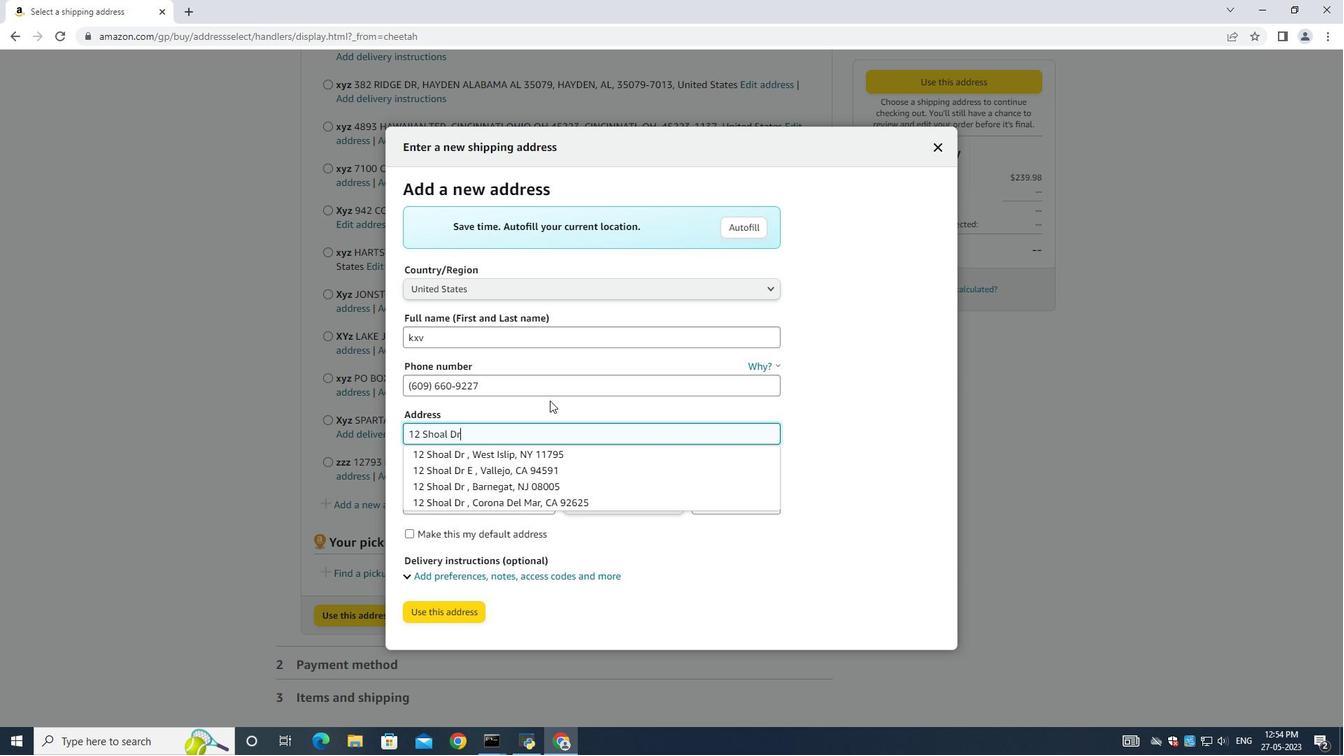 
Action: Mouse moved to (441, 459)
Screenshot: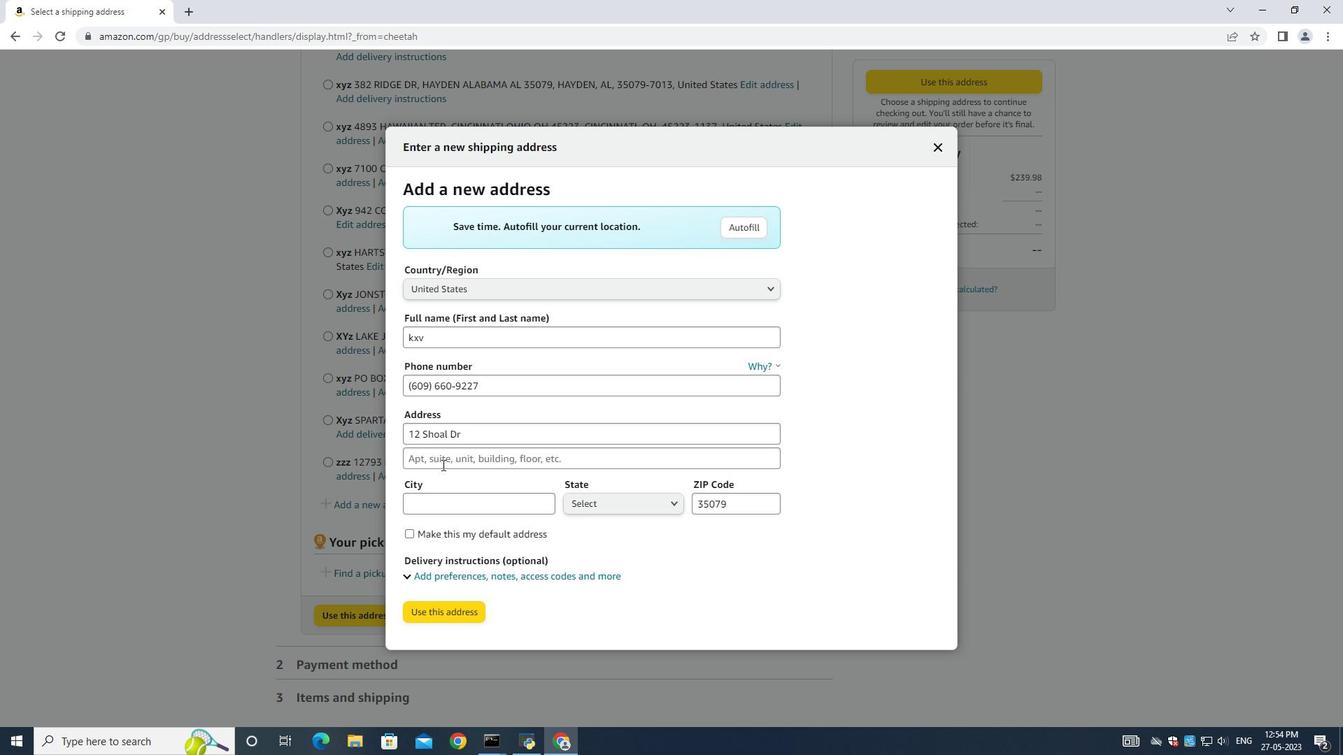 
Action: Mouse pressed left at (441, 459)
Screenshot: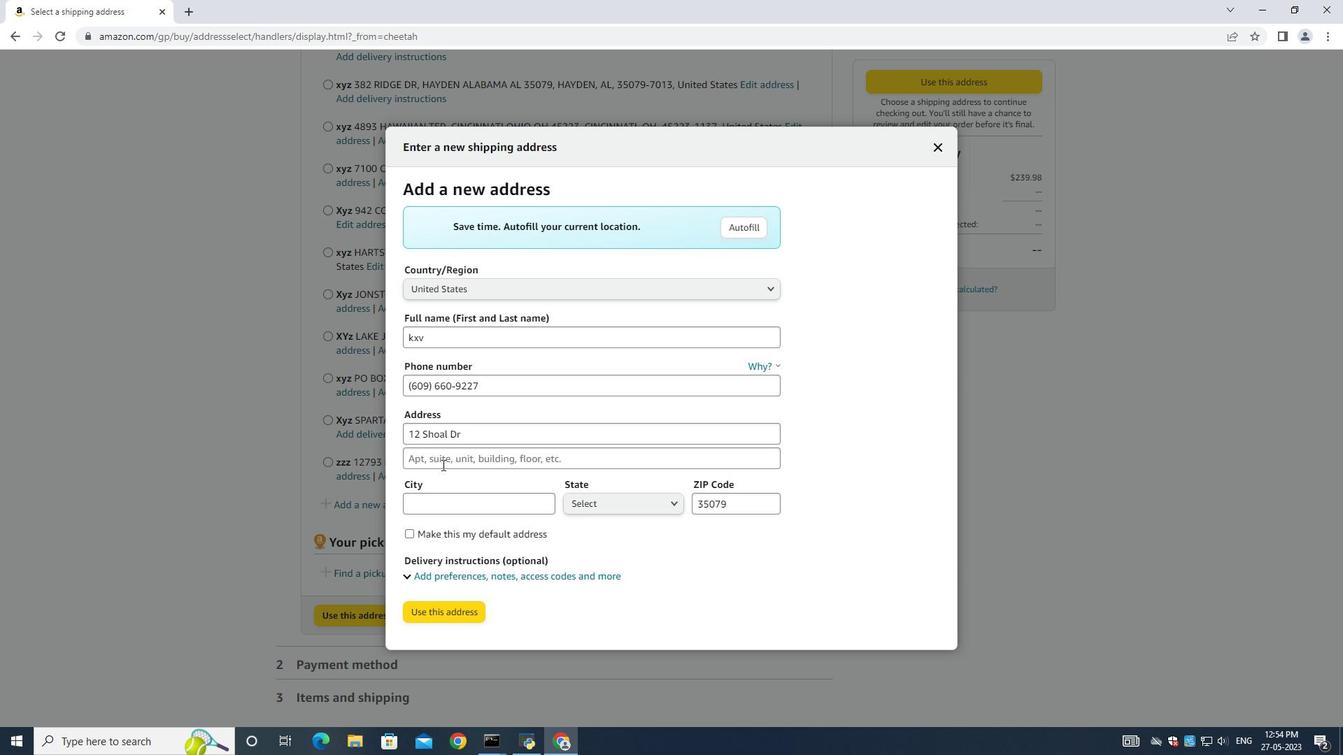 
Action: Mouse moved to (442, 459)
Screenshot: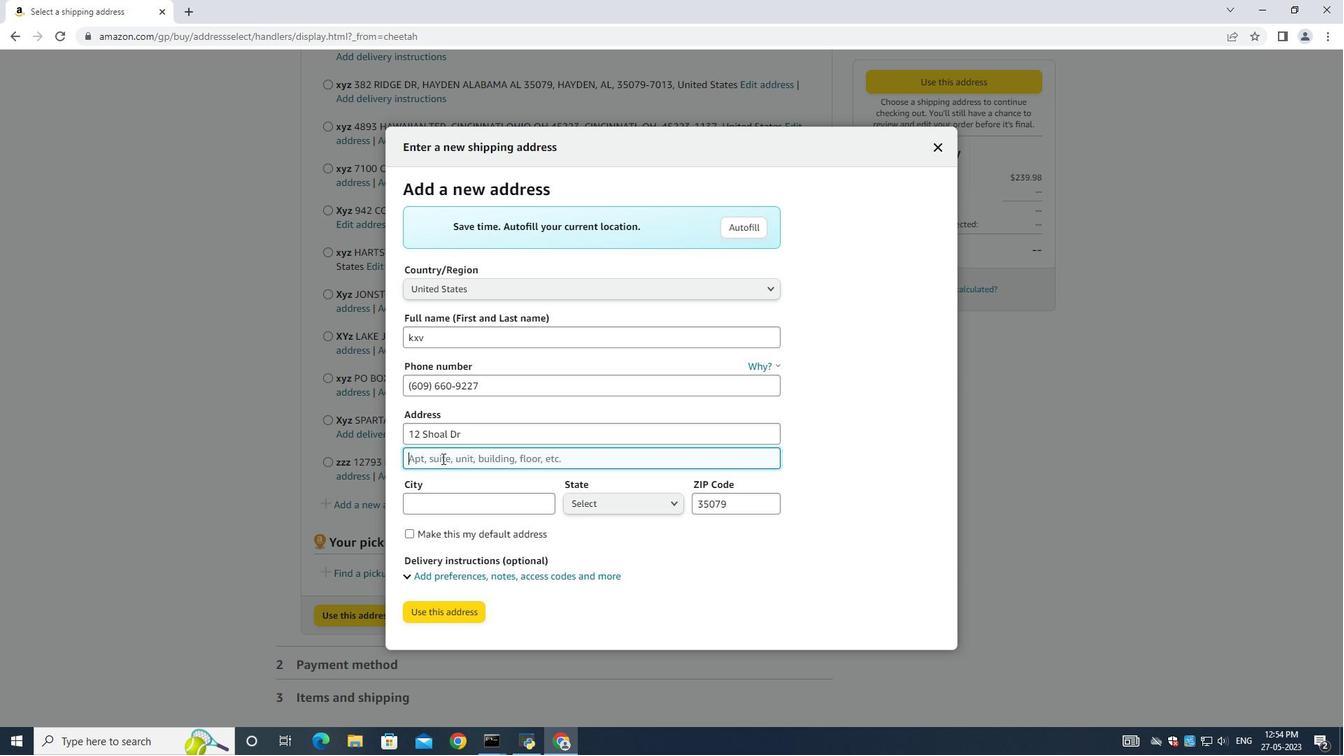 
Action: Key pressed <Key.shift>Barnegat<Key.space><Key.shift>New<Key.space><Key.shift>Jersey<Key.shift_r><Key.shift_r><Key.shift_r><Key.shift_r><Key.shift_r><Key.shift_r><Key.shift_r>(NJ)
Screenshot: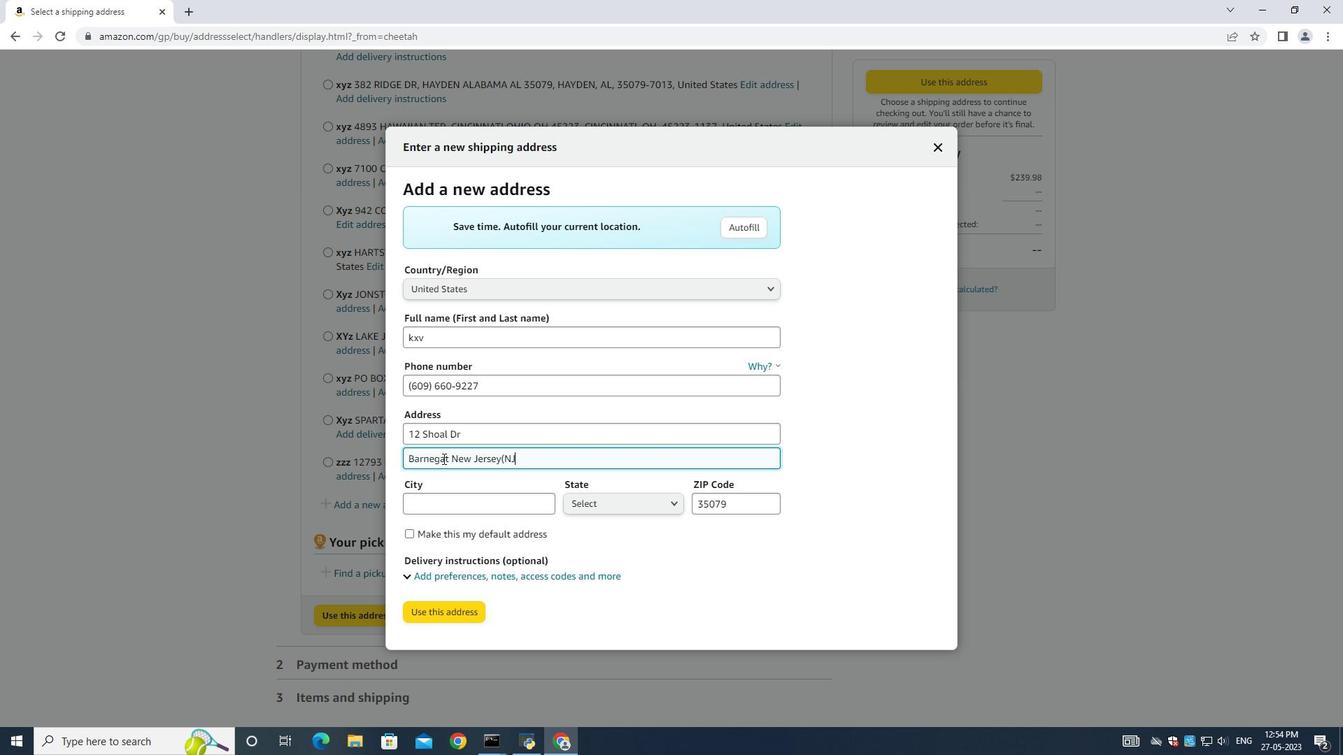 
Action: Mouse moved to (434, 510)
Screenshot: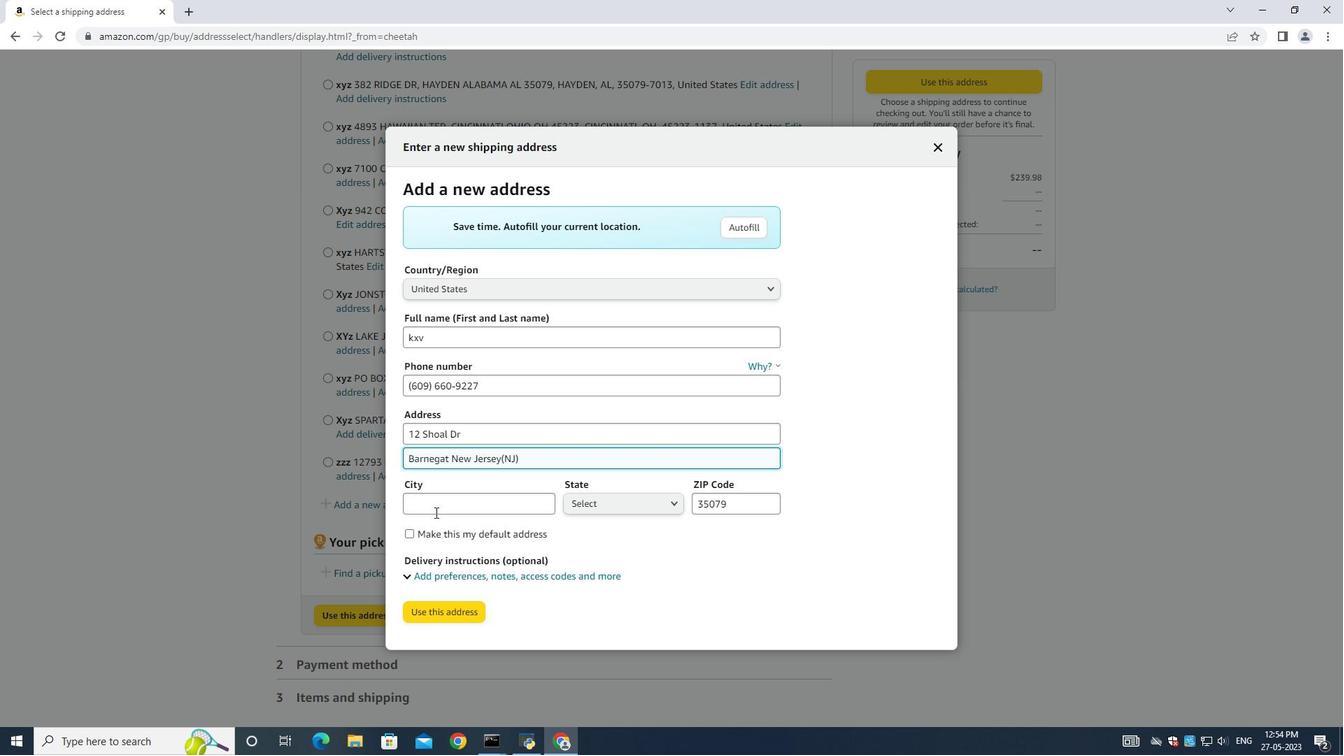 
Action: Mouse pressed left at (434, 510)
Screenshot: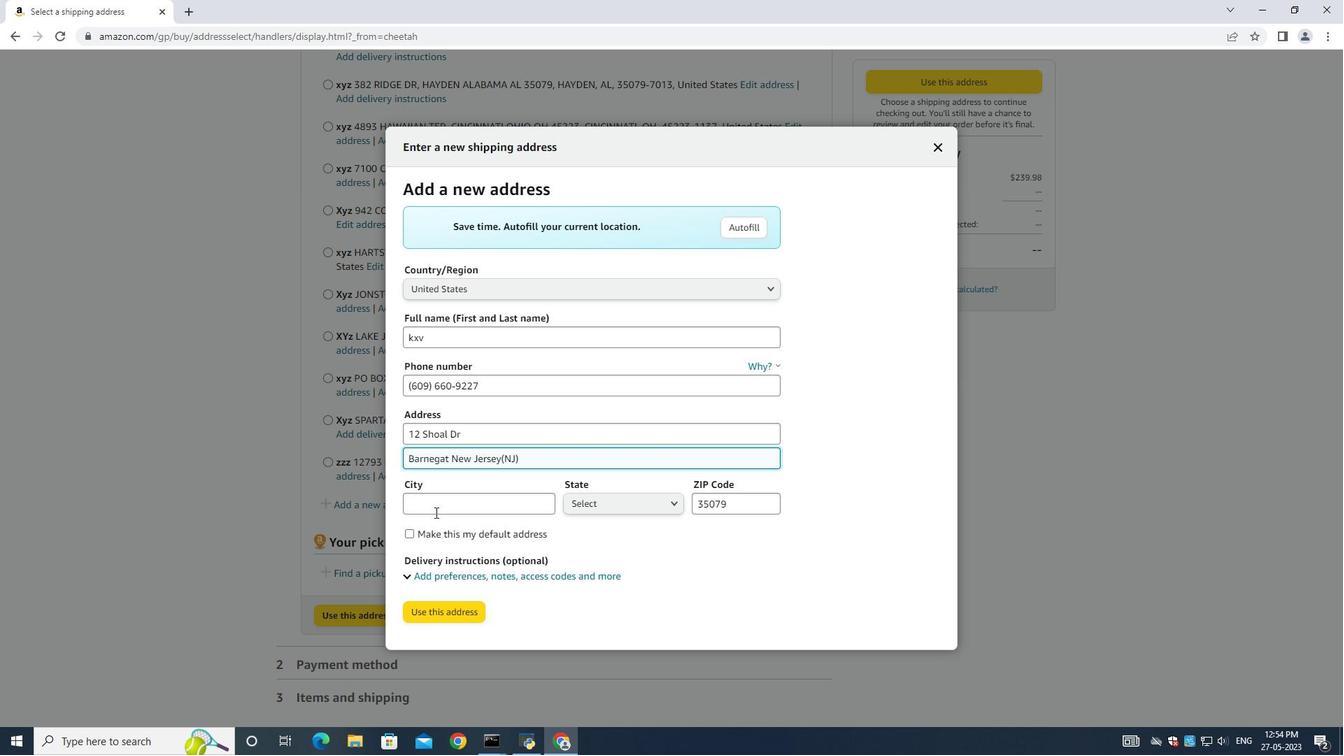 
Action: Mouse moved to (434, 508)
Screenshot: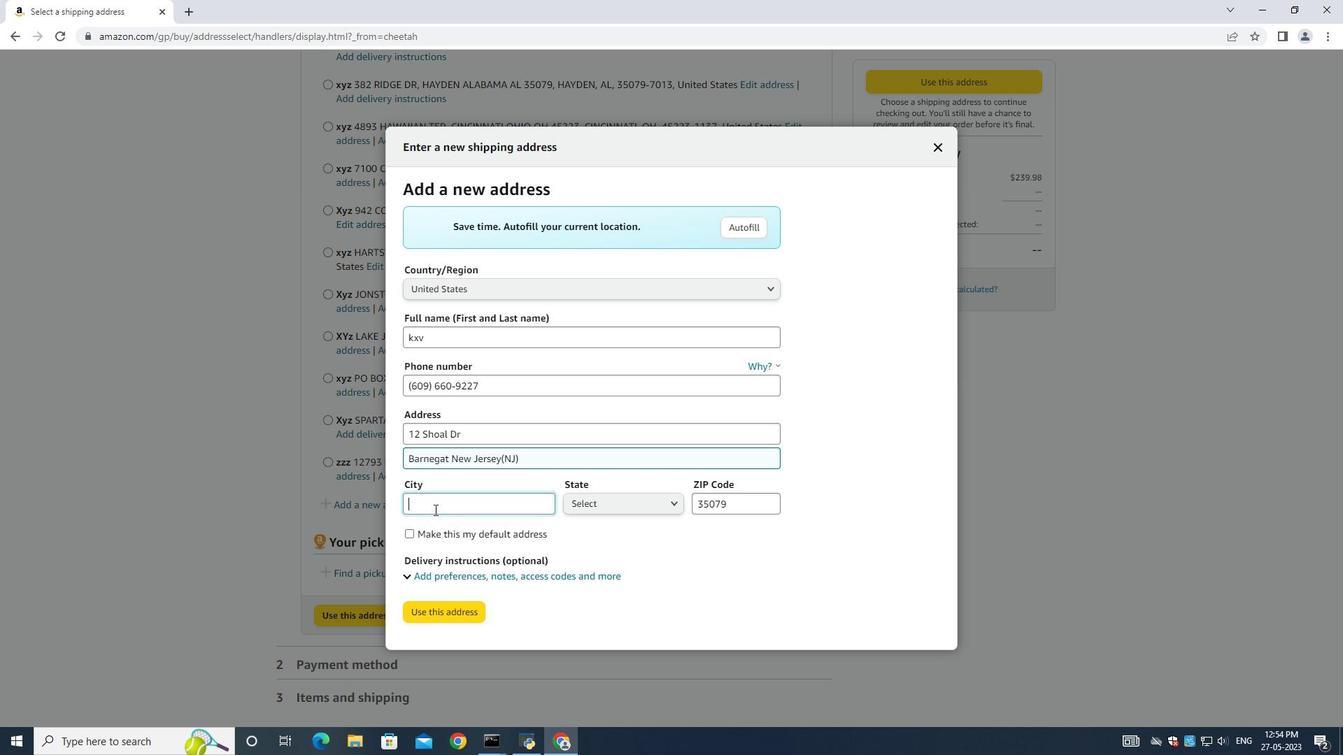 
Action: Key pressed <Key.shift>Barnegat
Screenshot: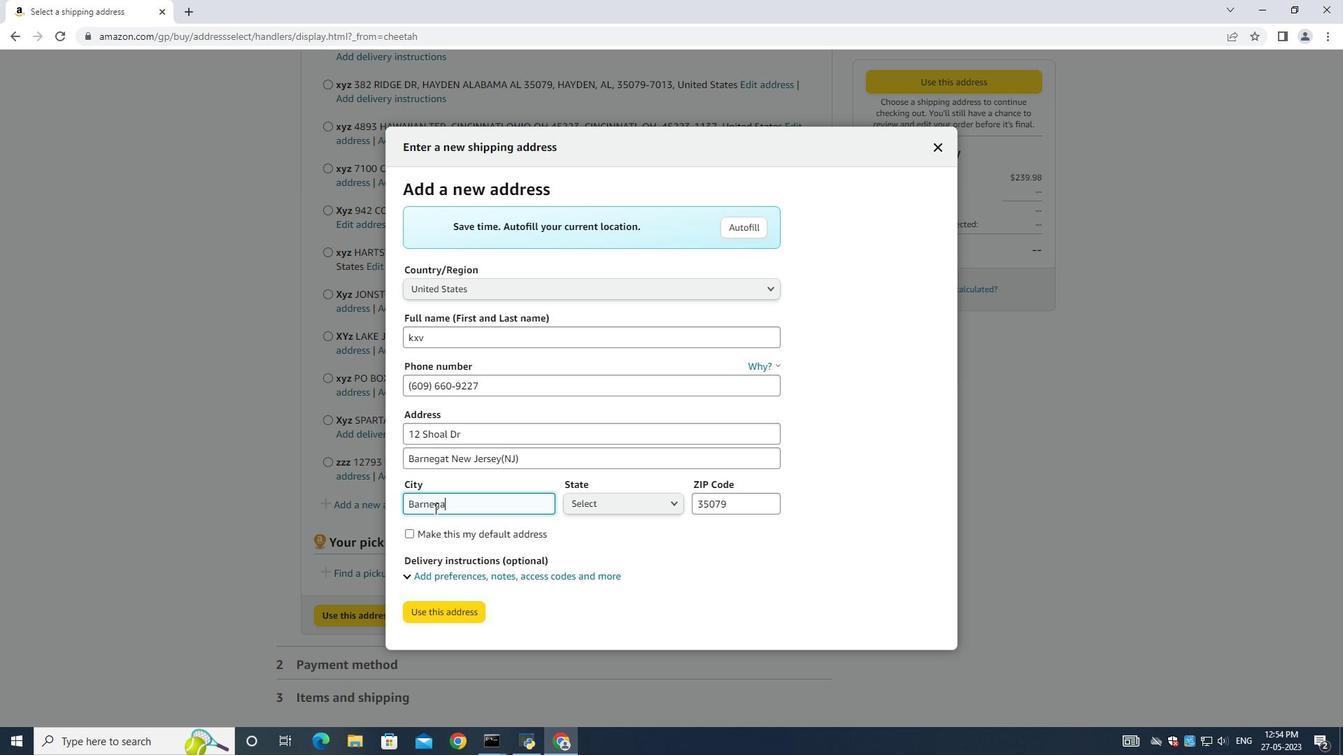 
Action: Mouse moved to (608, 510)
Screenshot: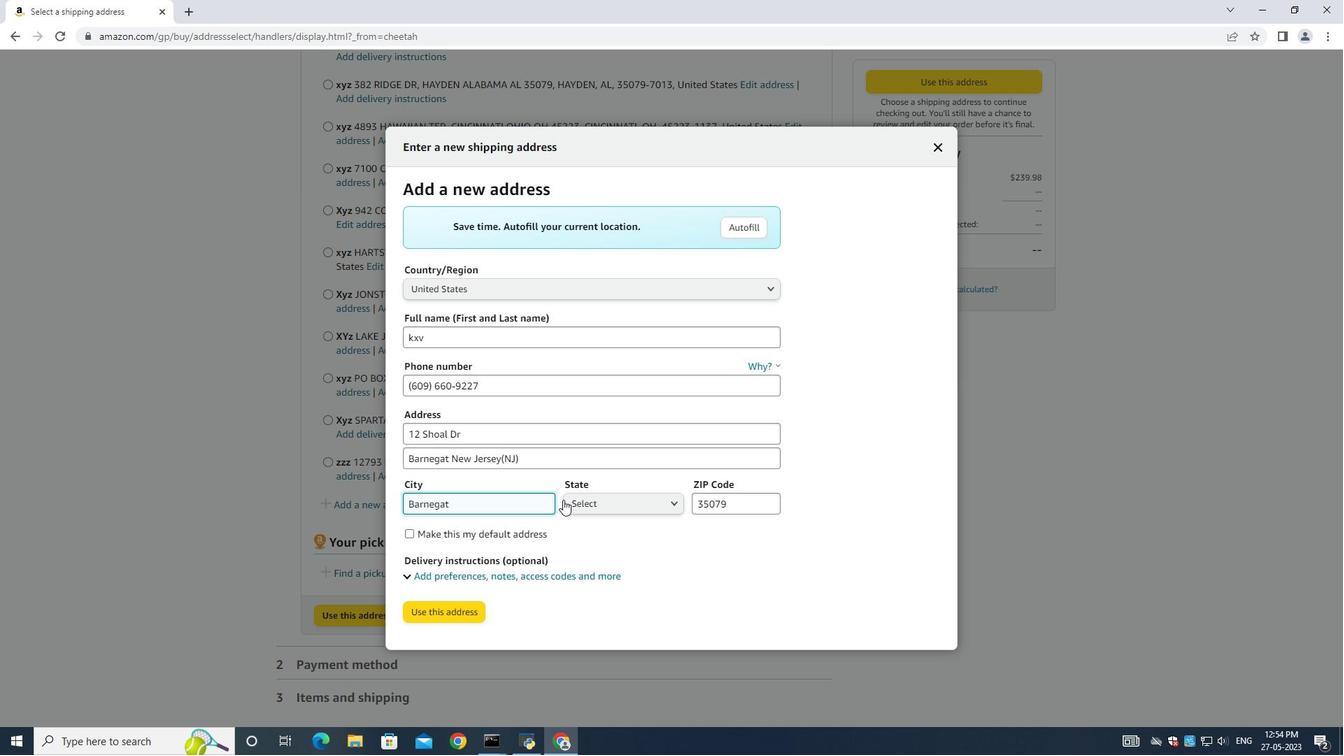 
Action: Mouse pressed left at (608, 510)
Screenshot: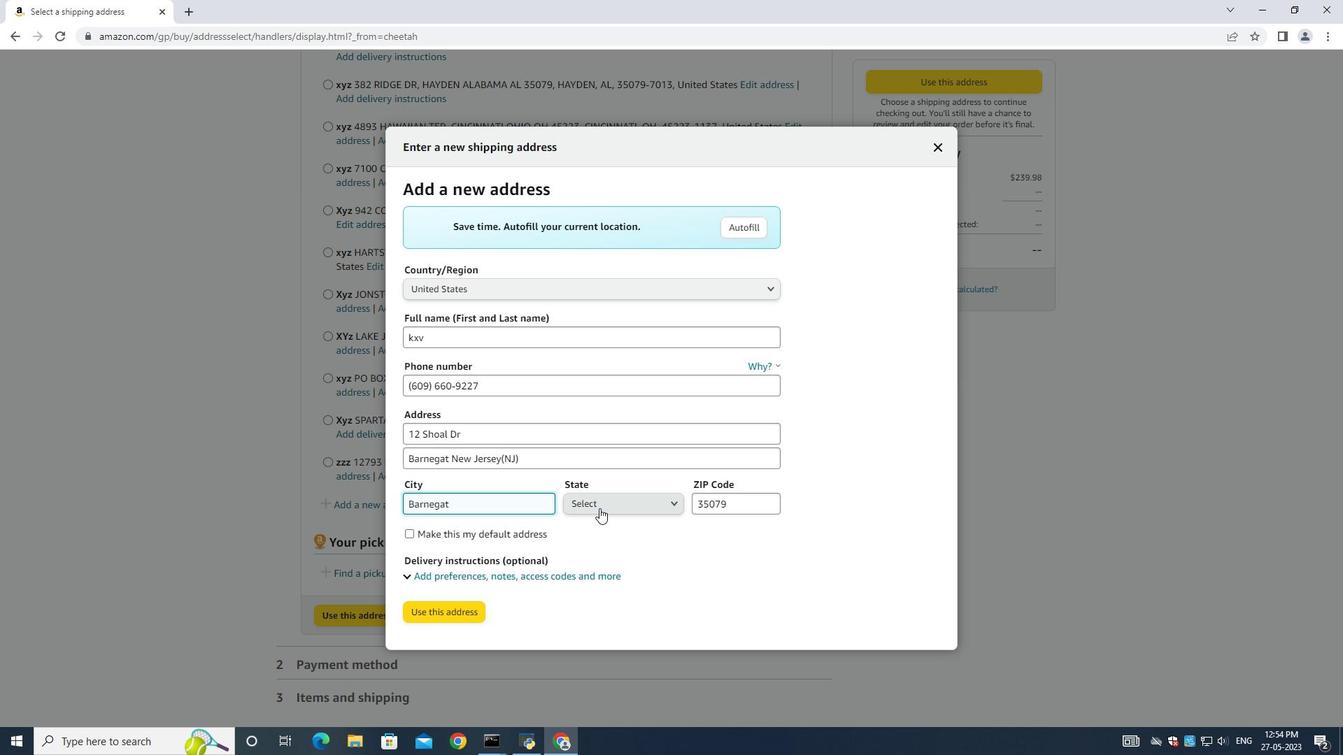 
Action: Mouse moved to (644, 448)
Screenshot: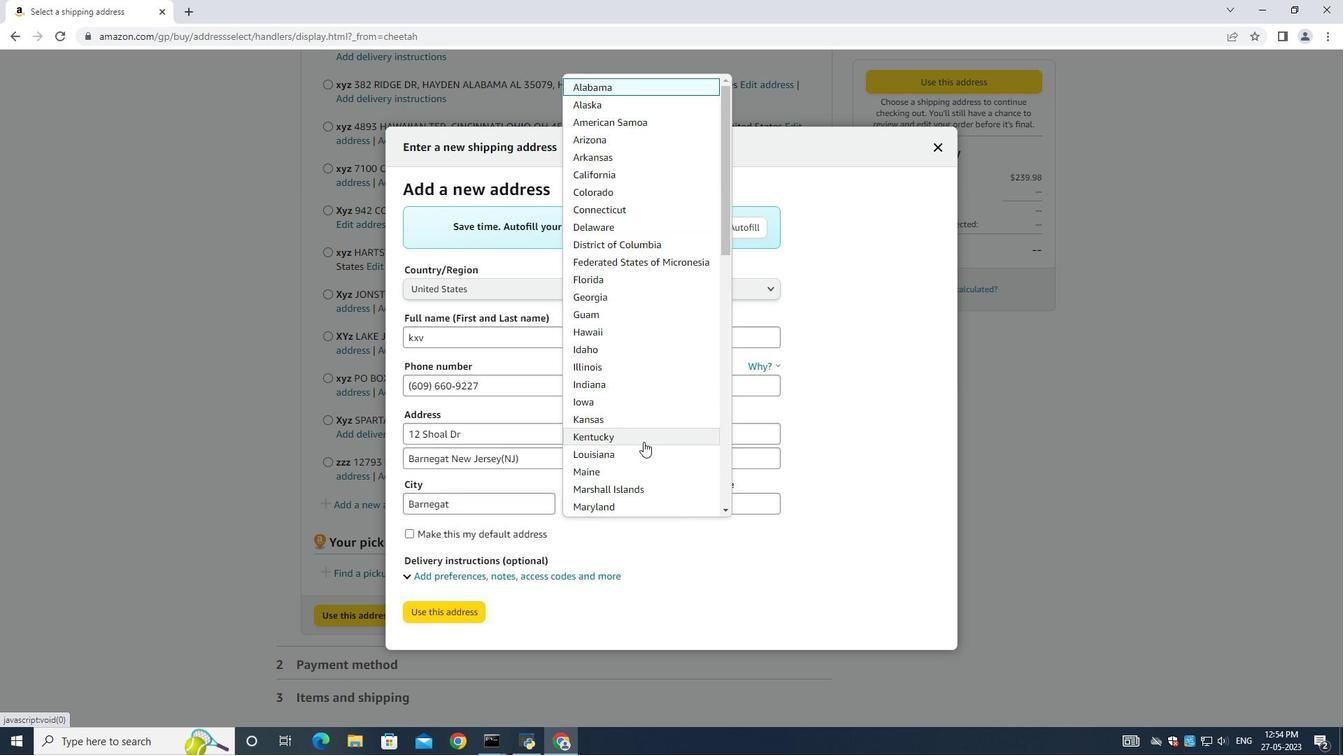 
Action: Mouse scrolled (644, 447) with delta (0, 0)
Screenshot: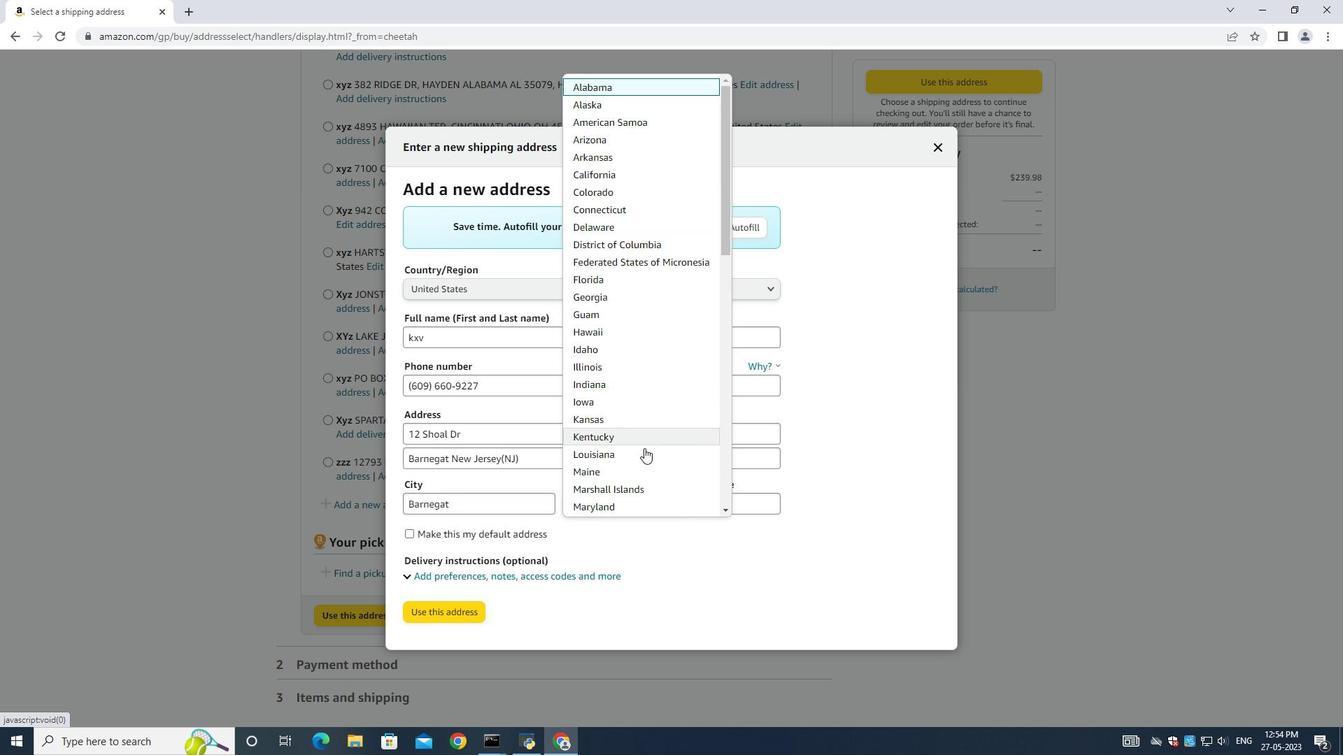 
Action: Mouse scrolled (644, 447) with delta (0, 0)
Screenshot: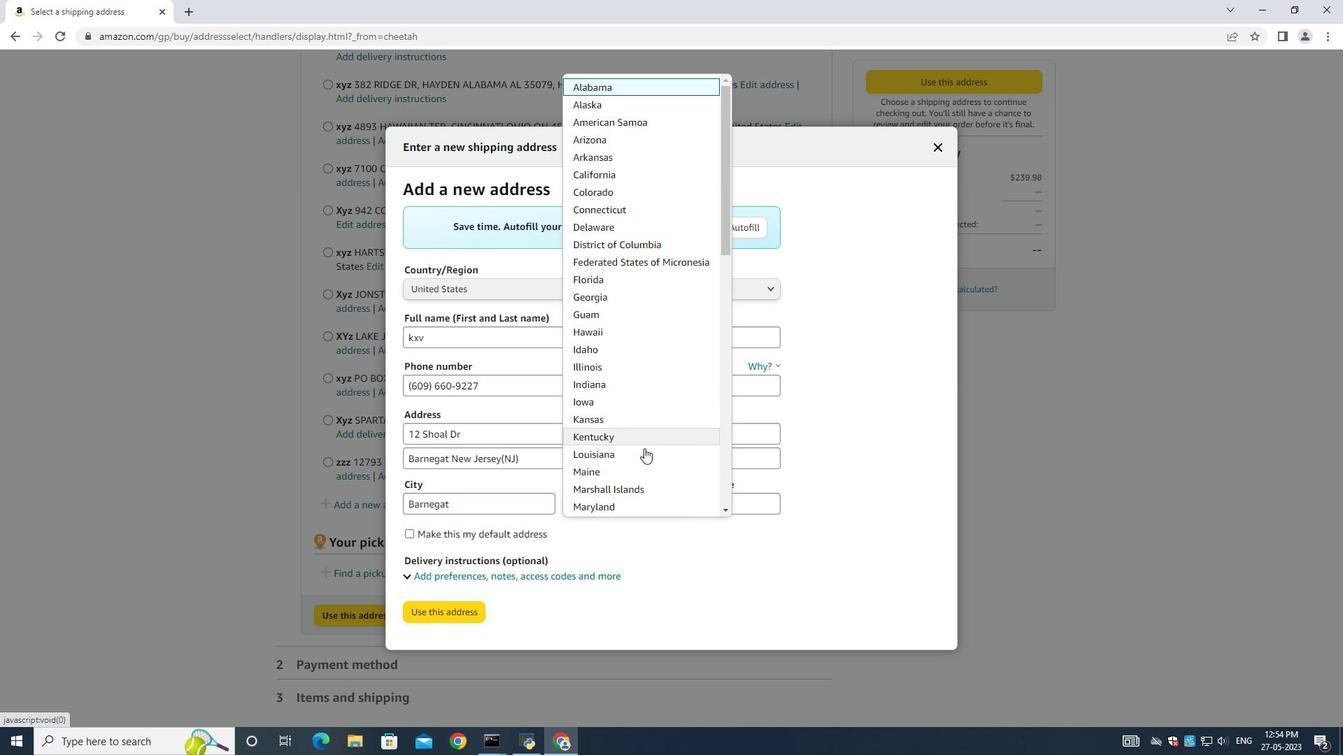 
Action: Mouse moved to (644, 448)
Screenshot: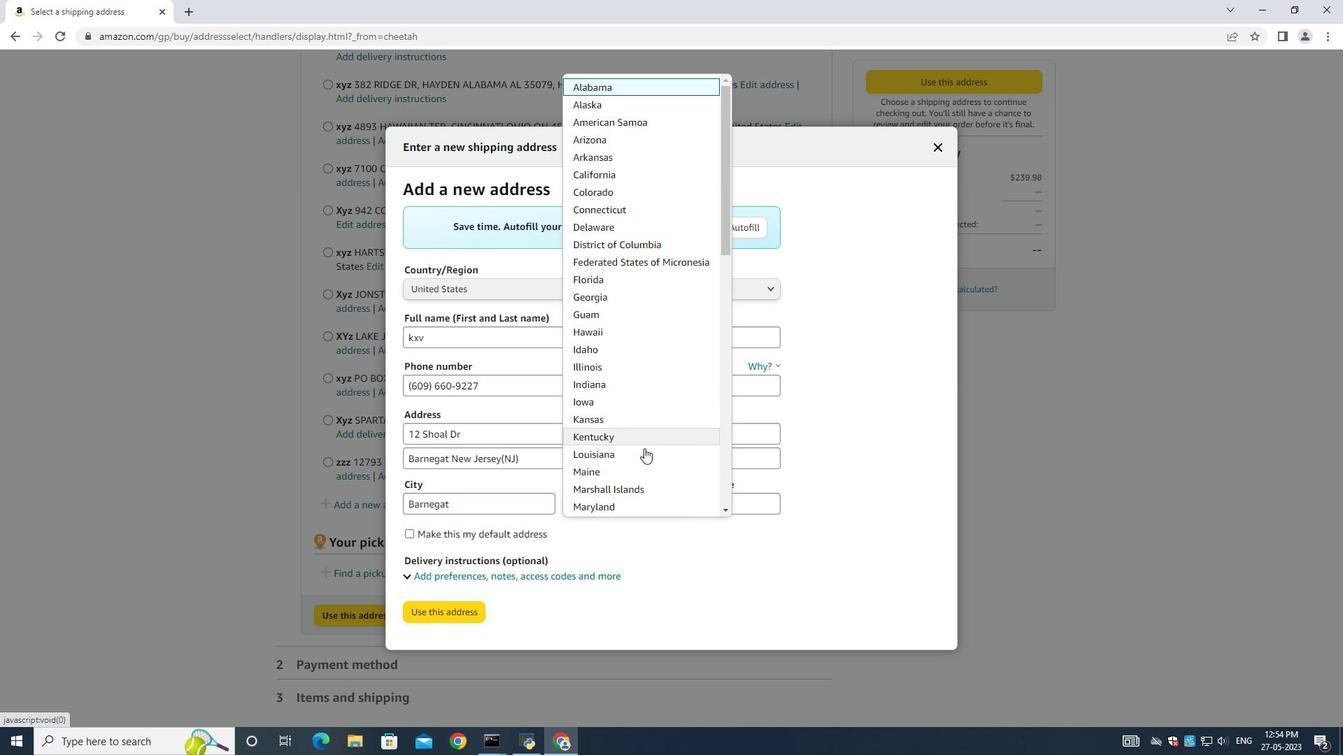 
Action: Mouse scrolled (644, 447) with delta (0, 0)
Screenshot: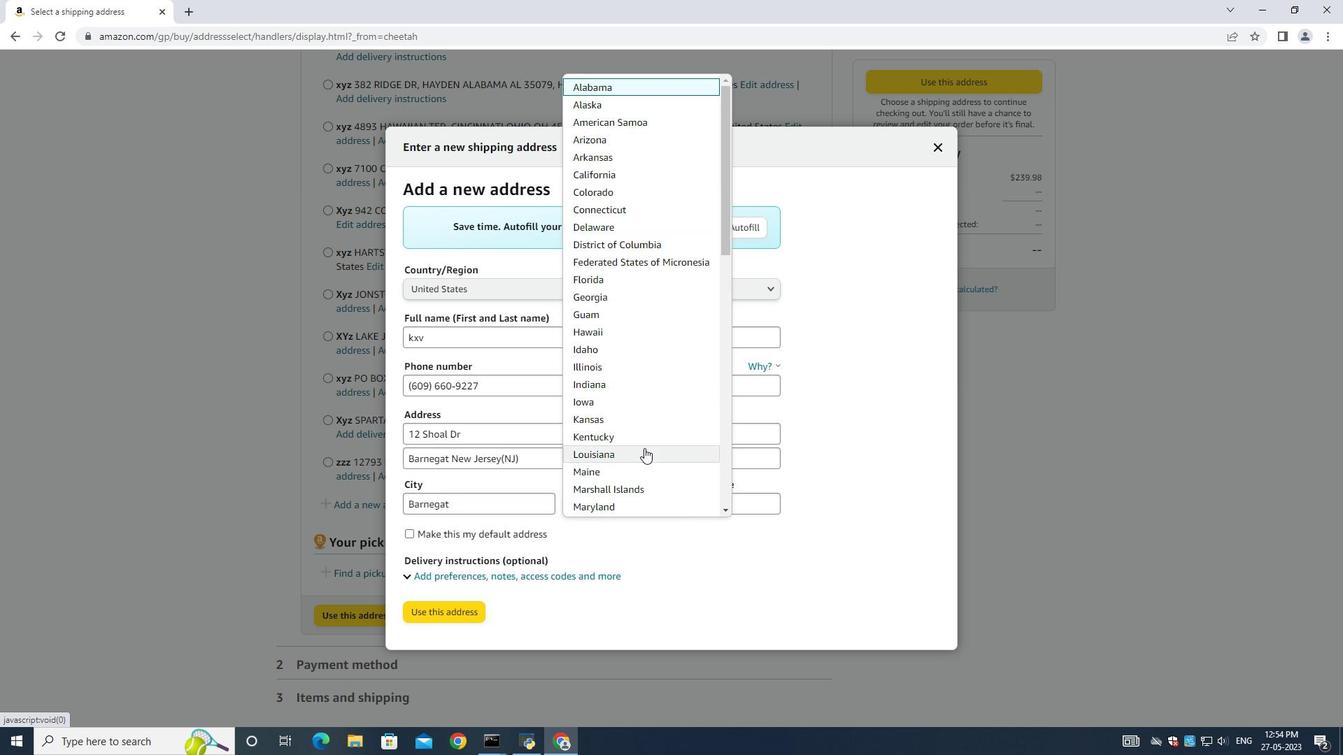 
Action: Mouse moved to (610, 473)
Screenshot: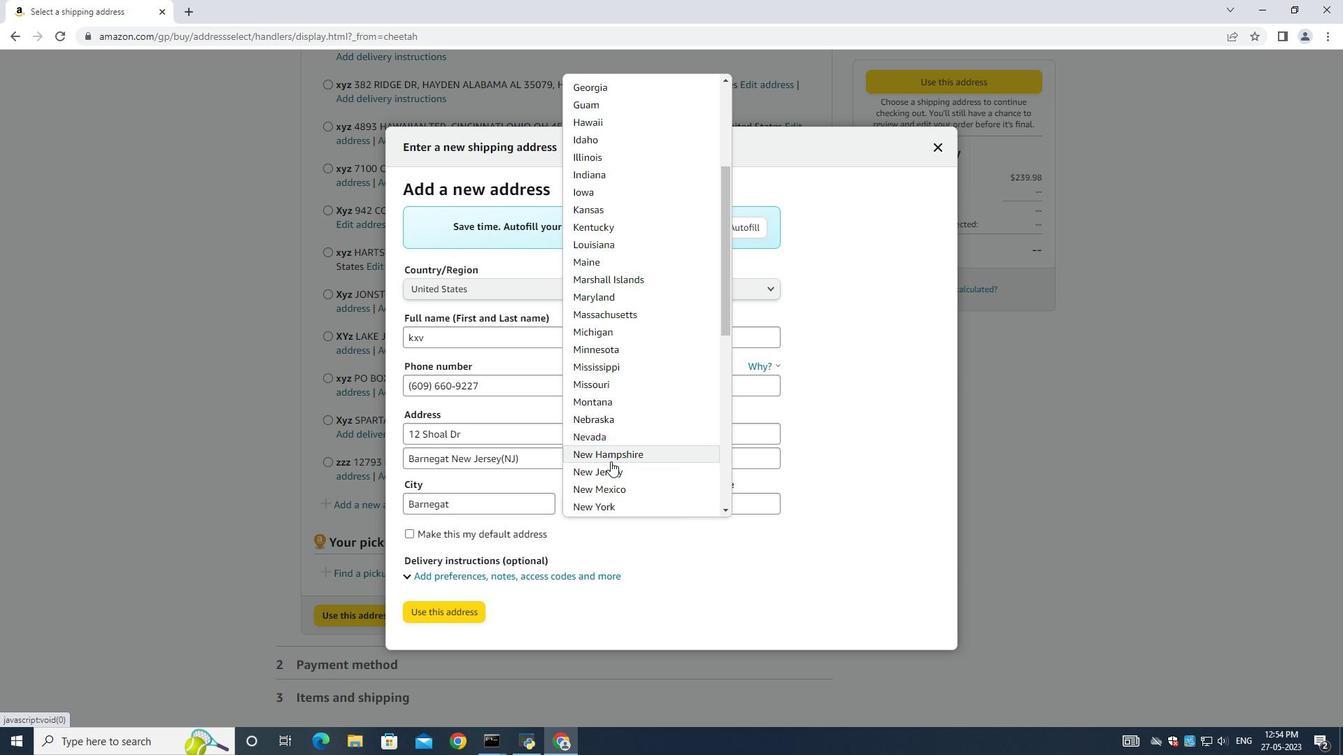 
Action: Mouse pressed left at (610, 473)
Screenshot: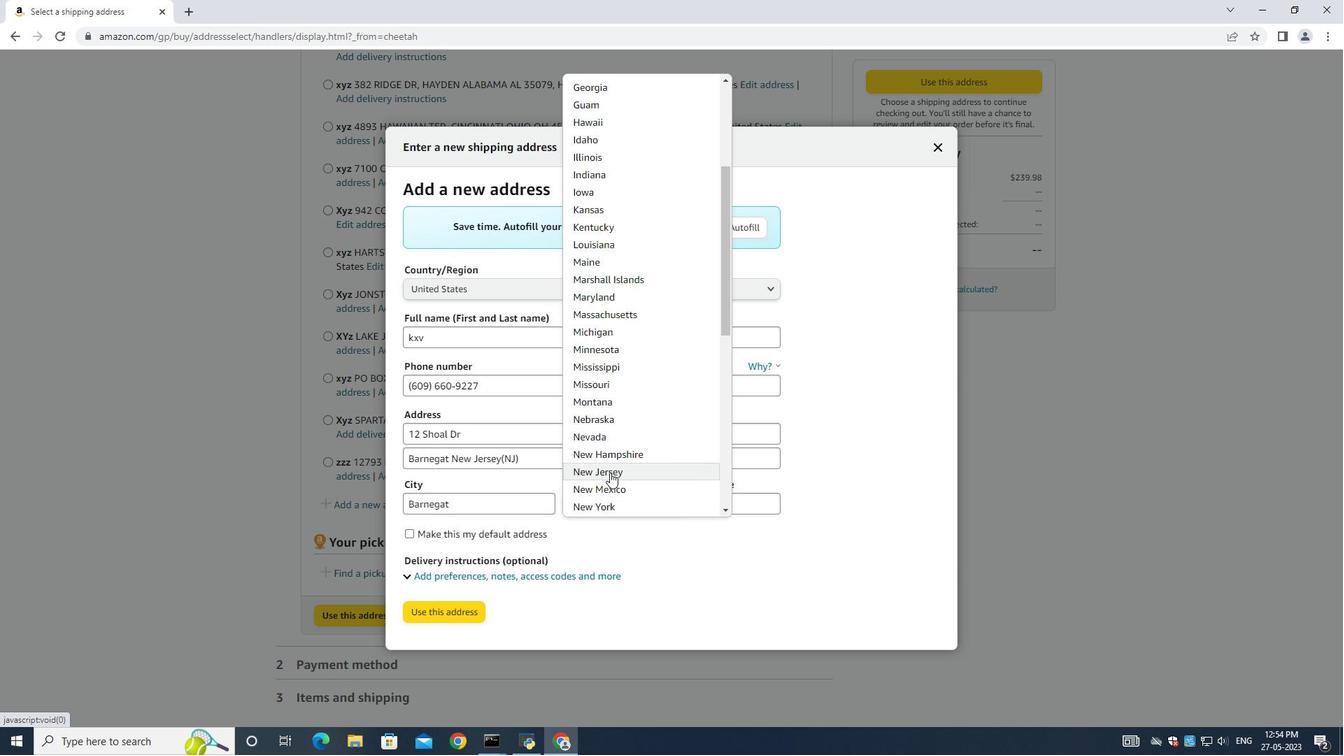 
Action: Mouse moved to (721, 497)
Screenshot: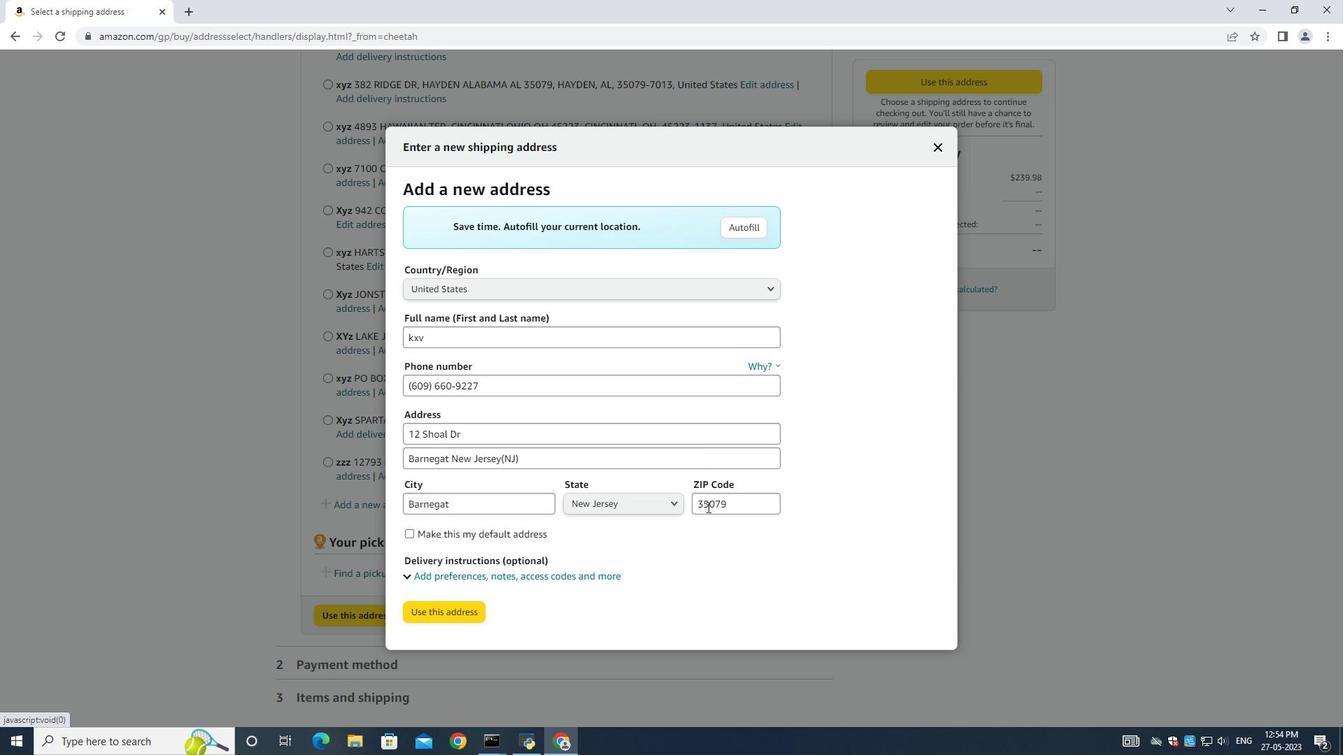 
Action: Mouse pressed left at (721, 497)
Screenshot: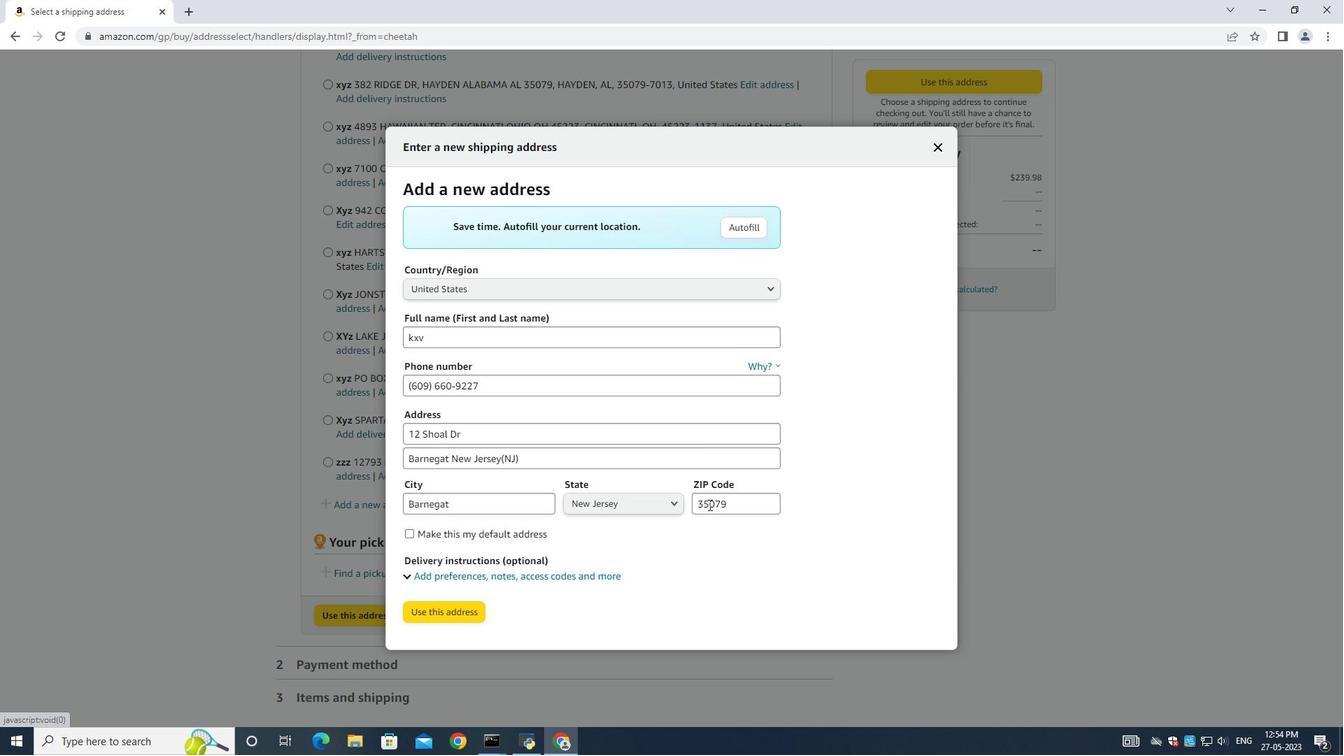 
Action: Mouse moved to (721, 497)
Screenshot: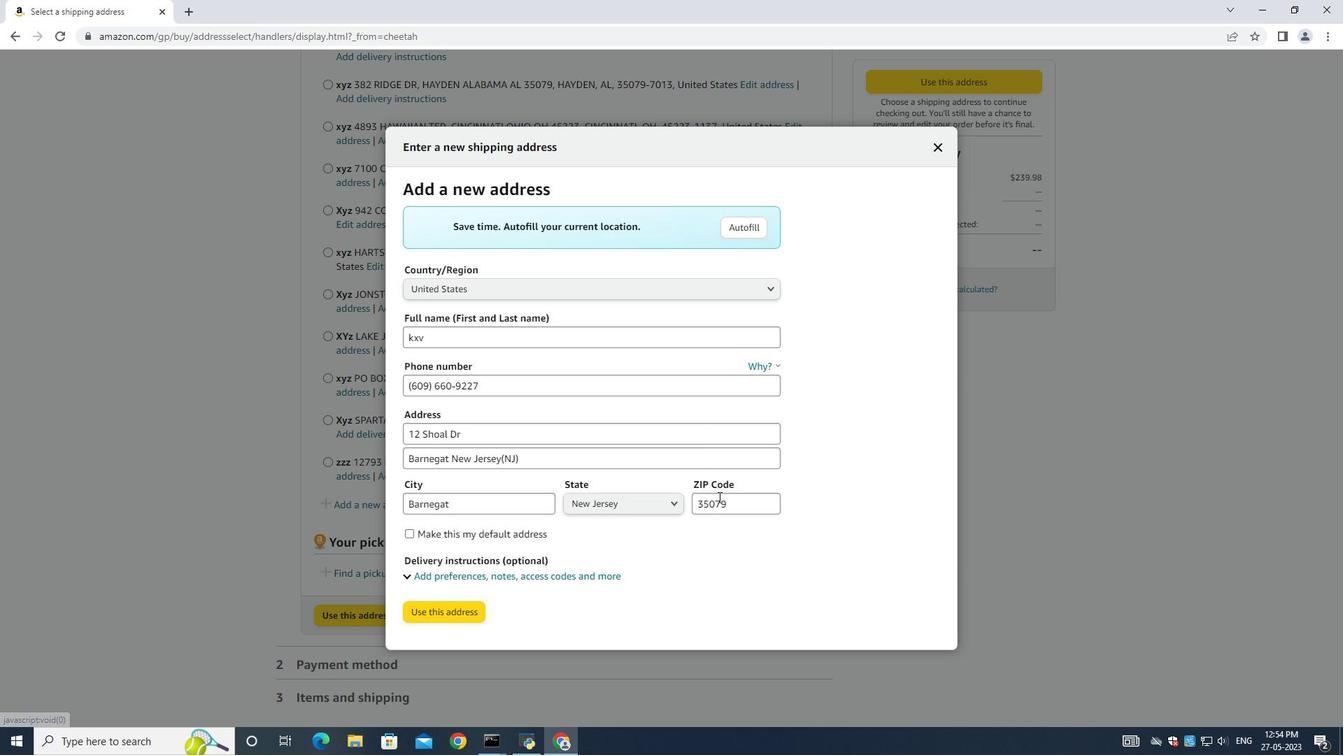 
Action: Key pressed ctrl+A<Key.backspace><Key.shift>08005
Screenshot: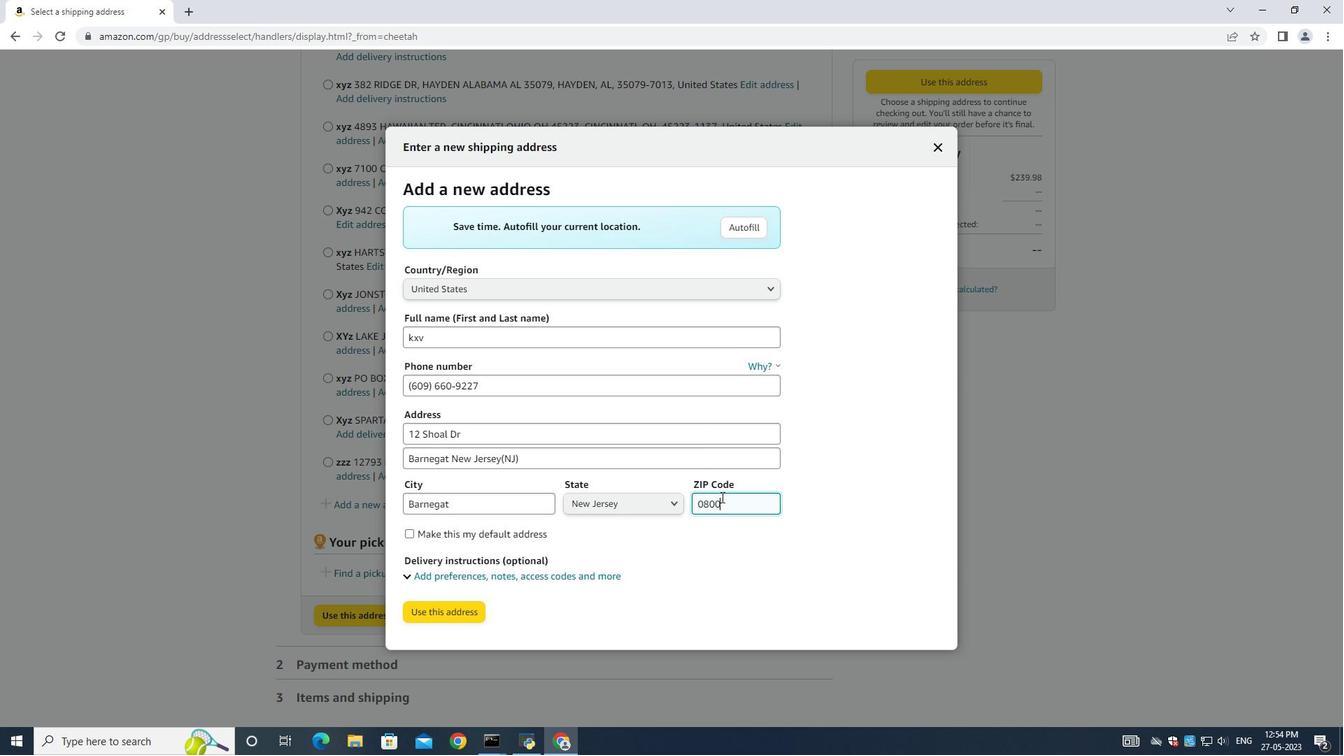 
Action: Mouse moved to (439, 610)
Screenshot: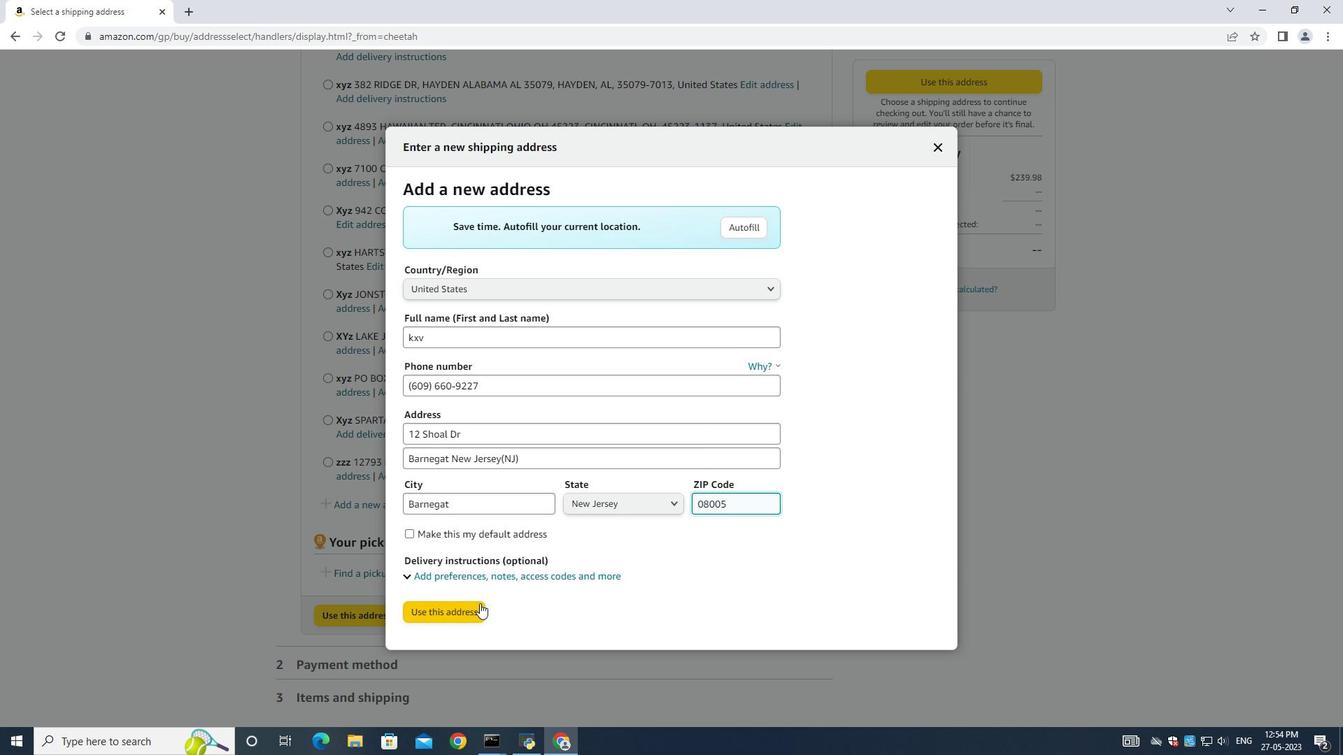 
Action: Mouse pressed left at (439, 610)
Screenshot: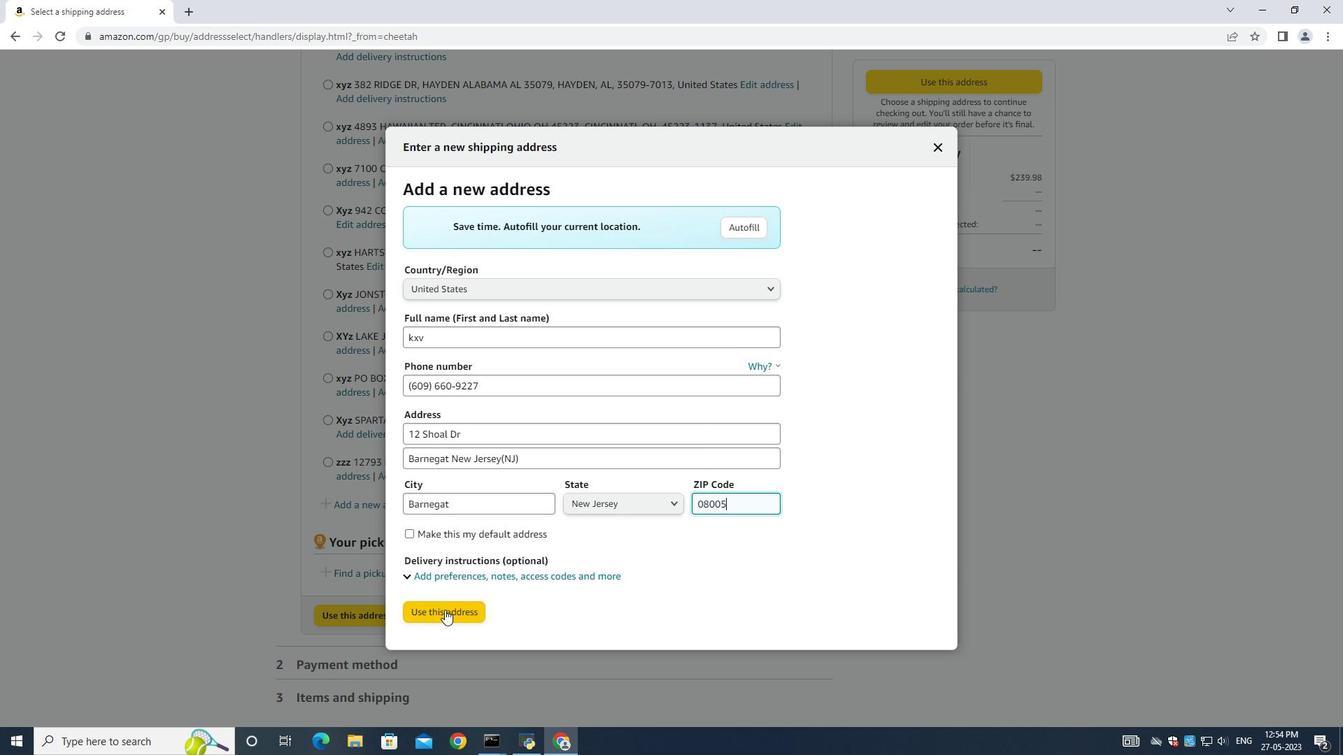 
Action: Mouse moved to (575, 414)
Screenshot: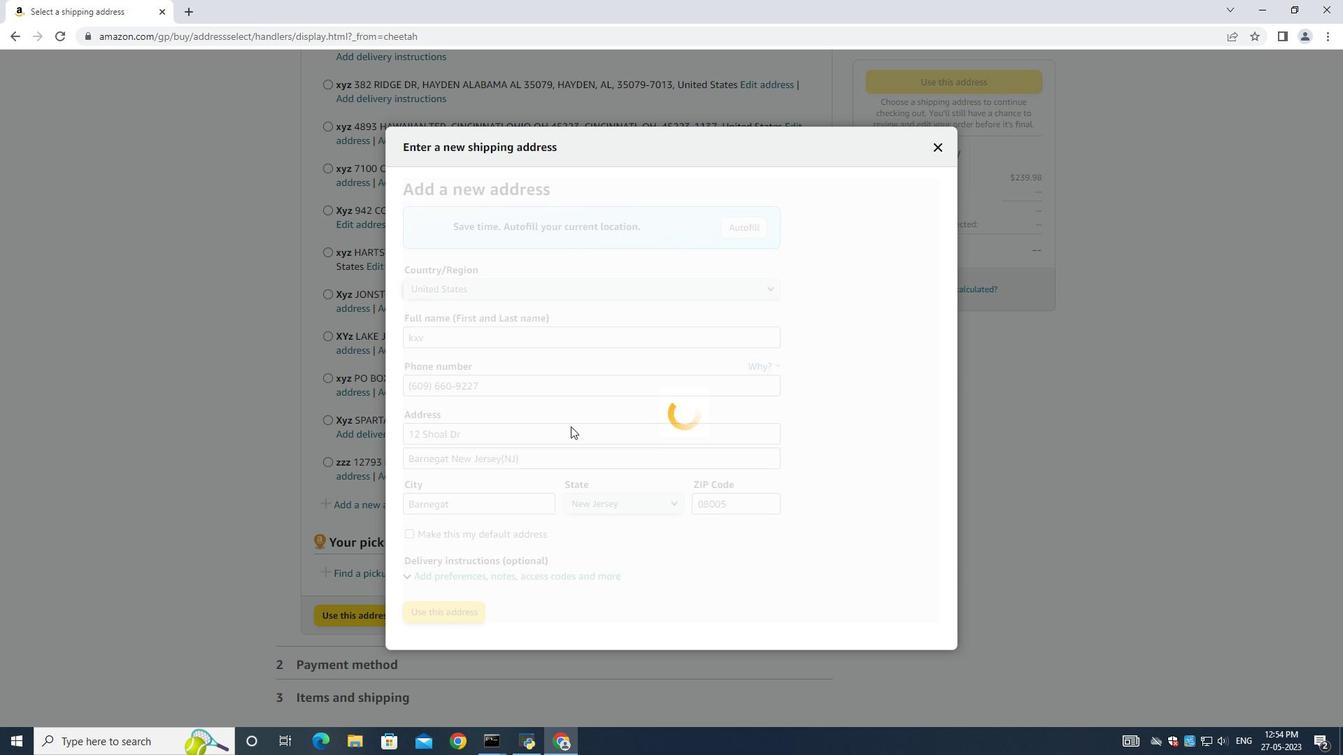 
